 Task: In the  document Love.docx Add page color 'Gold'Gold . Insert watermark . Insert watermark  ITC Apply Font Style in watermark Georgia; font size  113 and place the watermark  Horizontally
Action: Mouse moved to (292, 416)
Screenshot: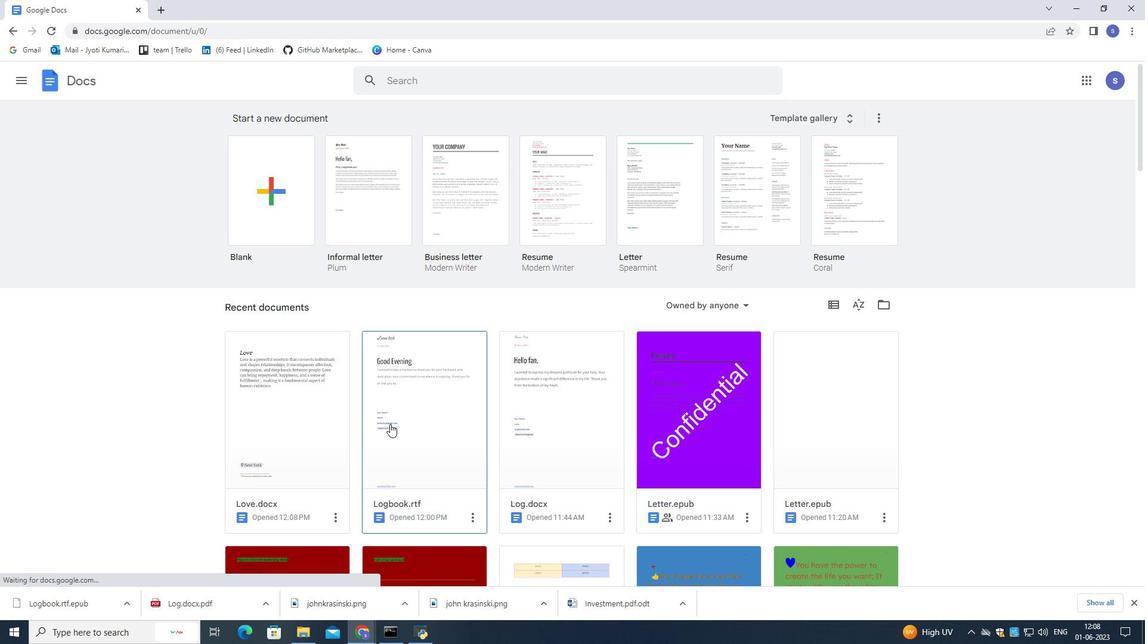 
Action: Mouse pressed left at (292, 416)
Screenshot: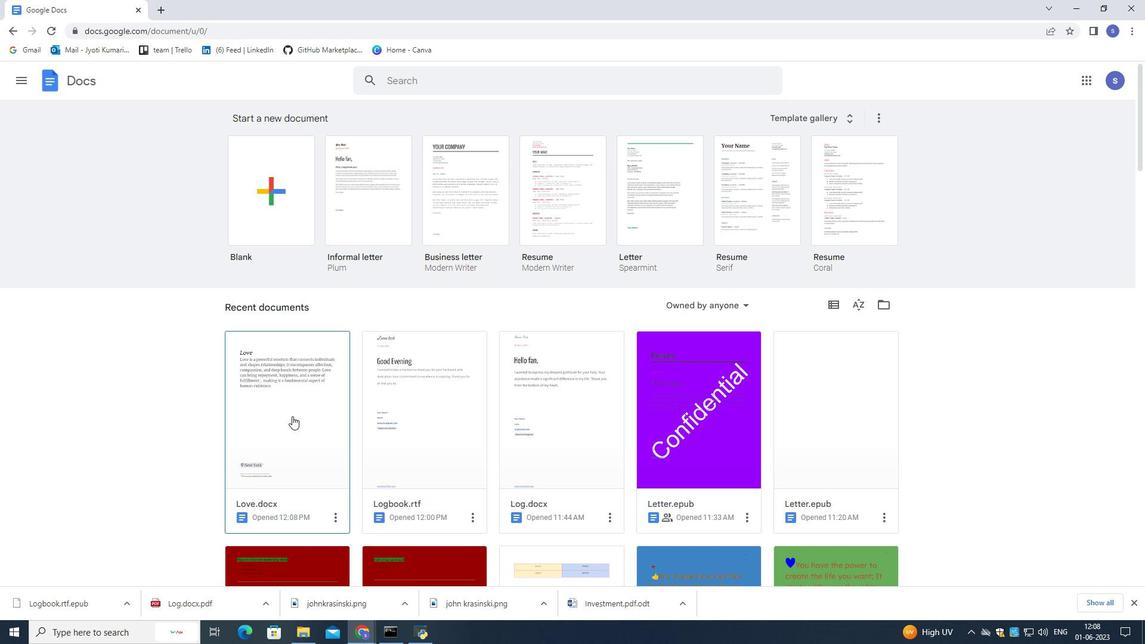 
Action: Mouse pressed left at (292, 416)
Screenshot: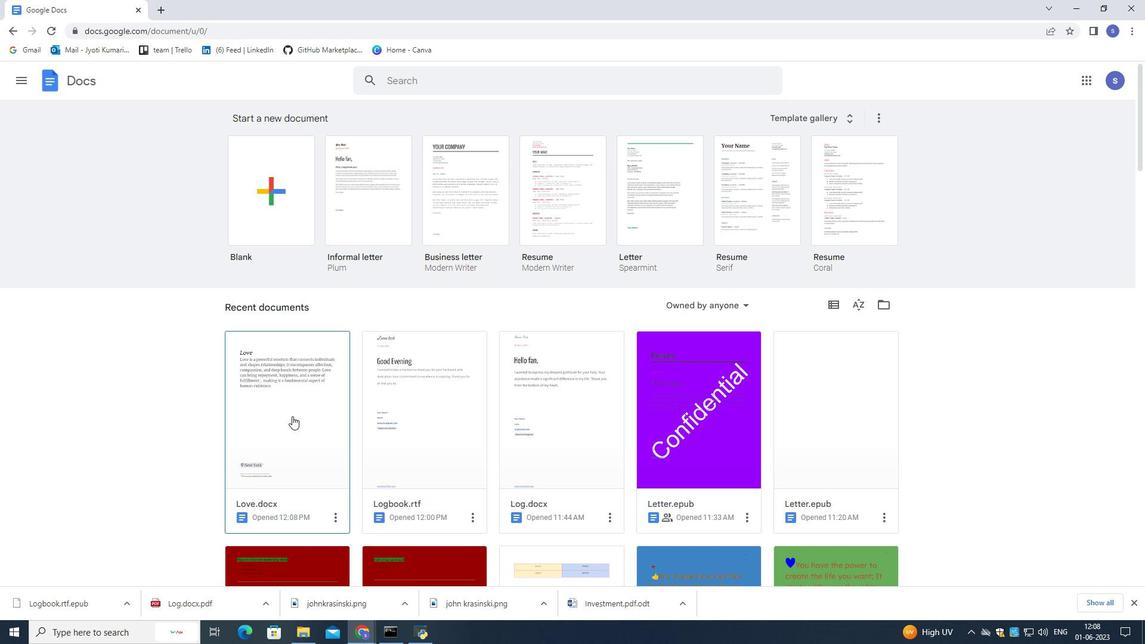 
Action: Mouse moved to (487, 394)
Screenshot: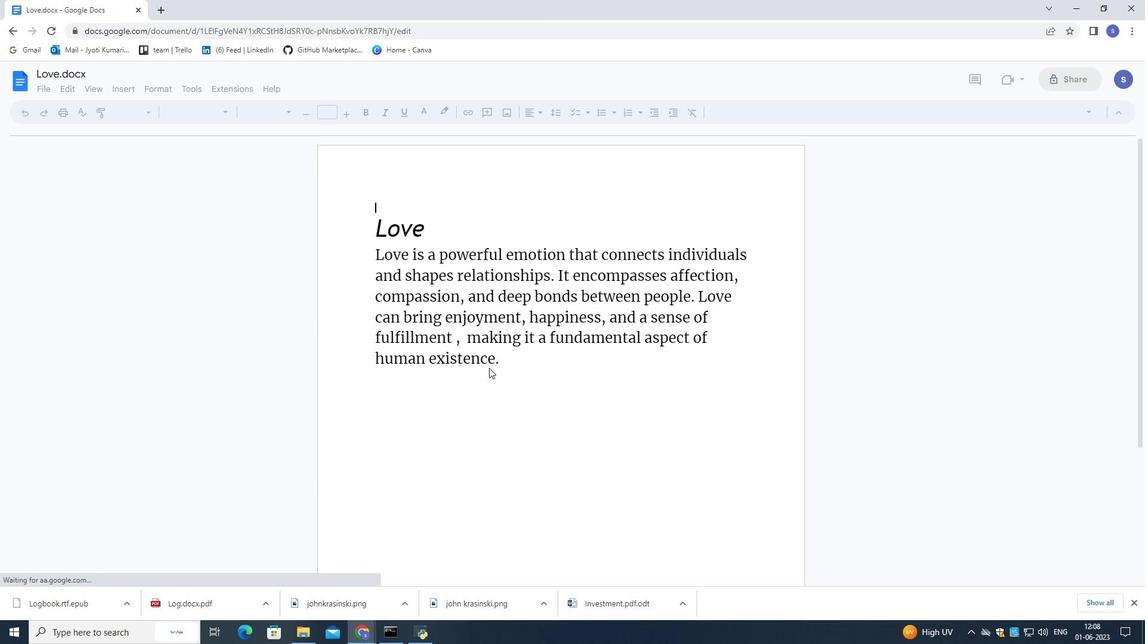 
Action: Mouse pressed left at (487, 394)
Screenshot: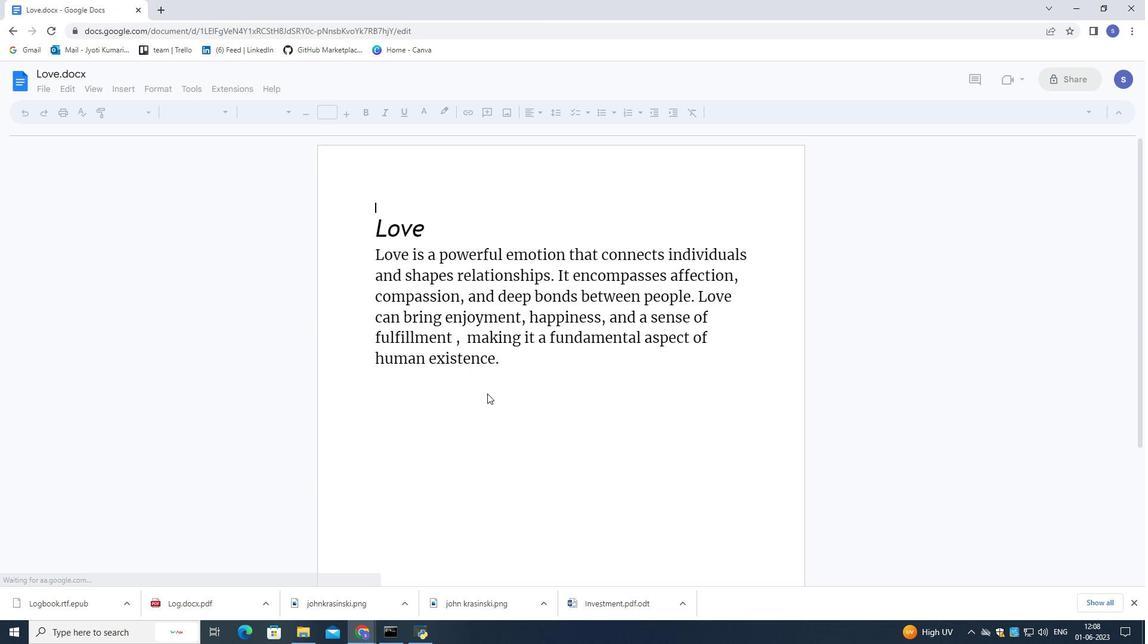 
Action: Mouse moved to (48, 91)
Screenshot: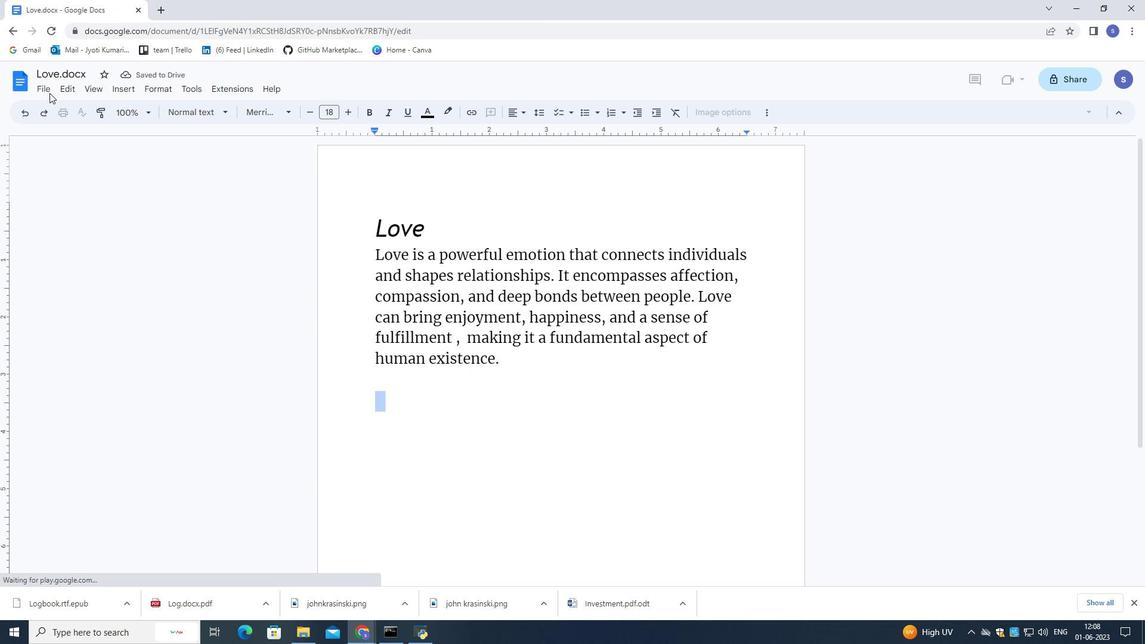 
Action: Mouse pressed left at (48, 91)
Screenshot: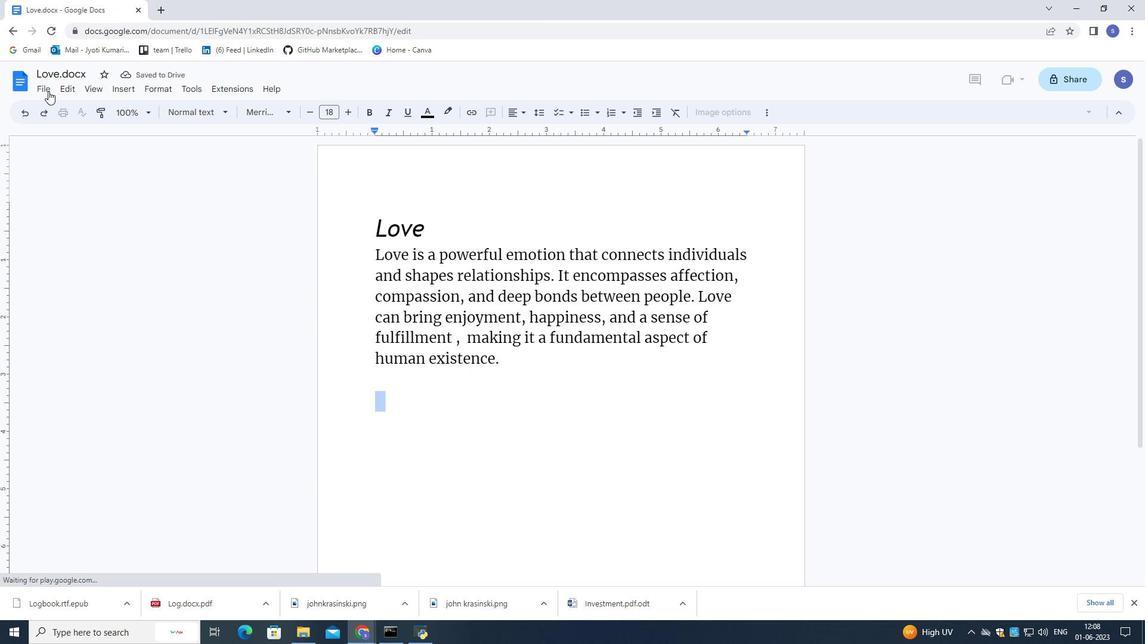 
Action: Mouse moved to (100, 356)
Screenshot: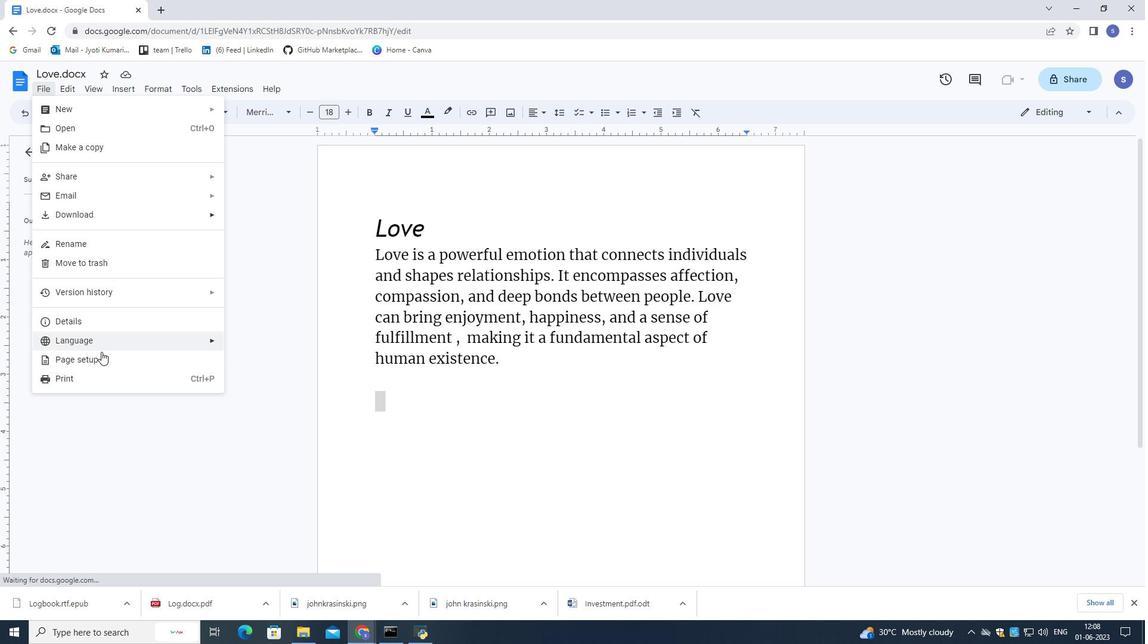 
Action: Mouse pressed left at (100, 356)
Screenshot: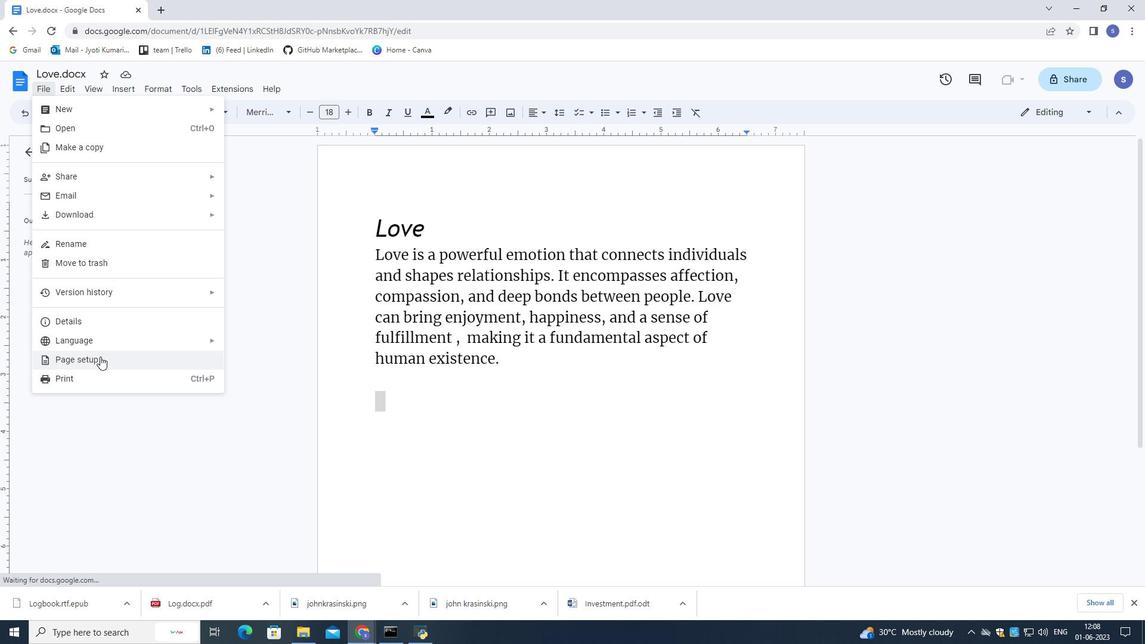 
Action: Mouse moved to (174, 420)
Screenshot: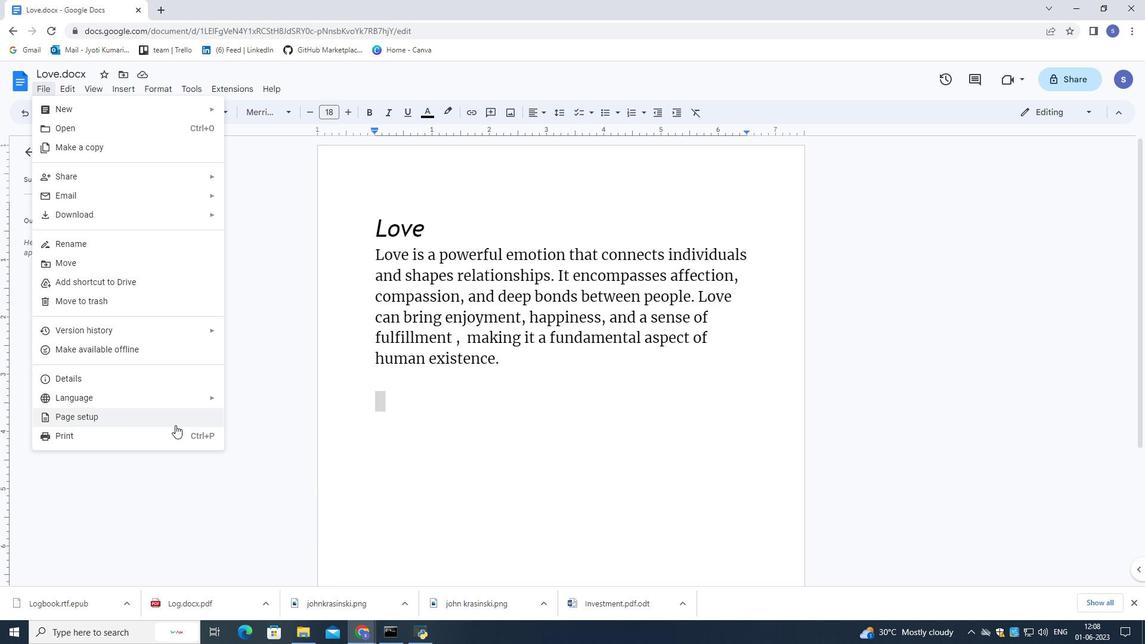 
Action: Mouse pressed left at (174, 420)
Screenshot: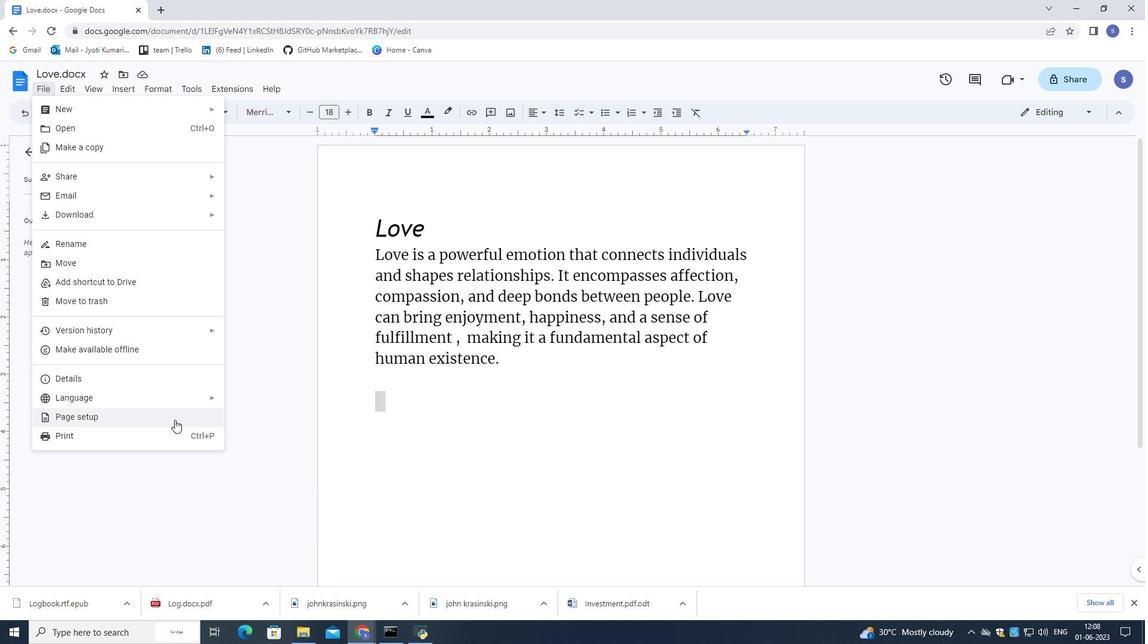 
Action: Mouse moved to (480, 260)
Screenshot: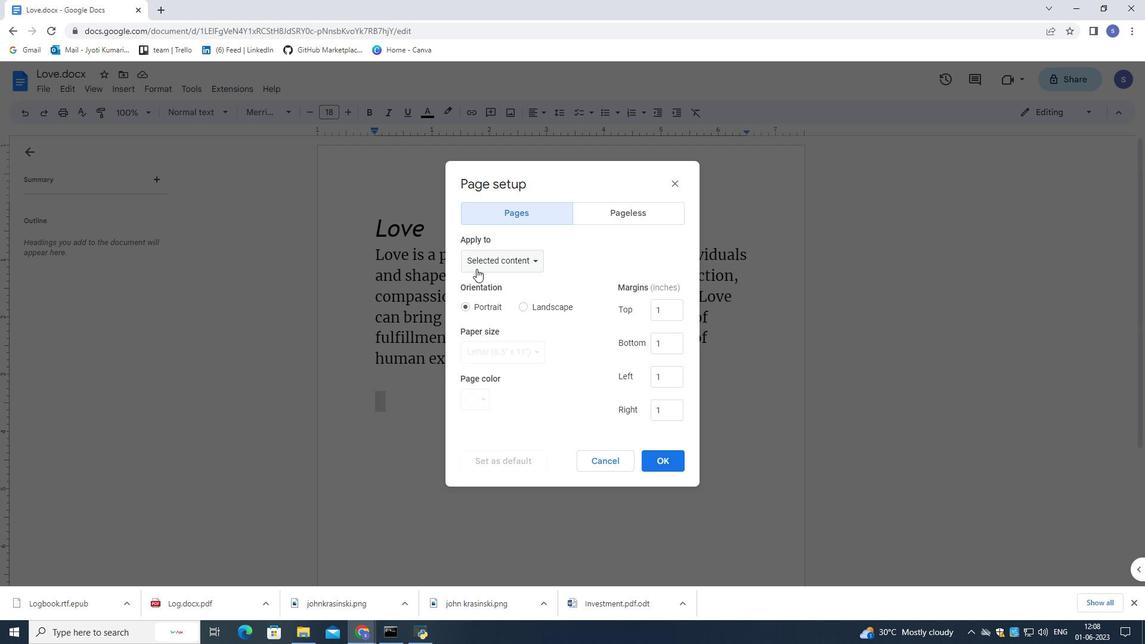 
Action: Mouse pressed left at (480, 260)
Screenshot: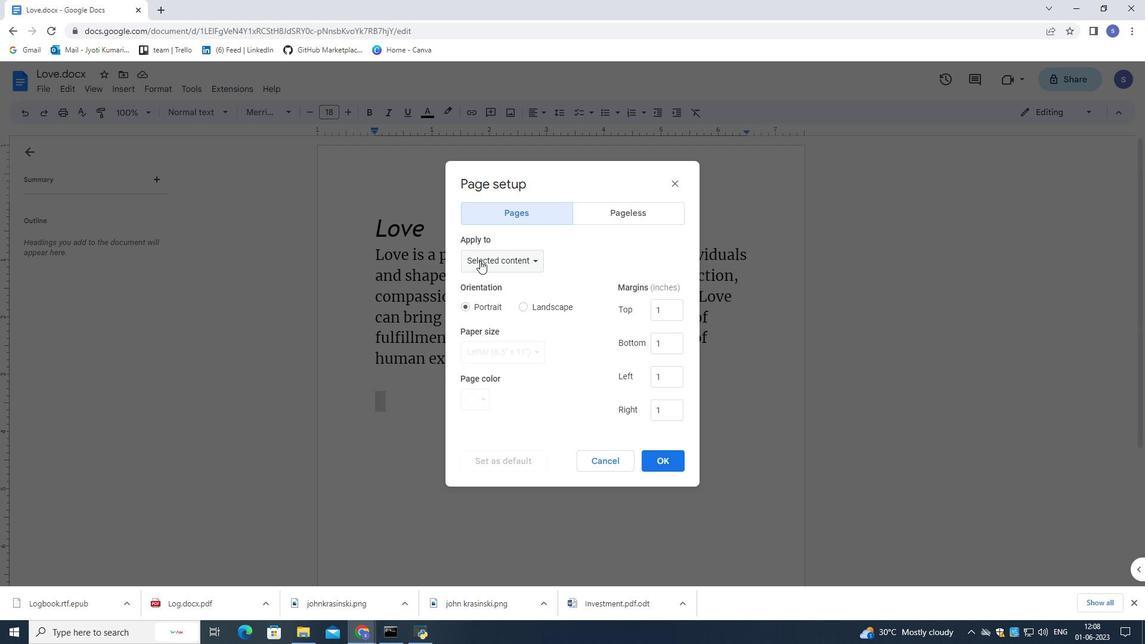 
Action: Mouse moved to (484, 241)
Screenshot: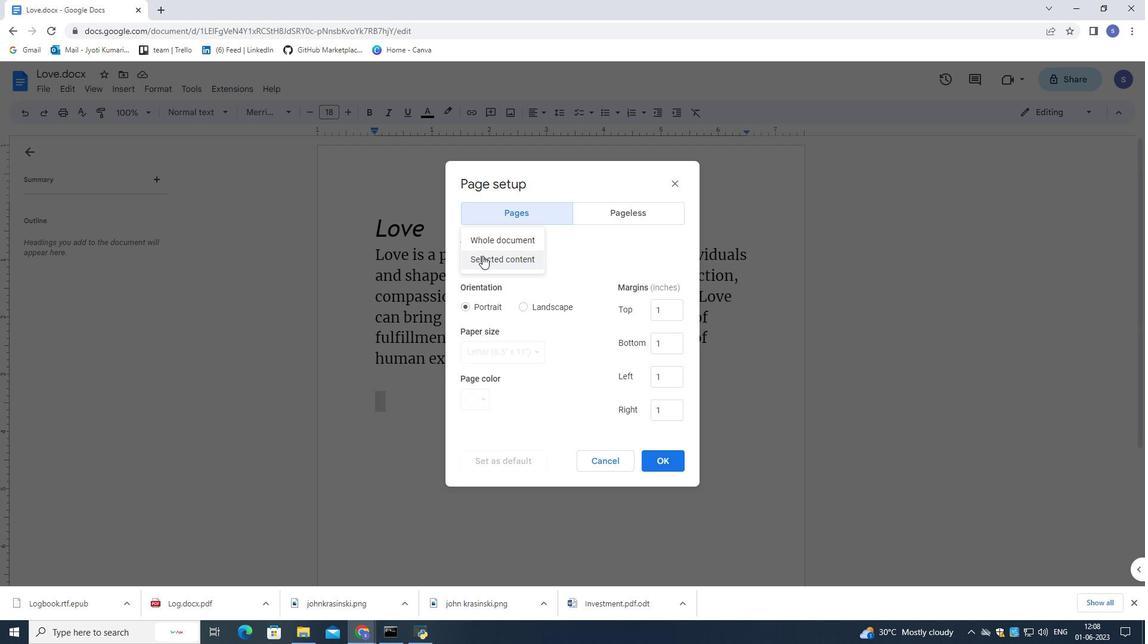 
Action: Mouse pressed left at (484, 241)
Screenshot: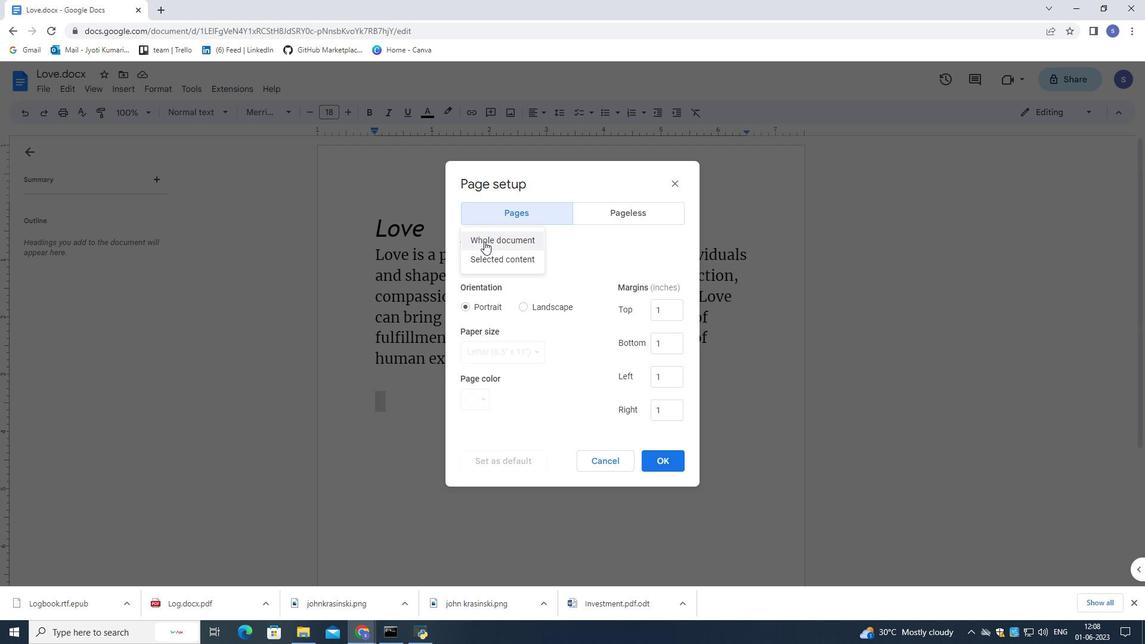 
Action: Mouse moved to (485, 394)
Screenshot: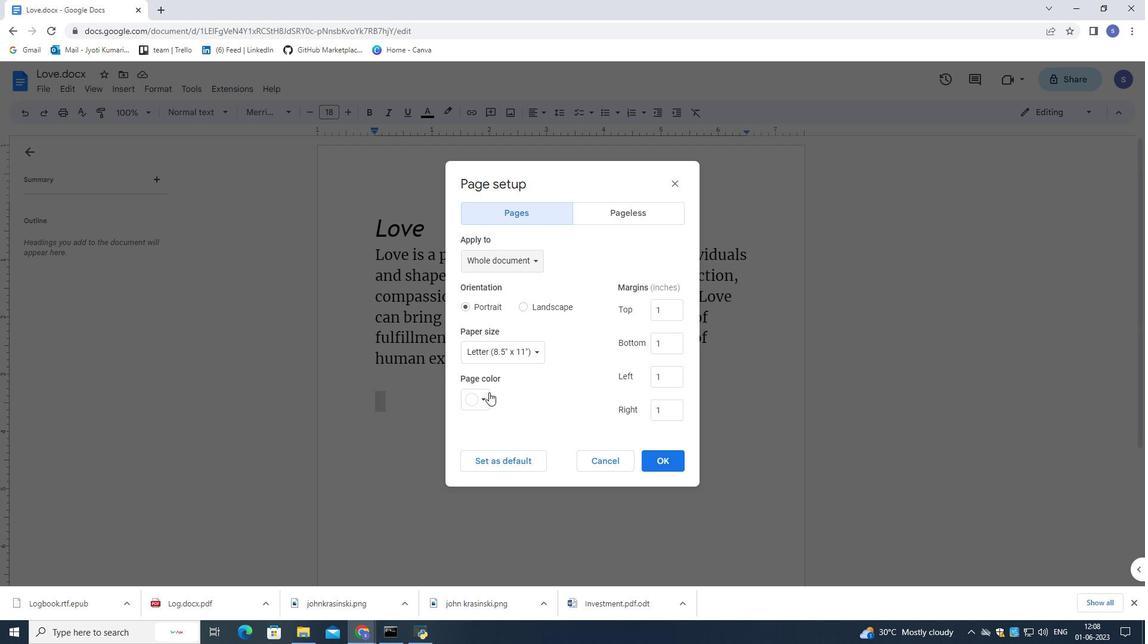 
Action: Mouse pressed left at (485, 394)
Screenshot: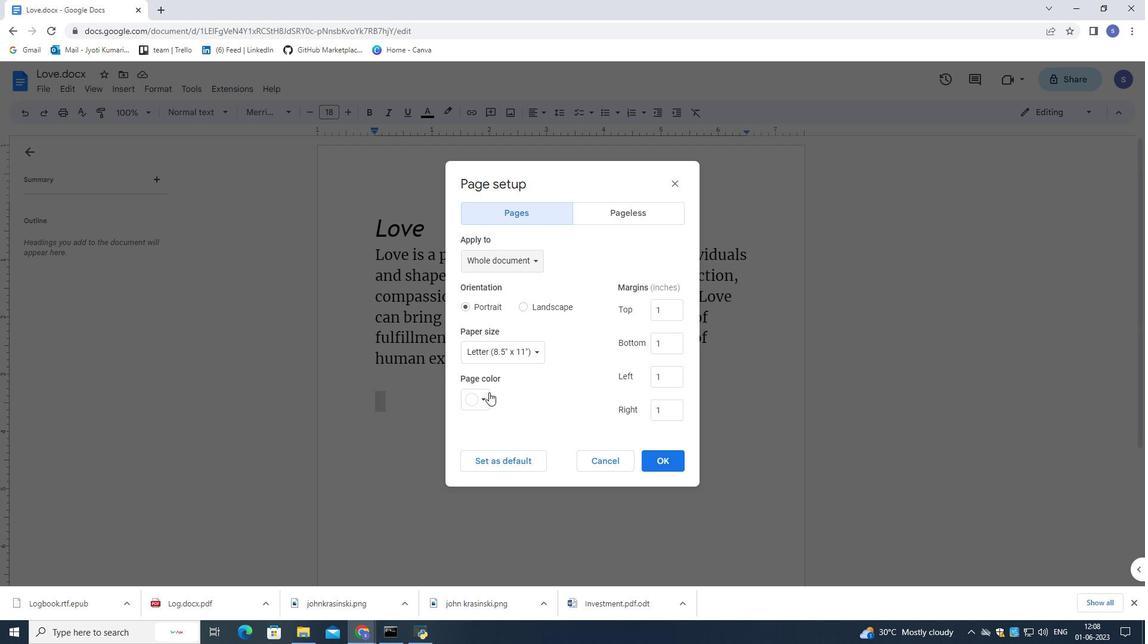 
Action: Mouse moved to (515, 457)
Screenshot: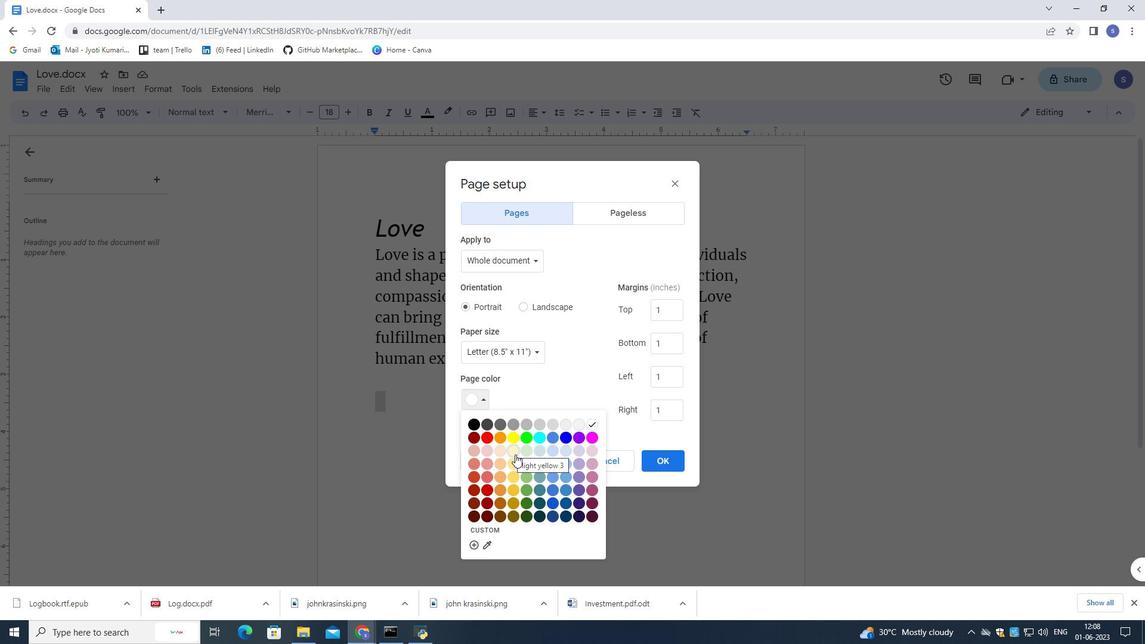 
Action: Mouse pressed left at (515, 457)
Screenshot: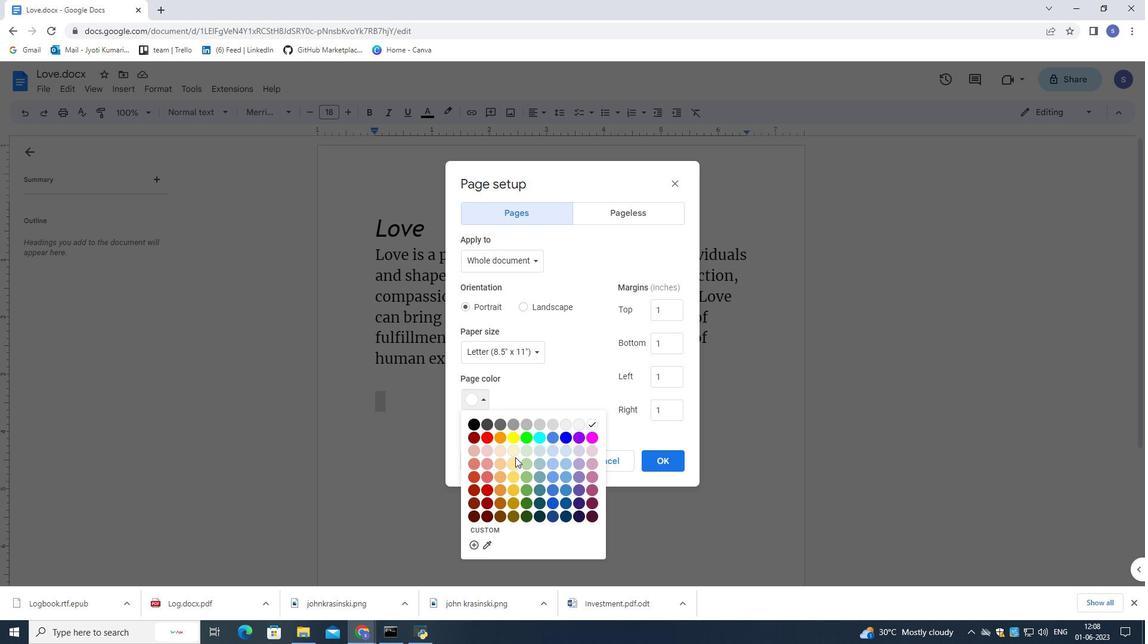 
Action: Mouse moved to (652, 457)
Screenshot: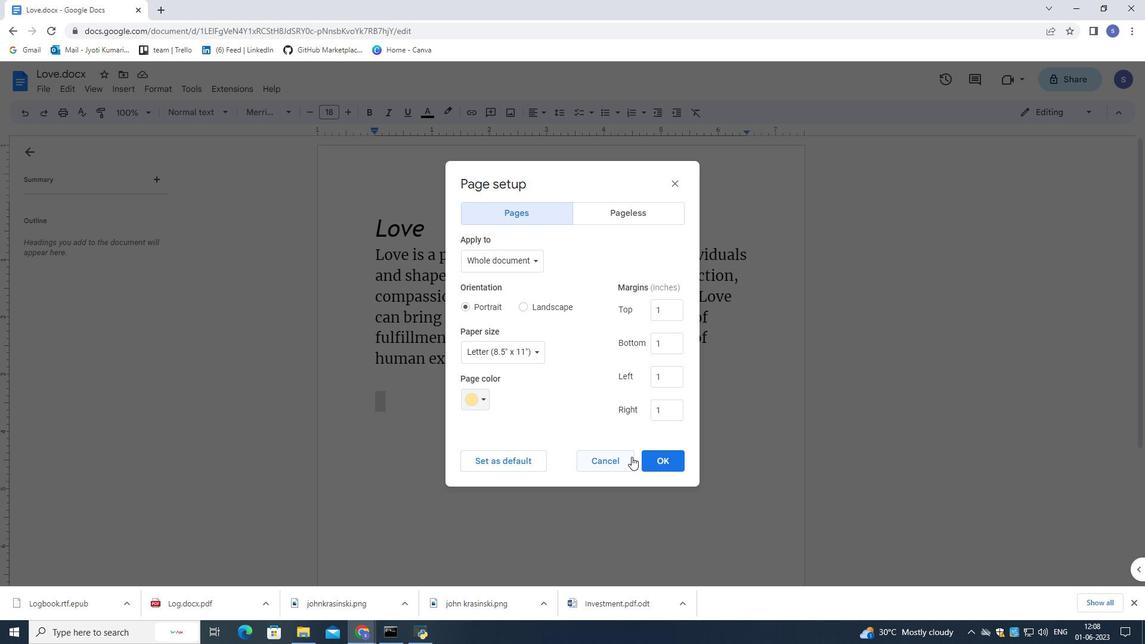 
Action: Mouse pressed left at (652, 457)
Screenshot: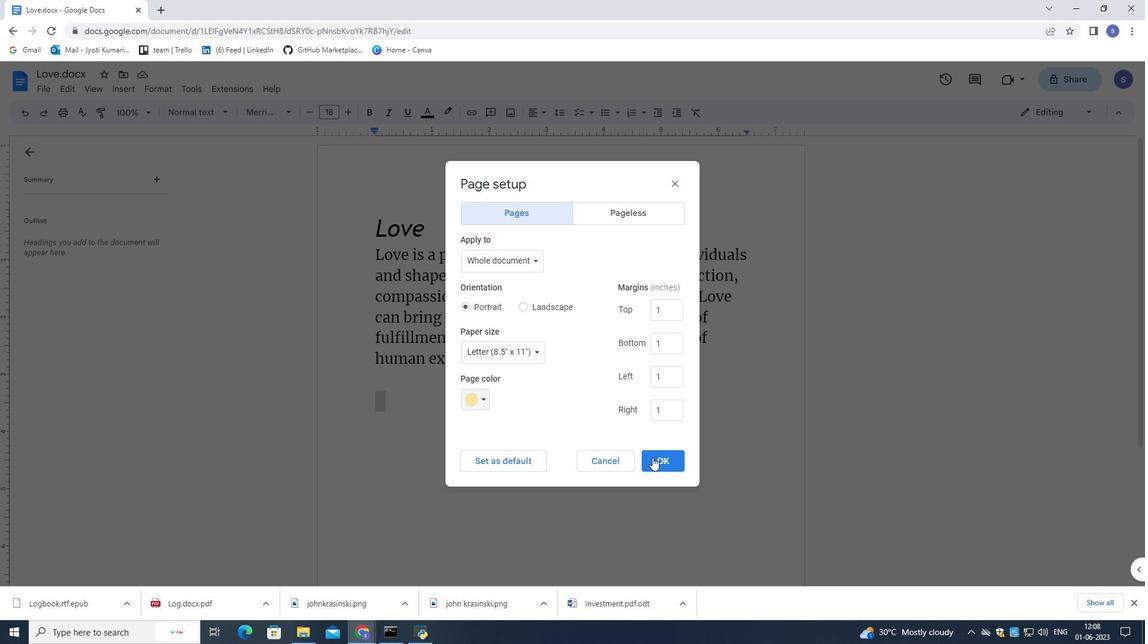 
Action: Mouse moved to (121, 90)
Screenshot: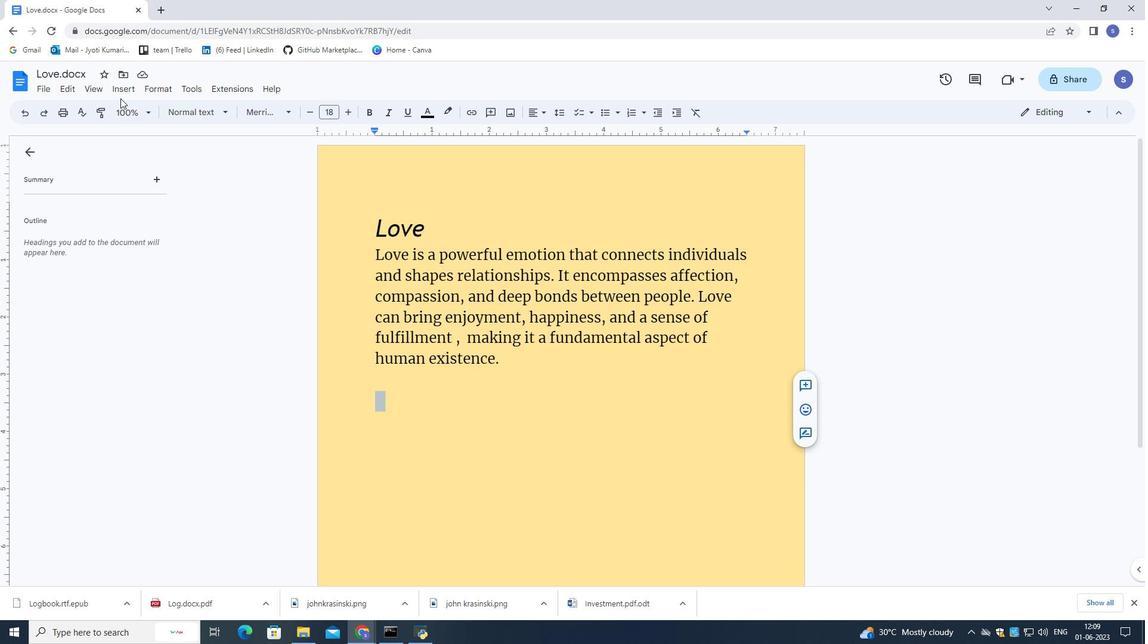 
Action: Mouse pressed left at (121, 90)
Screenshot: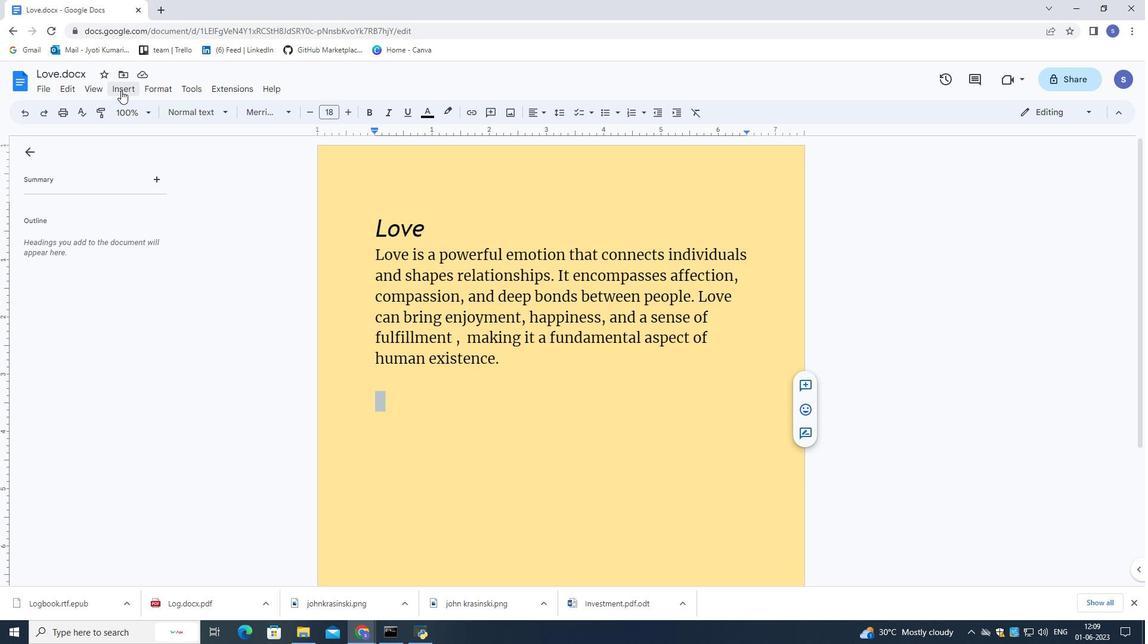 
Action: Mouse moved to (172, 364)
Screenshot: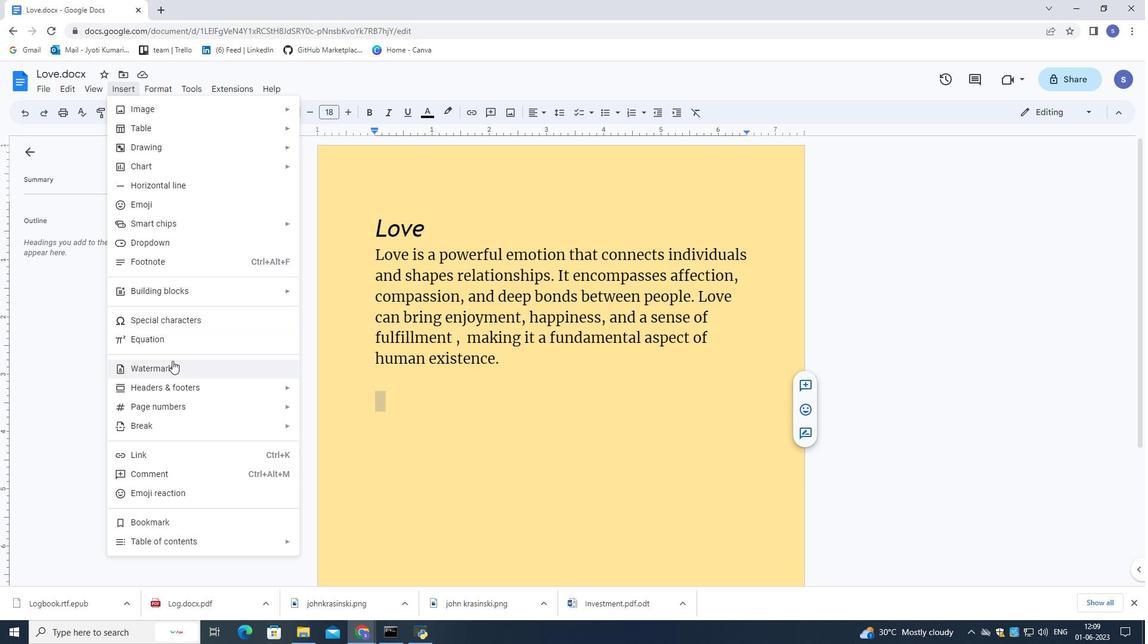 
Action: Mouse pressed left at (172, 364)
Screenshot: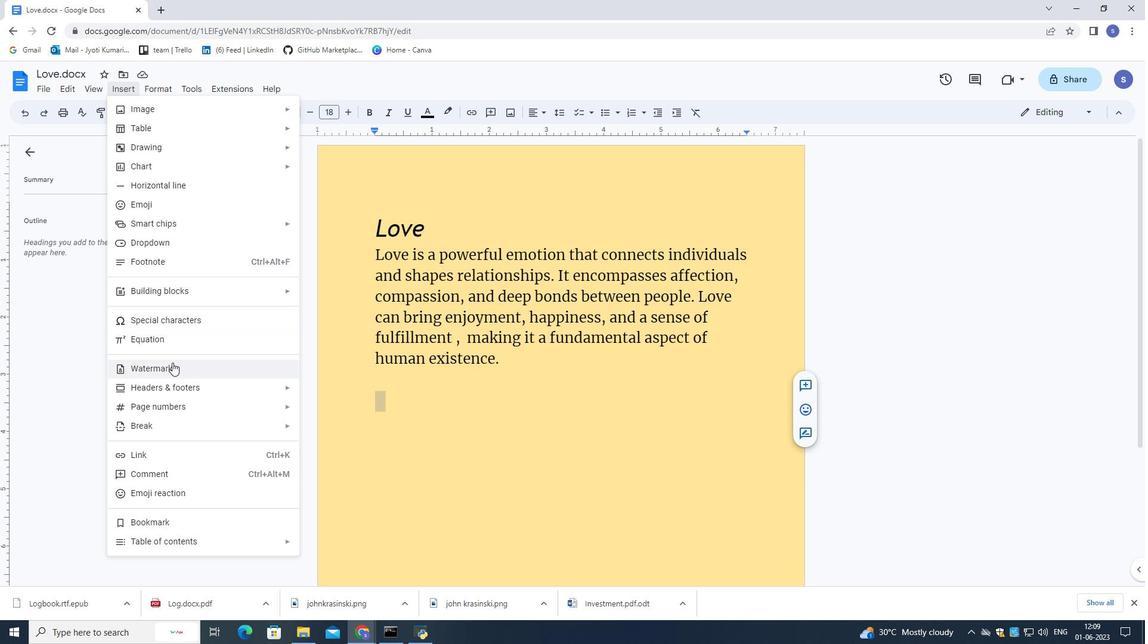 
Action: Mouse moved to (1082, 151)
Screenshot: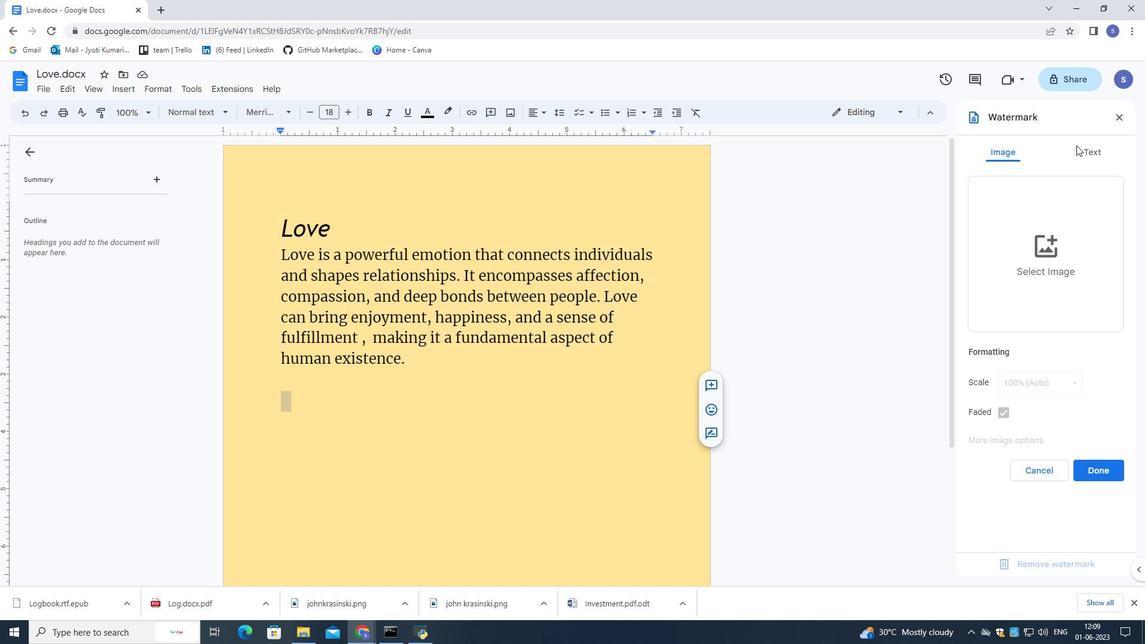 
Action: Mouse pressed left at (1082, 151)
Screenshot: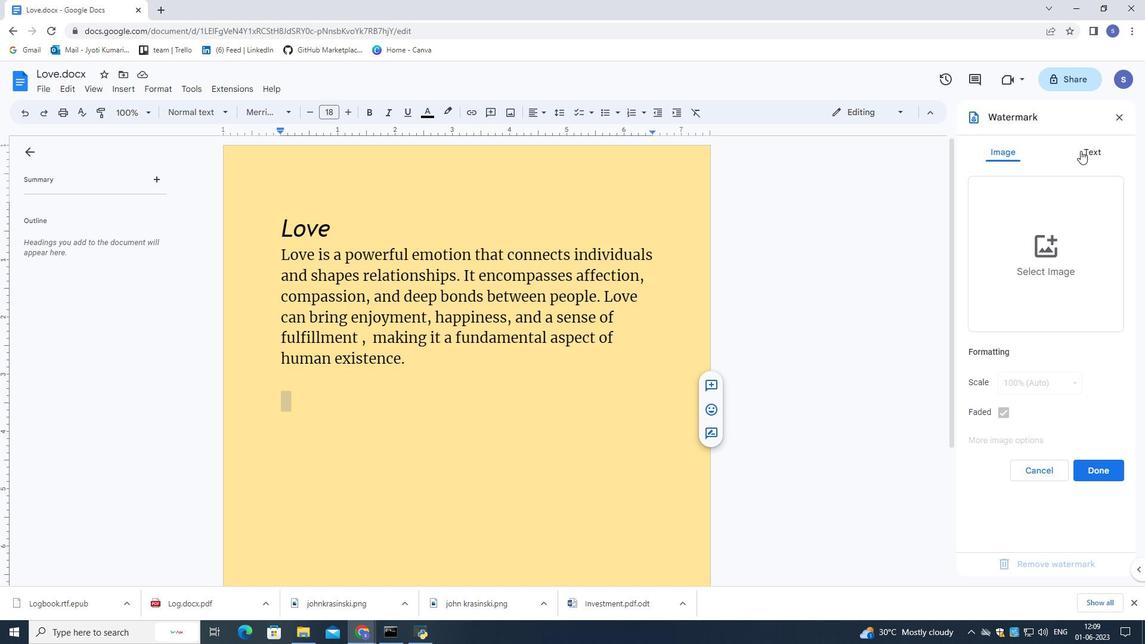 
Action: Mouse moved to (1046, 189)
Screenshot: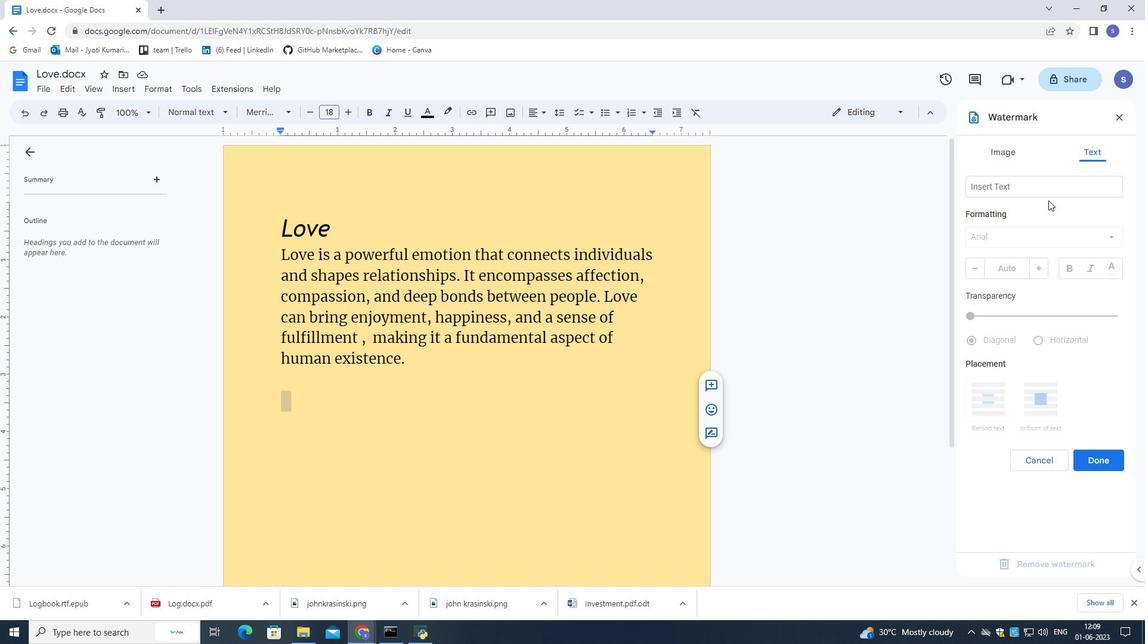 
Action: Mouse pressed left at (1046, 189)
Screenshot: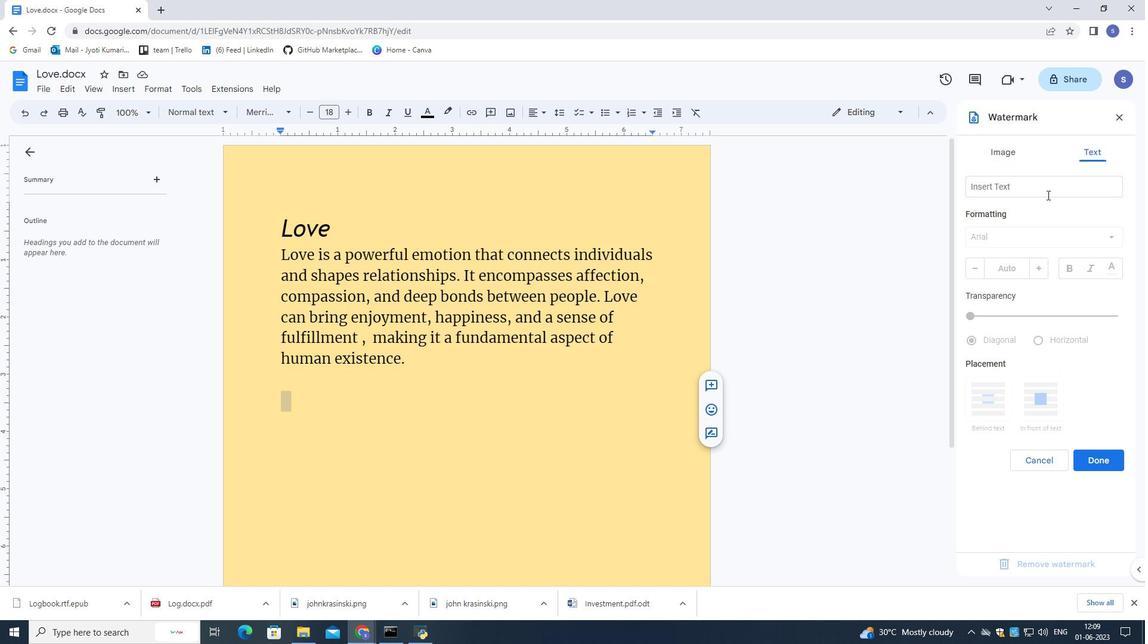 
Action: Key pressed <Key.shift>ITC<Key.space>
Screenshot: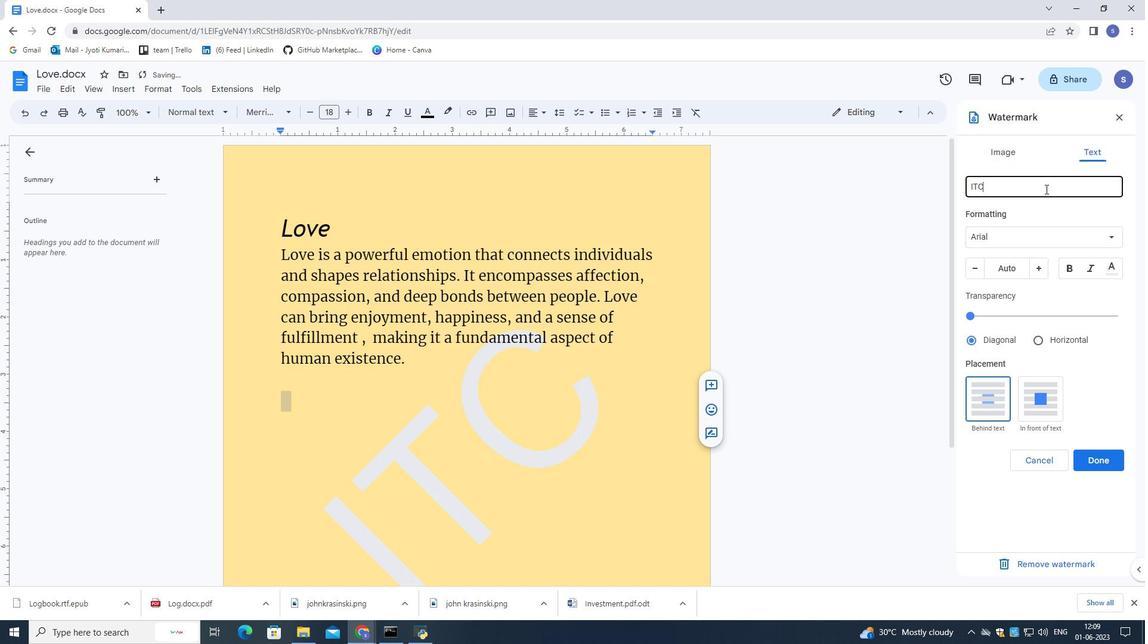 
Action: Mouse moved to (1034, 272)
Screenshot: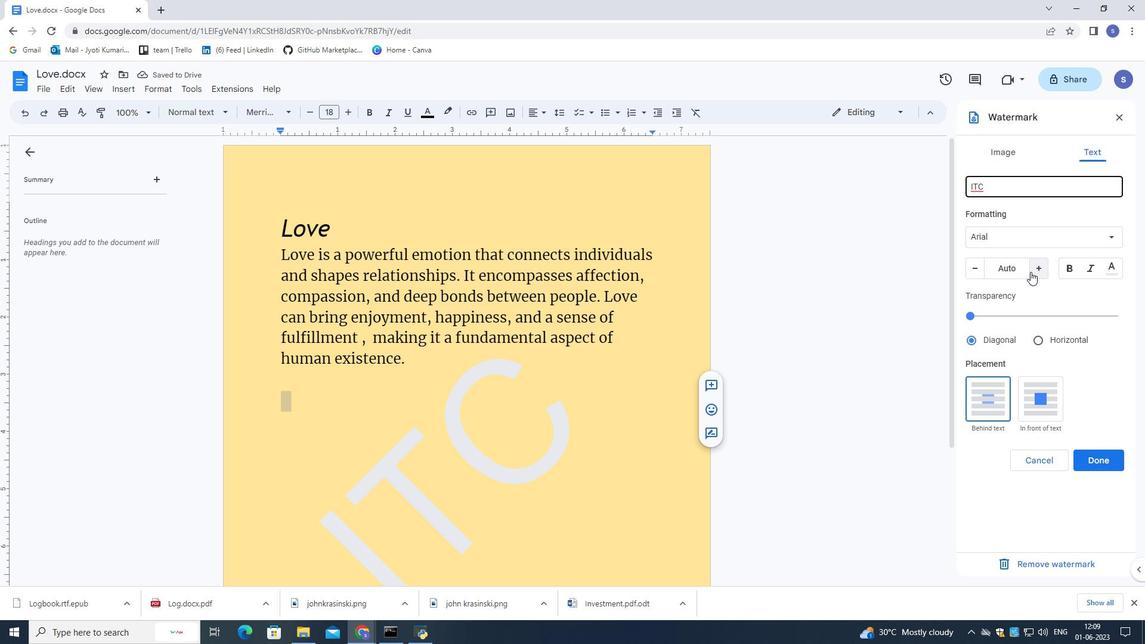 
Action: Mouse pressed left at (1034, 272)
Screenshot: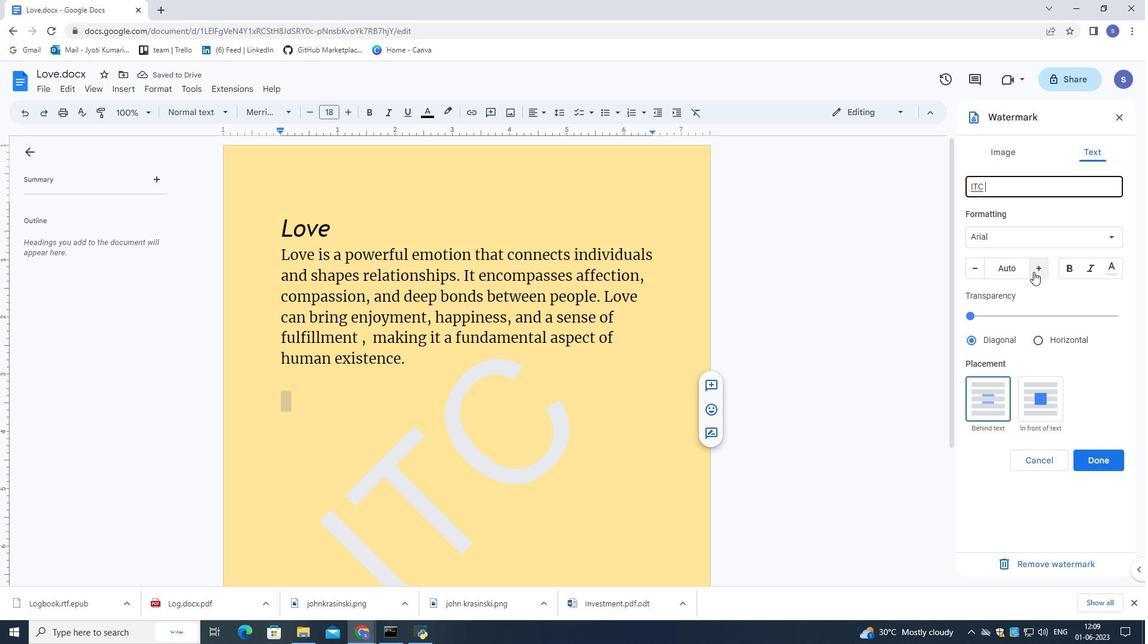 
Action: Mouse moved to (975, 275)
Screenshot: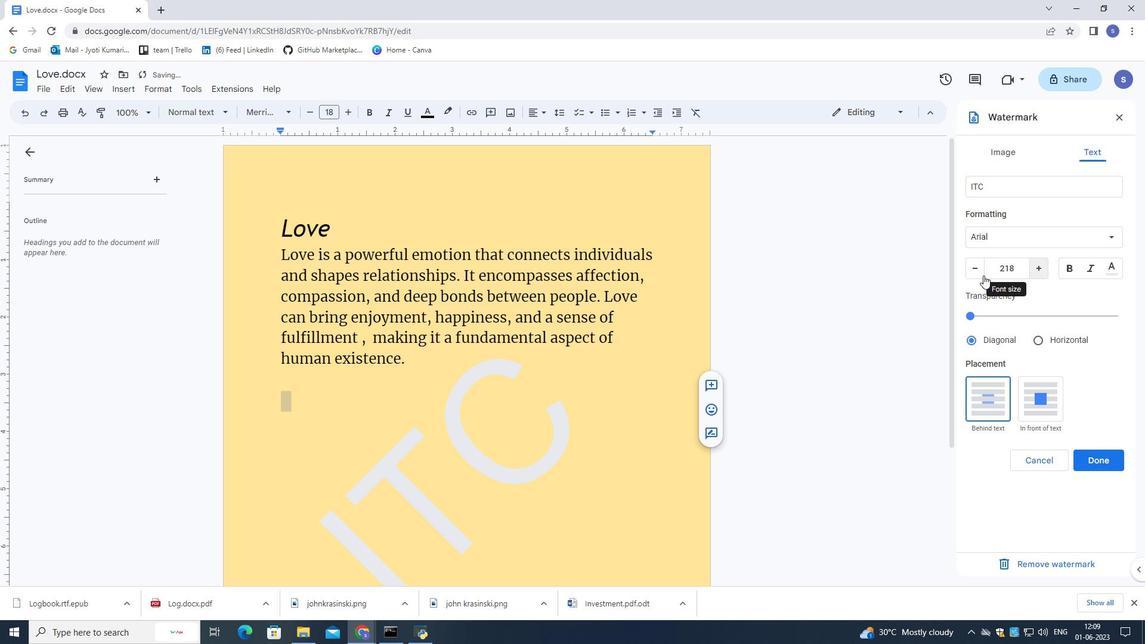 
Action: Mouse pressed left at (975, 275)
Screenshot: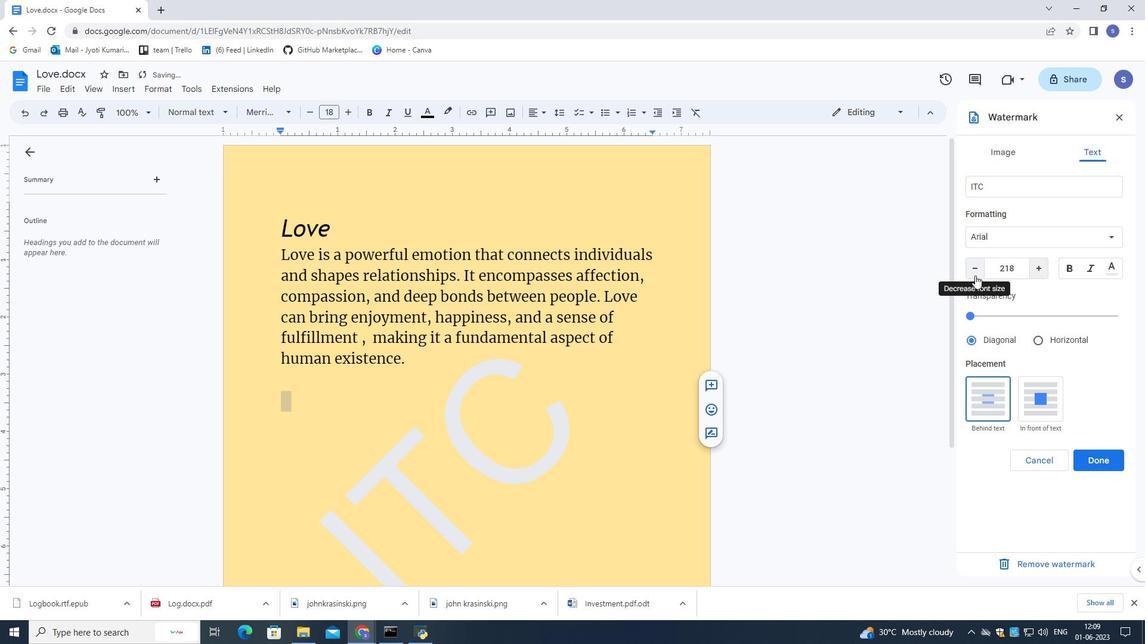 
Action: Mouse moved to (975, 275)
Screenshot: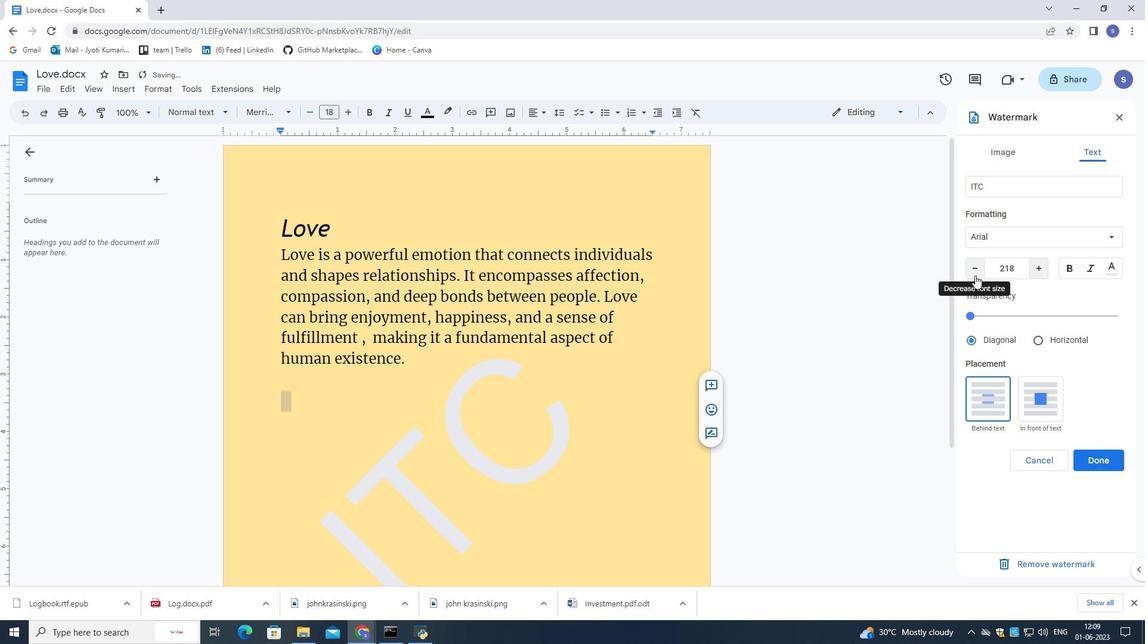
Action: Mouse pressed left at (975, 275)
Screenshot: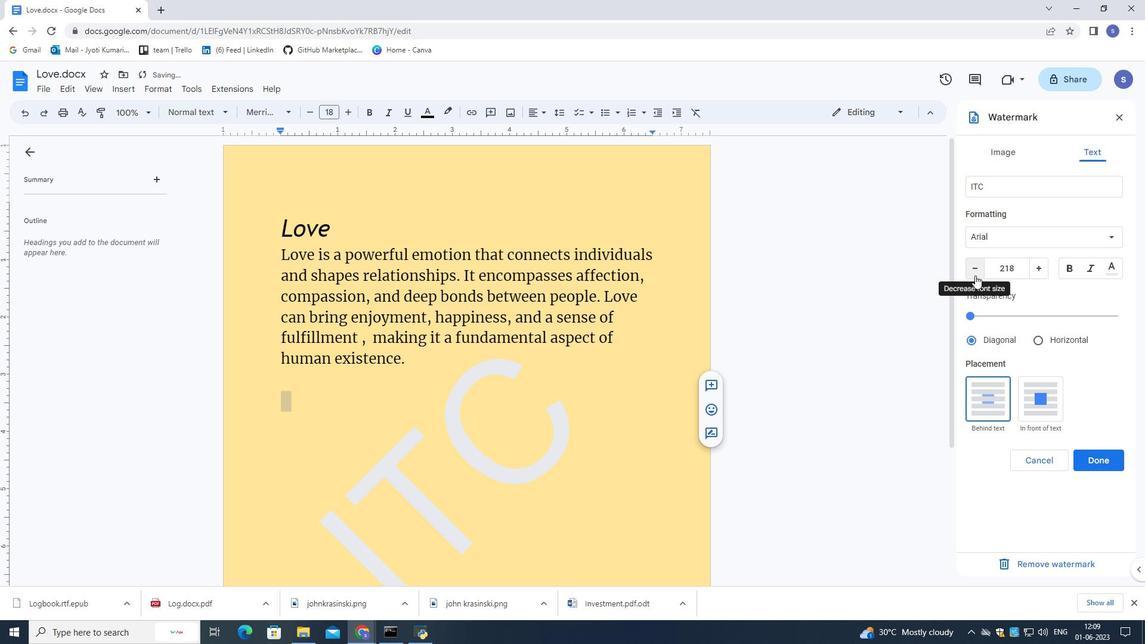 
Action: Mouse pressed left at (975, 275)
Screenshot: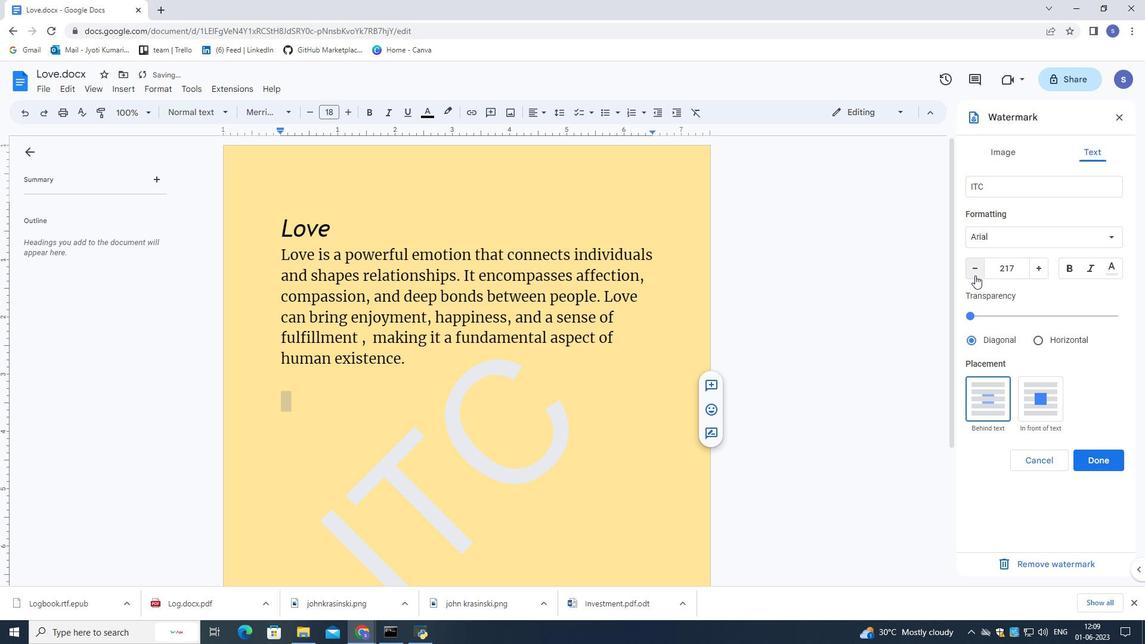 
Action: Mouse pressed left at (975, 275)
Screenshot: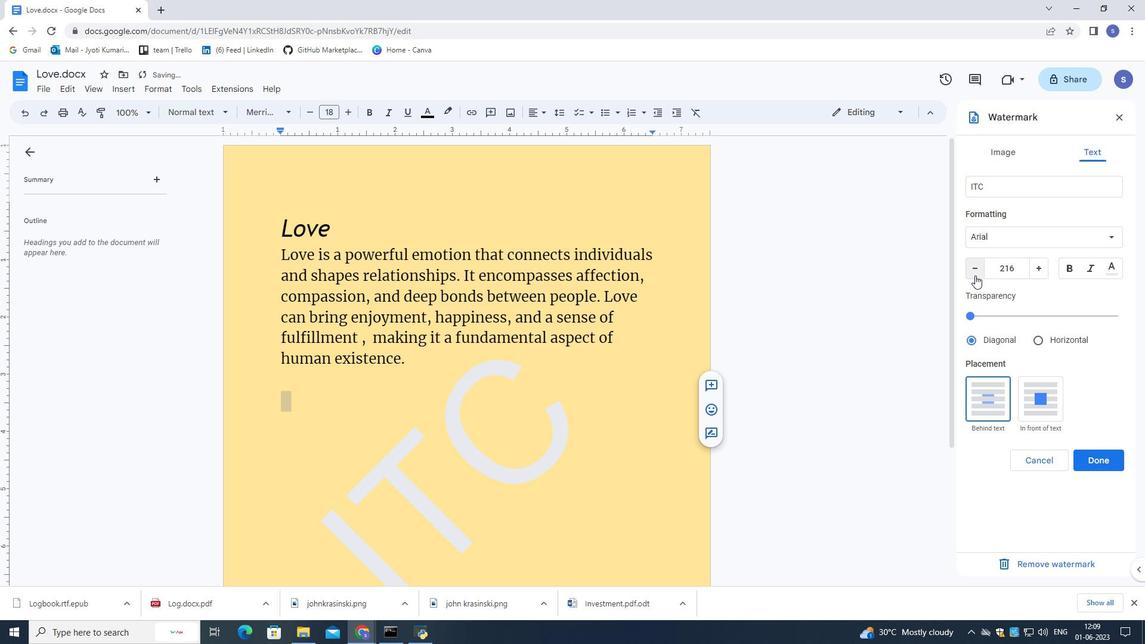 
Action: Mouse pressed left at (975, 275)
Screenshot: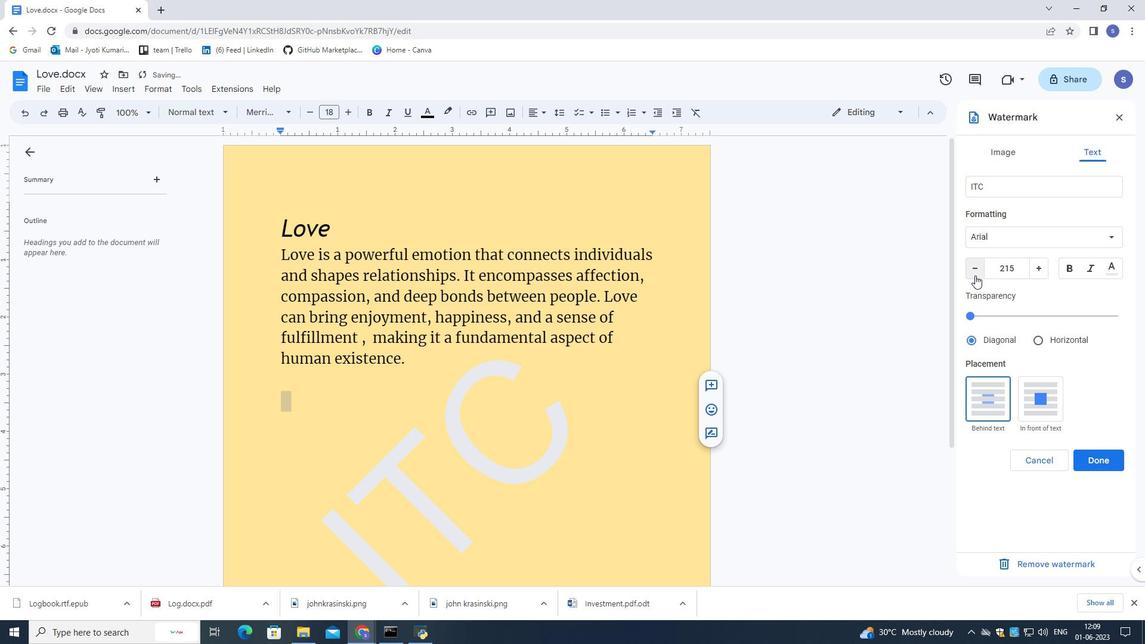 
Action: Mouse pressed left at (975, 275)
Screenshot: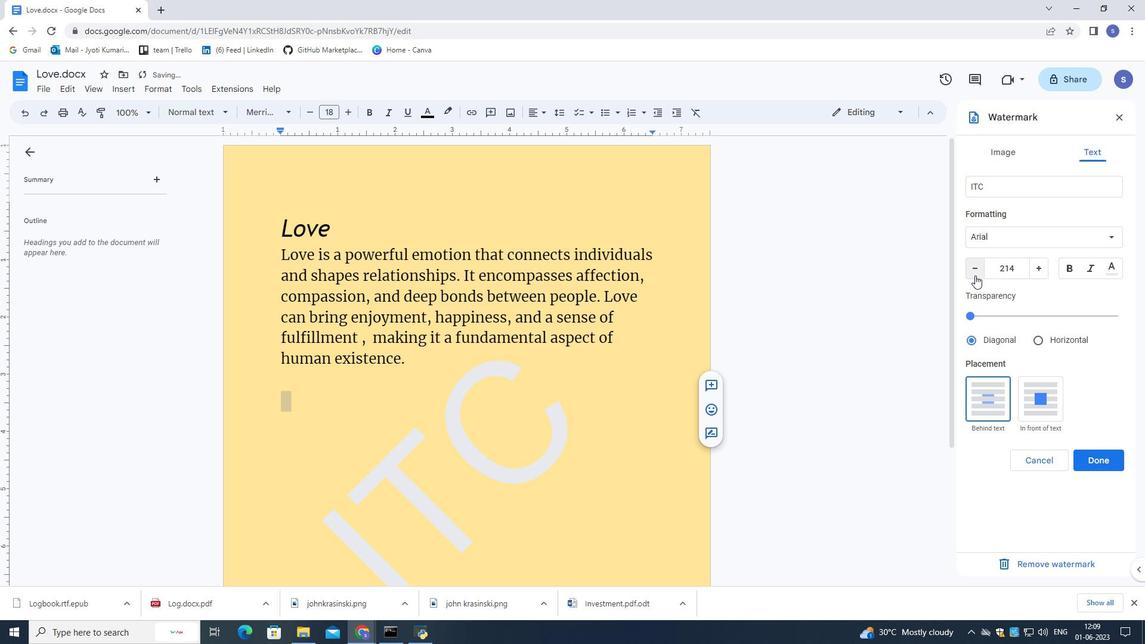 
Action: Mouse pressed left at (975, 275)
Screenshot: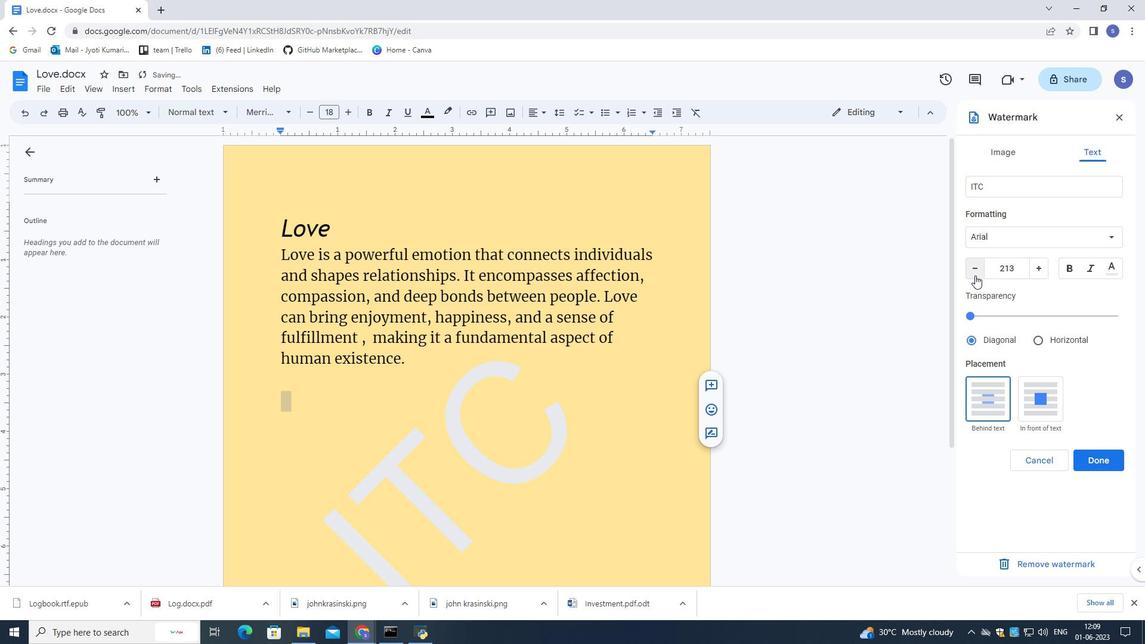 
Action: Mouse pressed left at (975, 275)
Screenshot: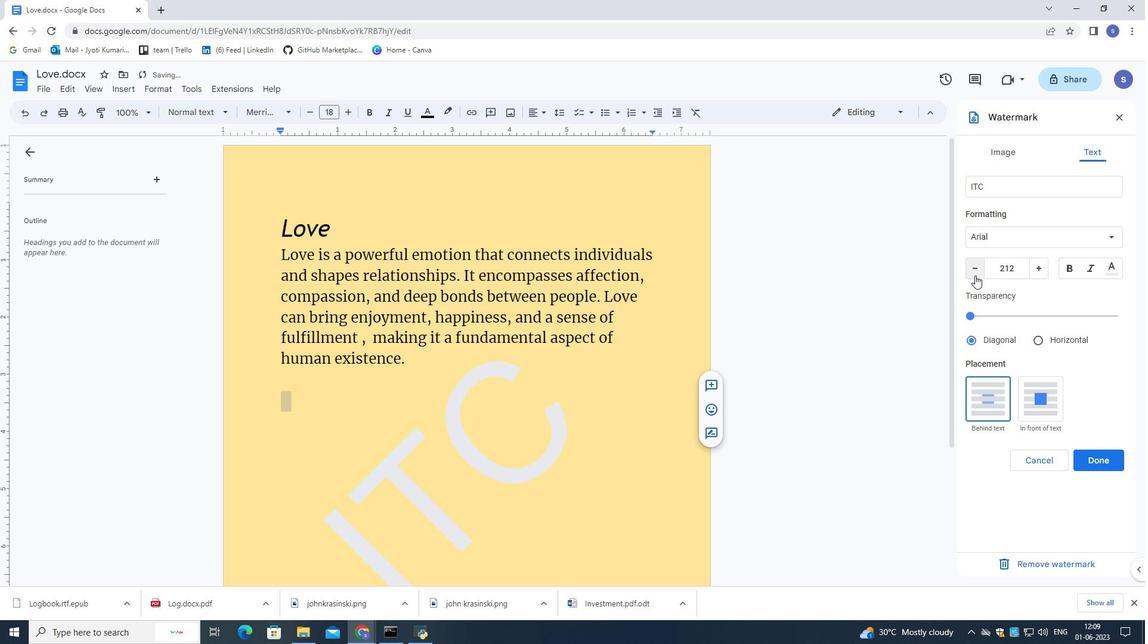 
Action: Mouse pressed left at (975, 275)
Screenshot: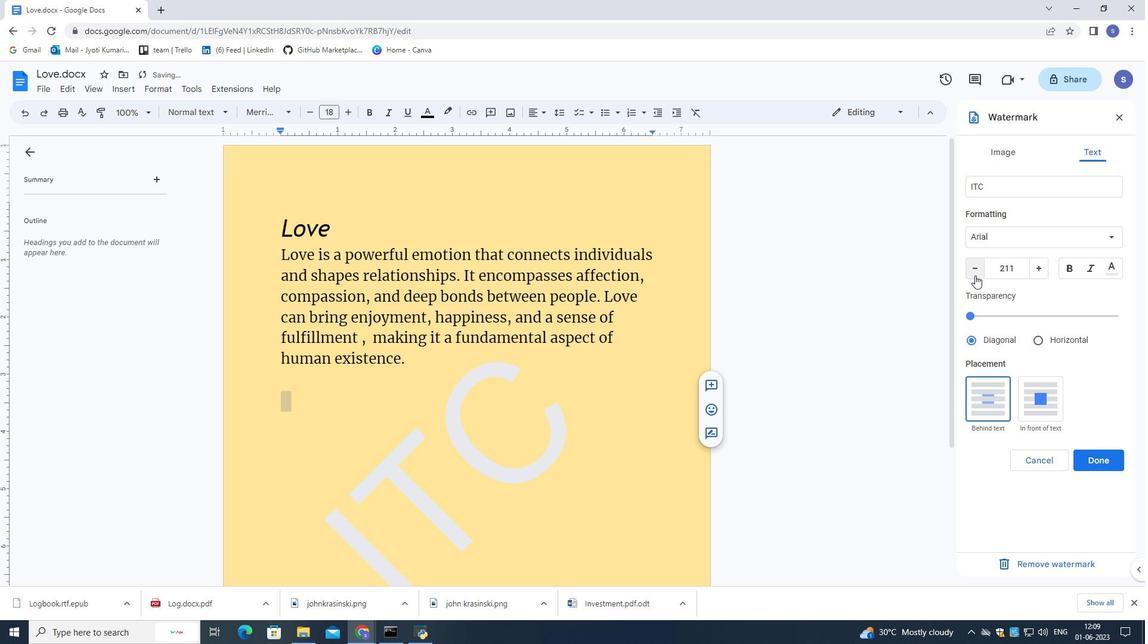 
Action: Mouse pressed left at (975, 275)
Screenshot: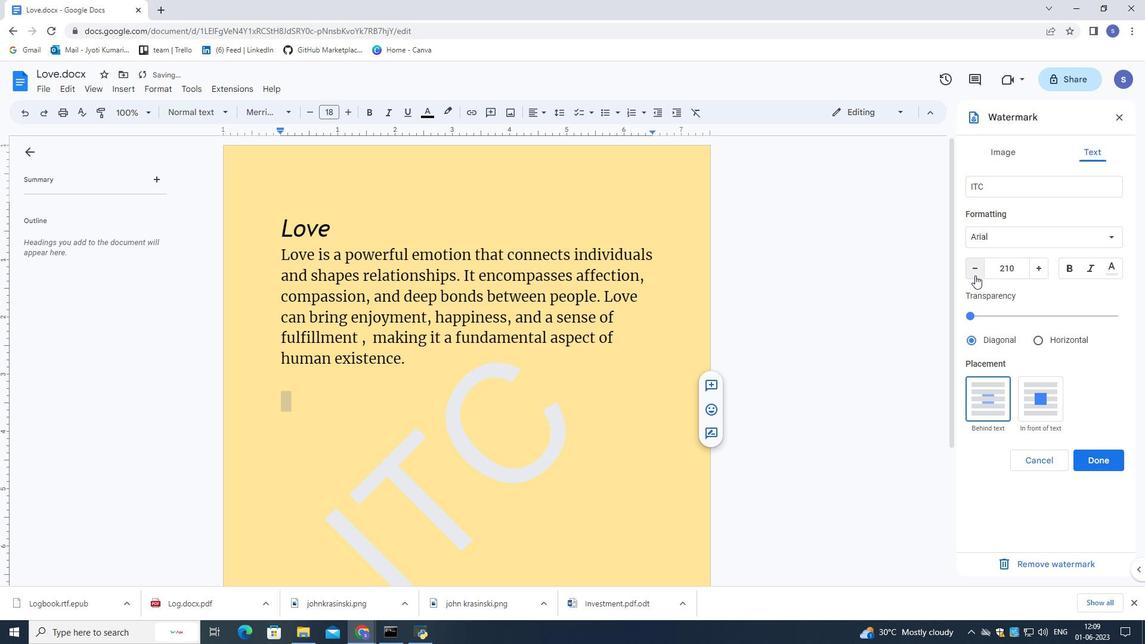 
Action: Mouse pressed left at (975, 275)
Screenshot: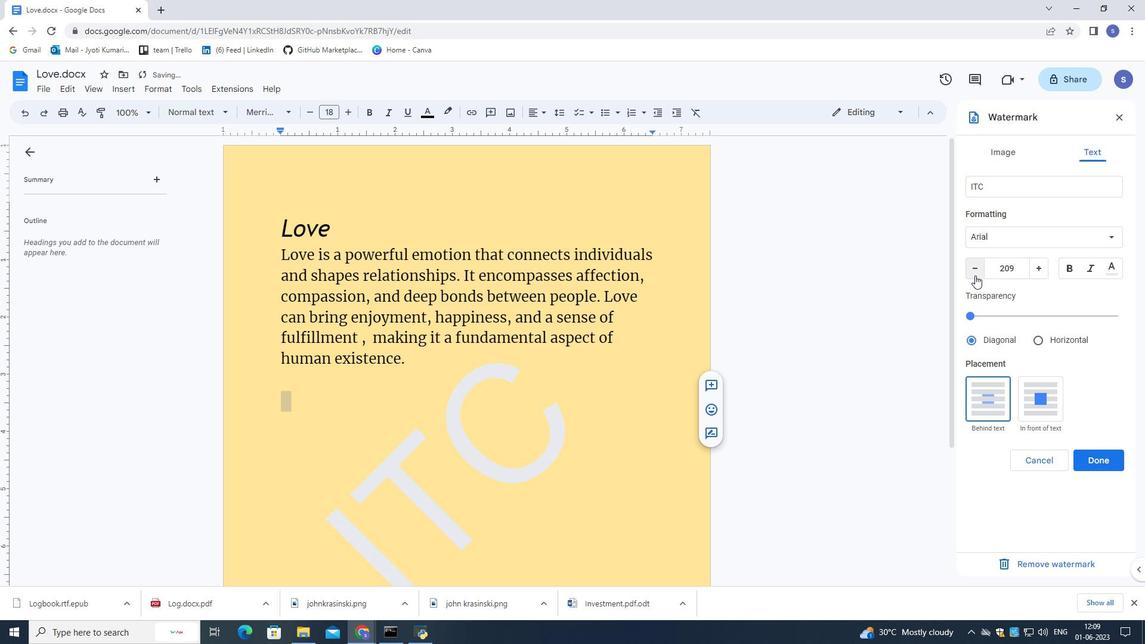 
Action: Mouse pressed left at (975, 275)
Screenshot: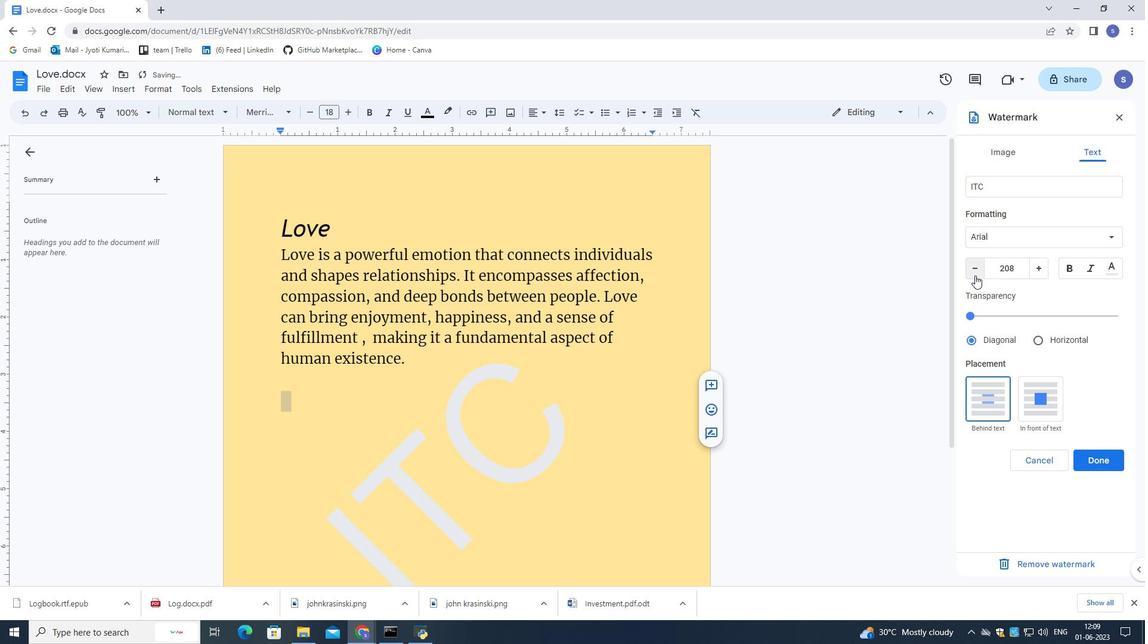 
Action: Mouse pressed left at (975, 275)
Screenshot: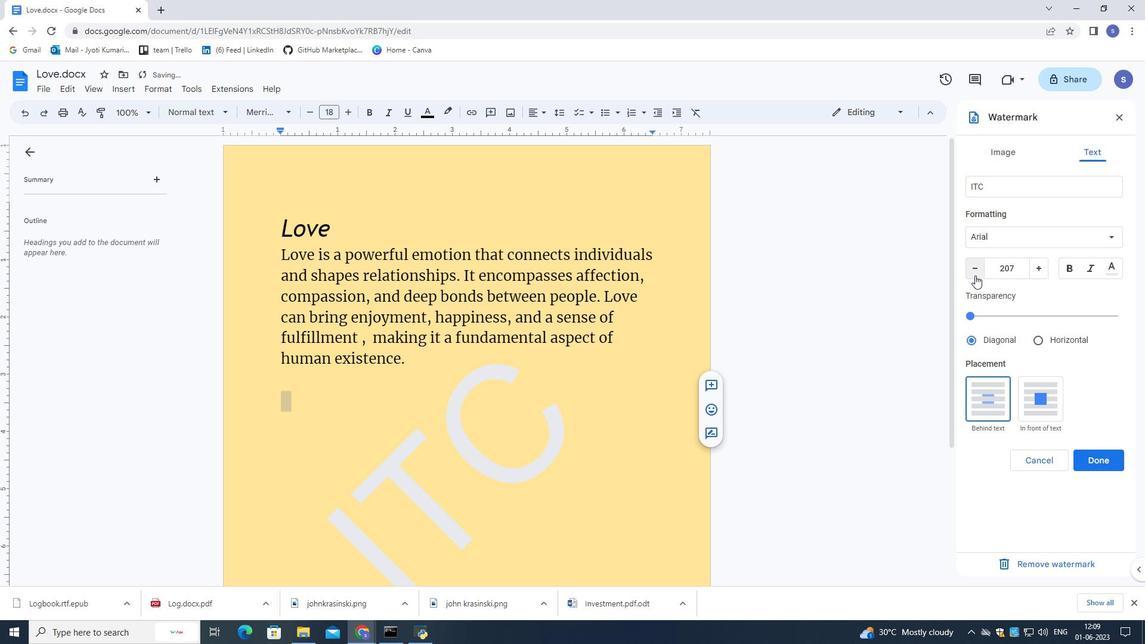
Action: Mouse pressed left at (975, 275)
Screenshot: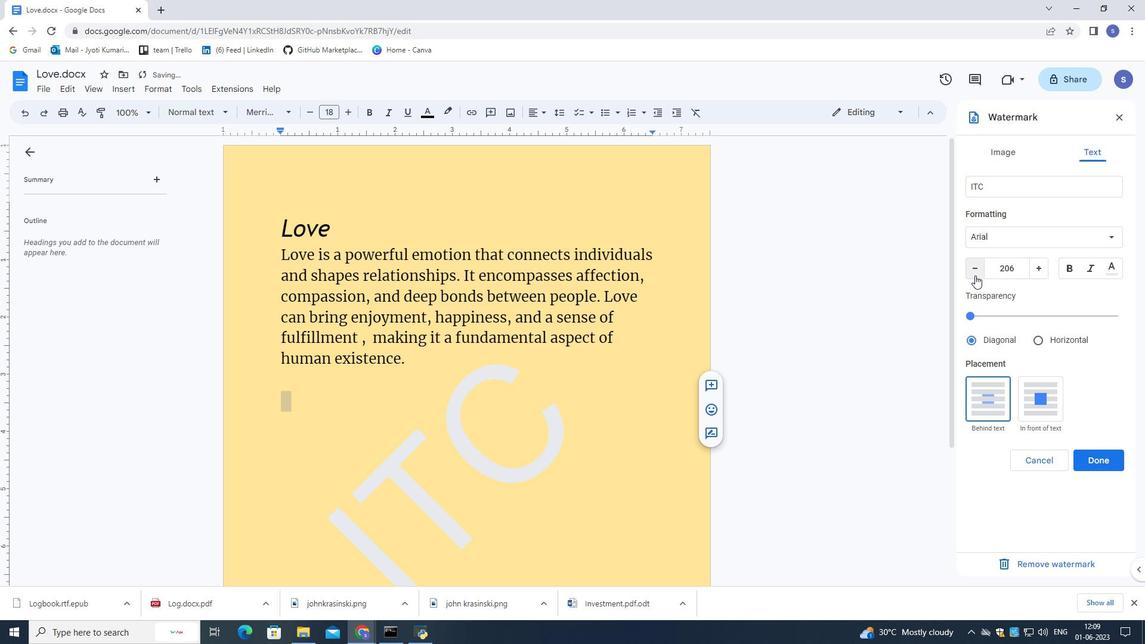 
Action: Mouse pressed left at (975, 275)
Screenshot: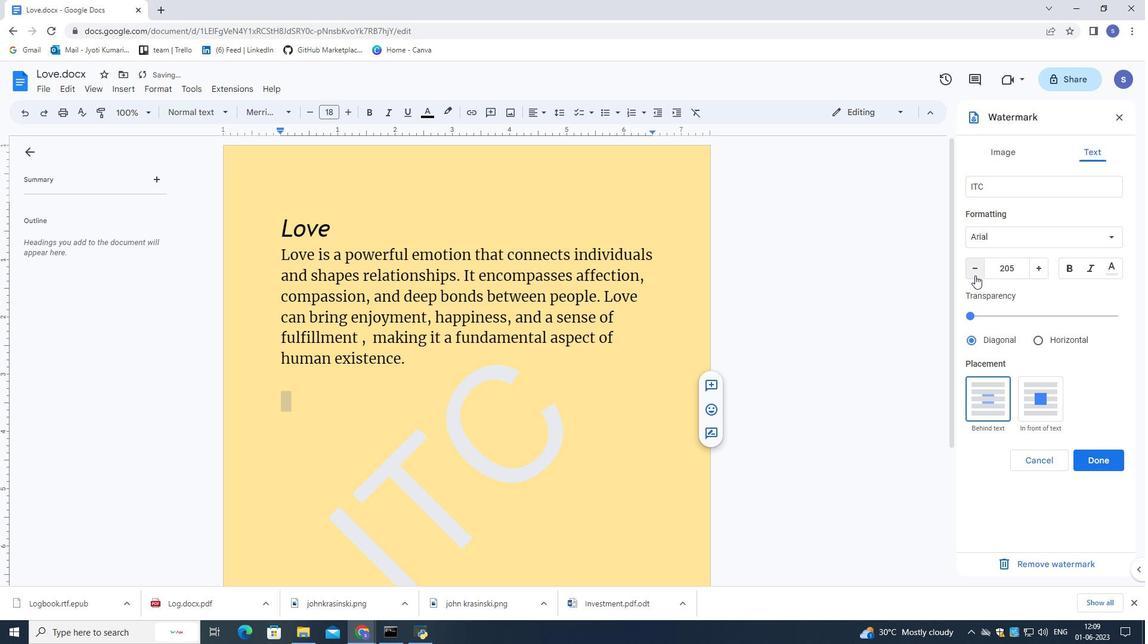 
Action: Mouse pressed left at (975, 275)
Screenshot: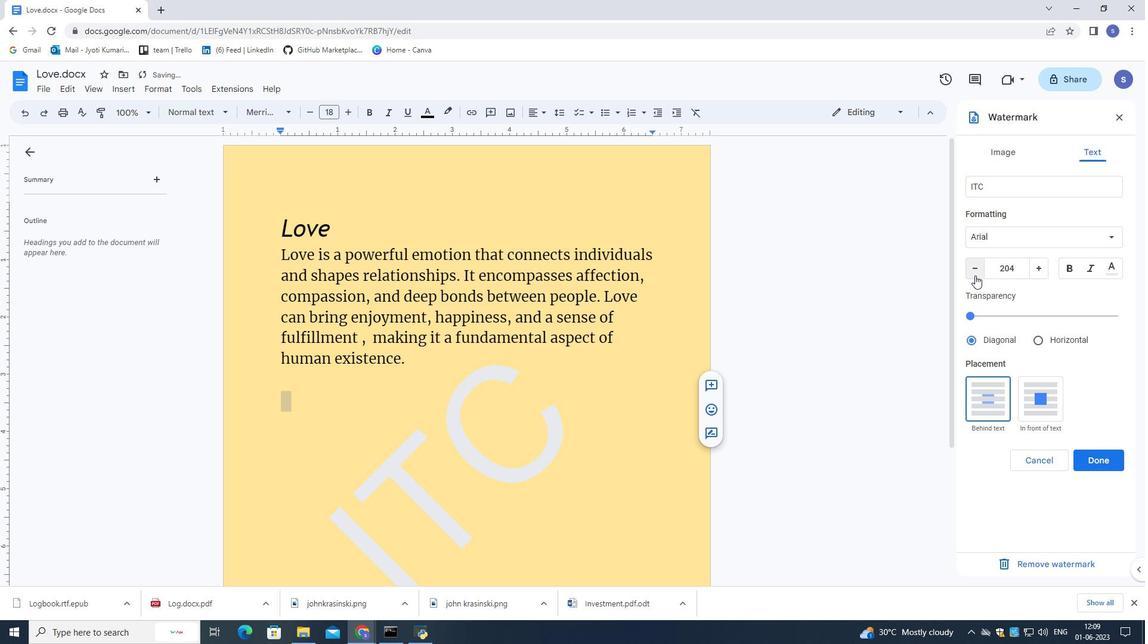 
Action: Mouse pressed left at (975, 275)
Screenshot: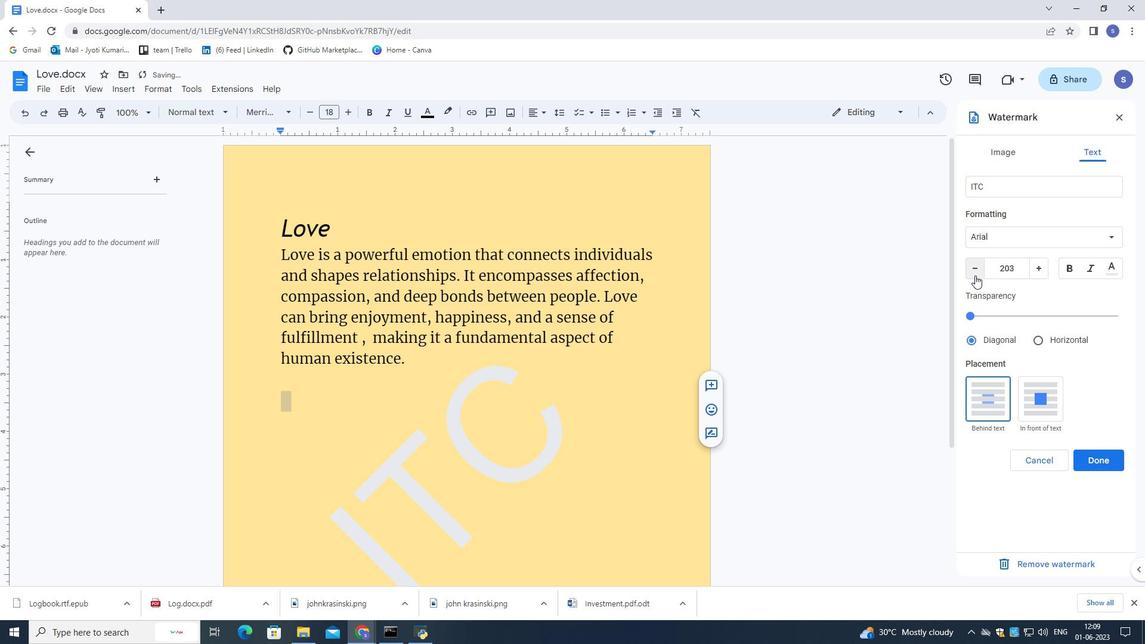 
Action: Mouse pressed left at (975, 275)
Screenshot: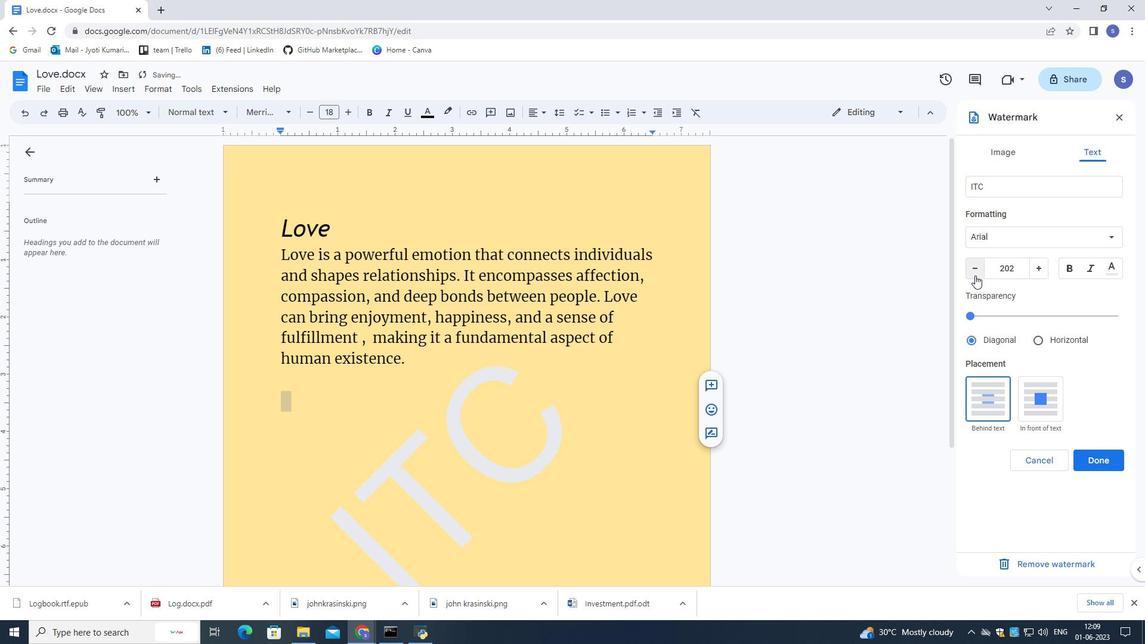 
Action: Mouse pressed left at (975, 275)
Screenshot: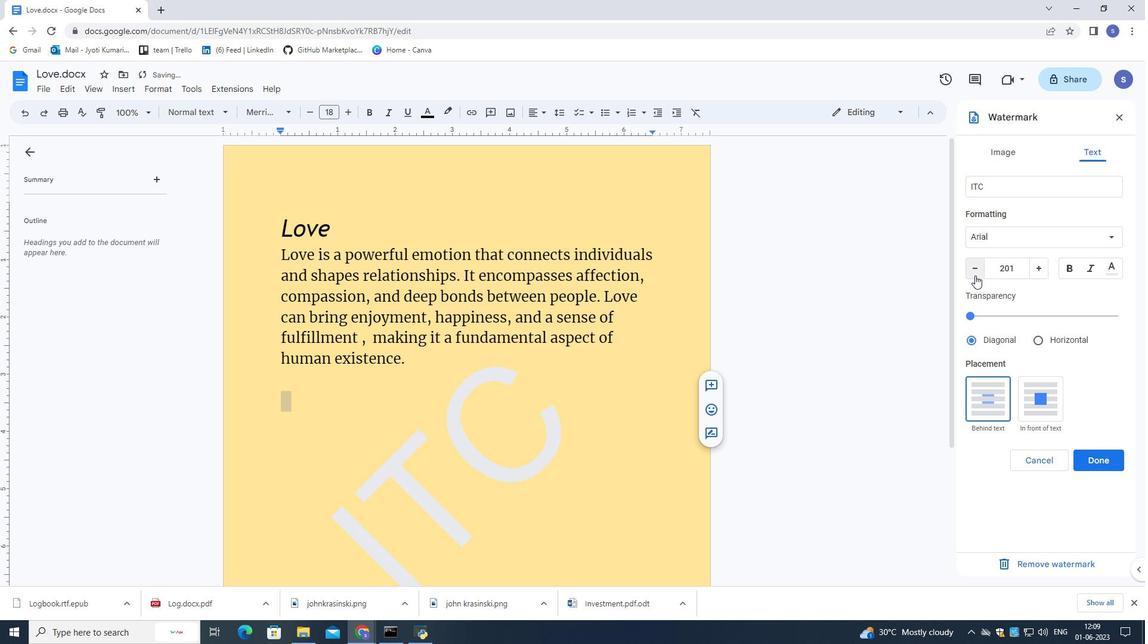 
Action: Mouse pressed left at (975, 275)
Screenshot: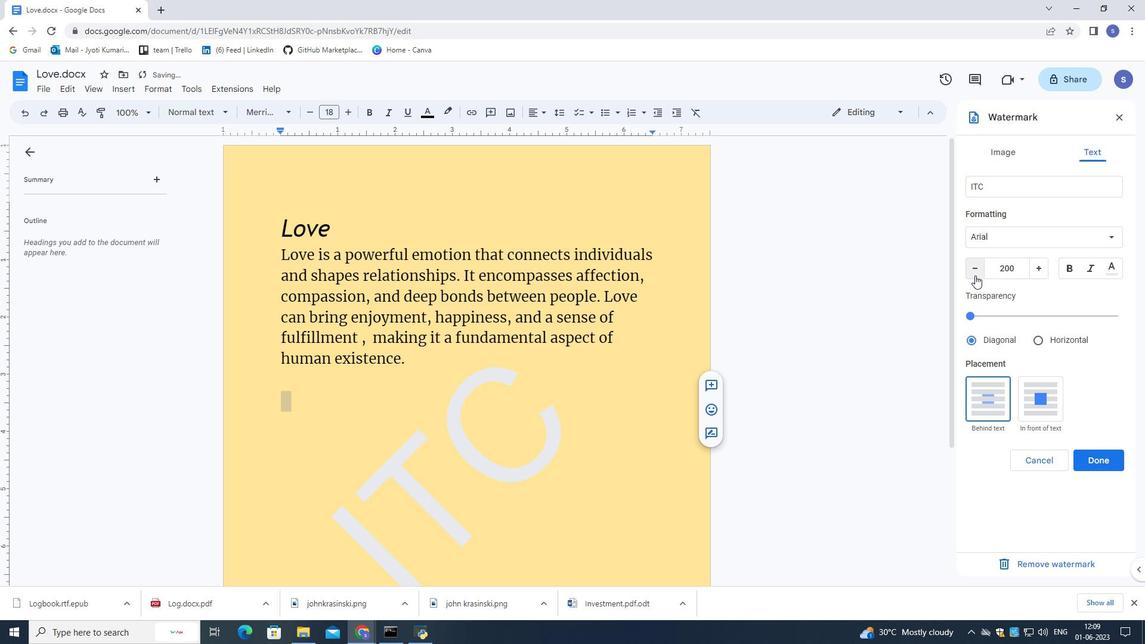 
Action: Mouse pressed left at (975, 275)
Screenshot: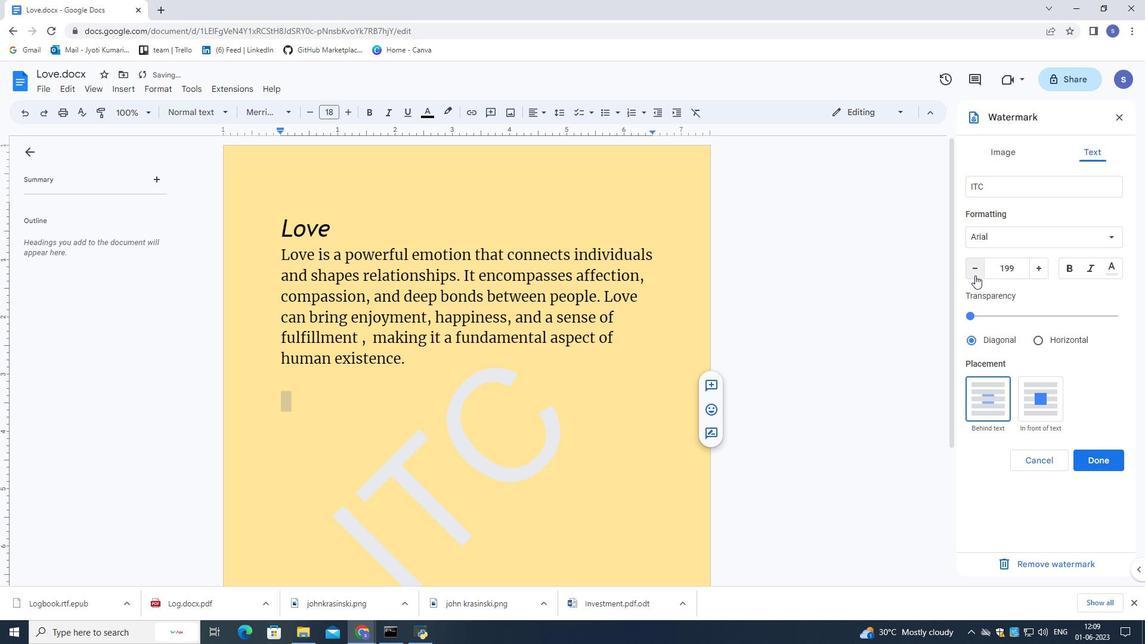 
Action: Mouse pressed left at (975, 275)
Screenshot: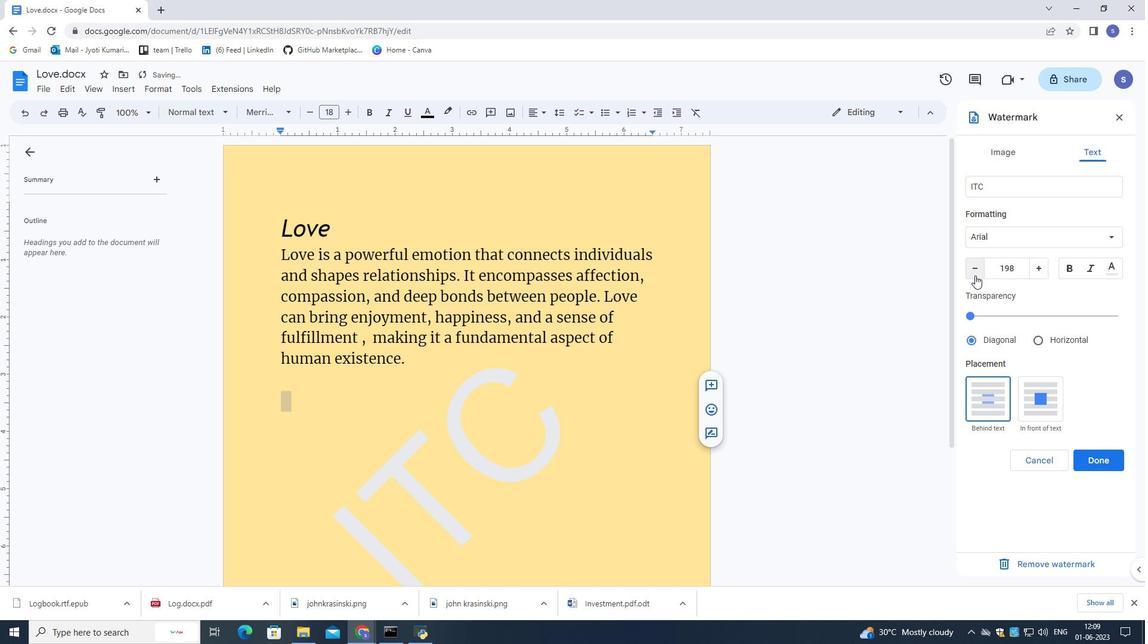 
Action: Mouse pressed left at (975, 275)
Screenshot: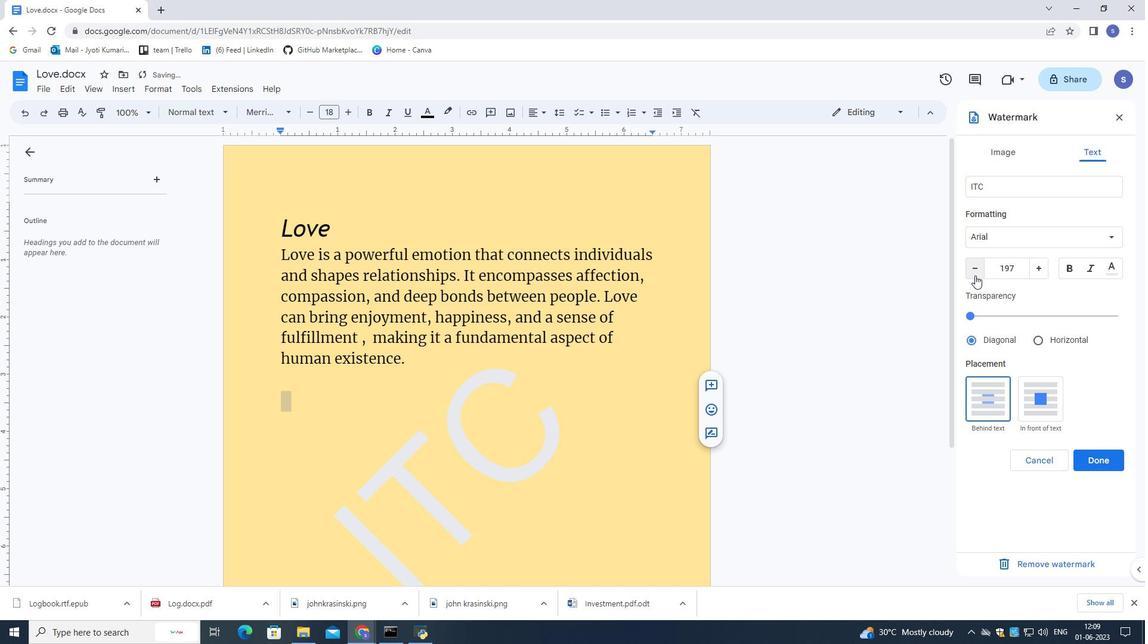 
Action: Mouse pressed left at (975, 275)
Screenshot: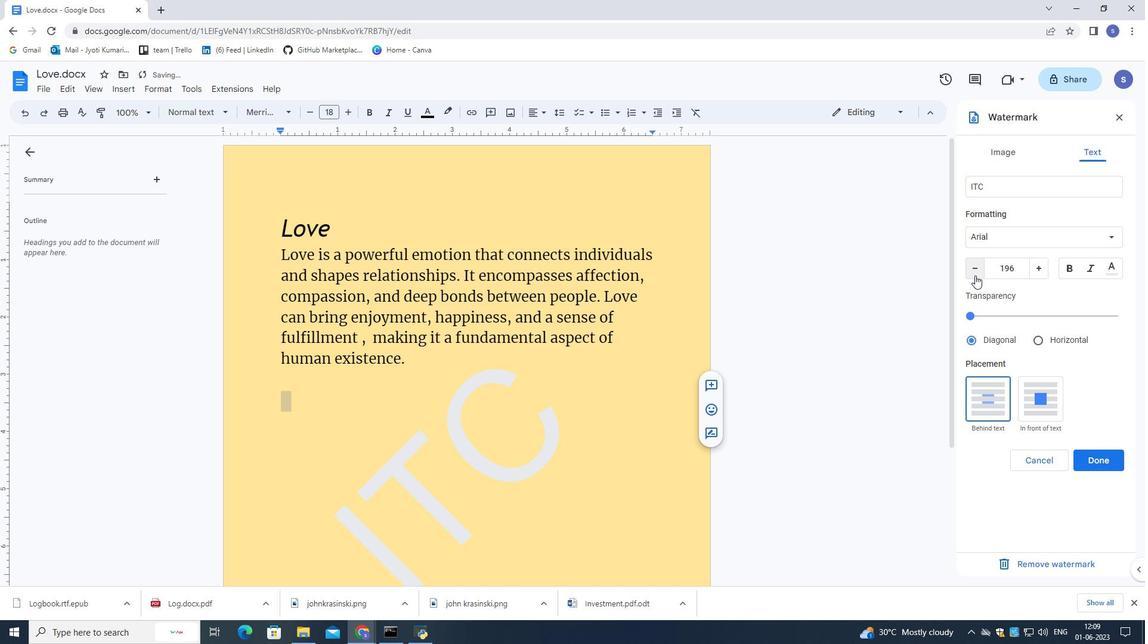 
Action: Mouse pressed left at (975, 275)
Screenshot: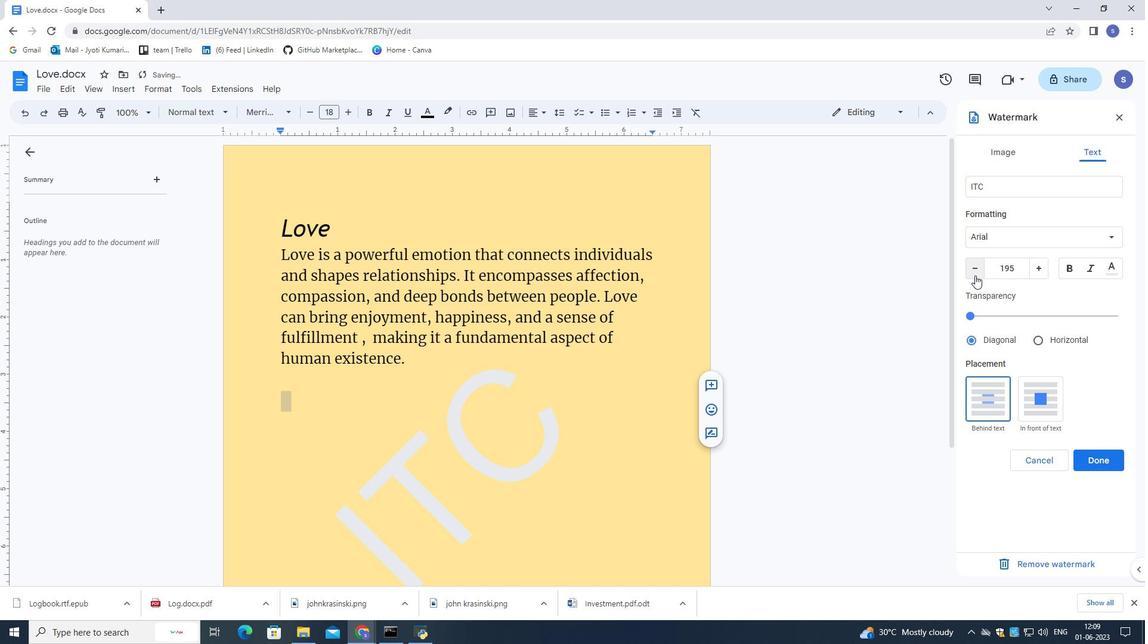 
Action: Mouse pressed left at (975, 275)
Screenshot: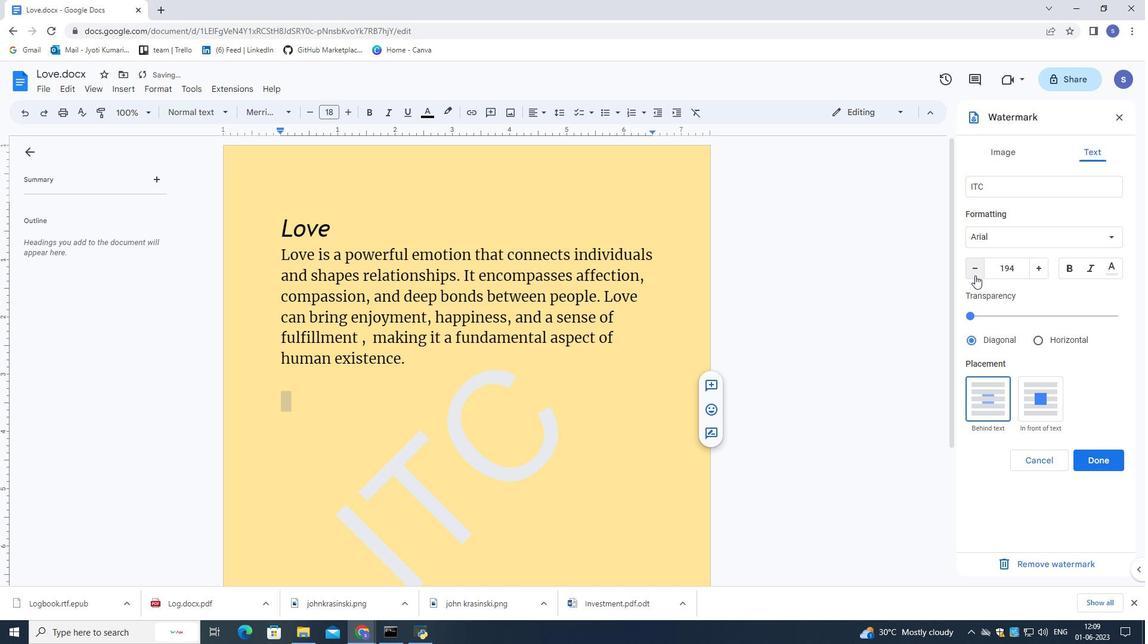 
Action: Mouse pressed left at (975, 275)
Screenshot: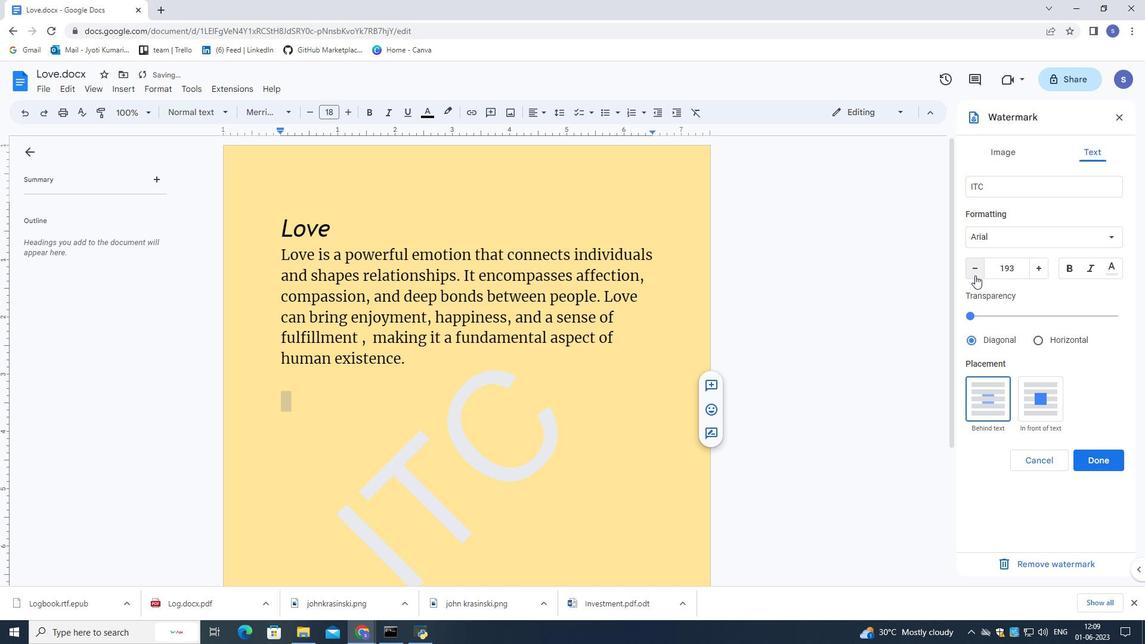 
Action: Mouse pressed left at (975, 275)
Screenshot: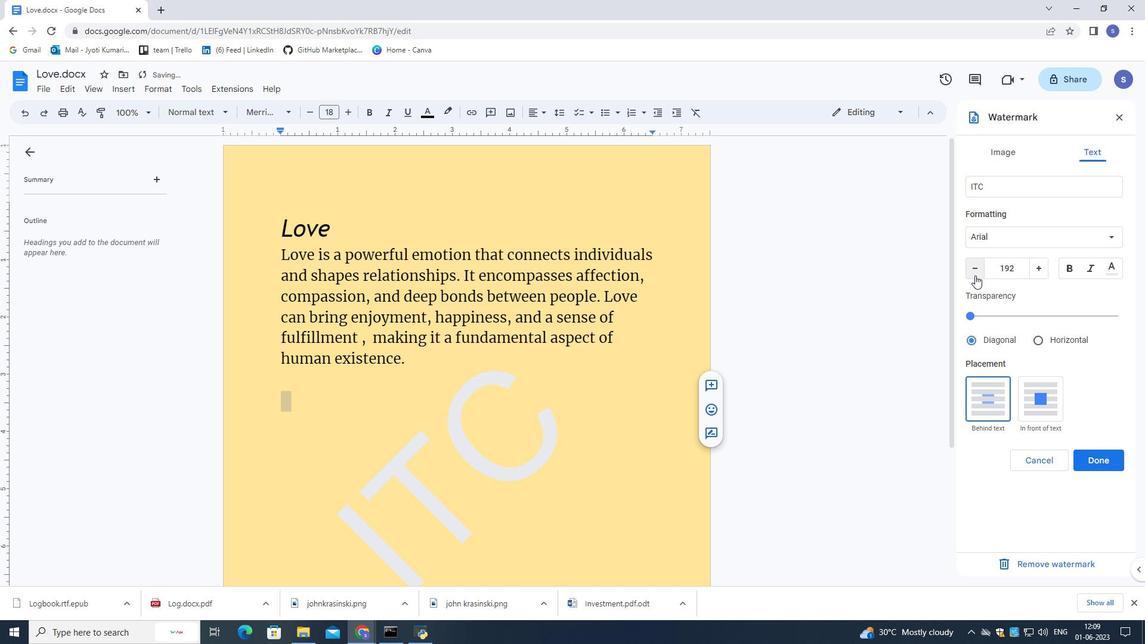 
Action: Mouse pressed left at (975, 275)
Screenshot: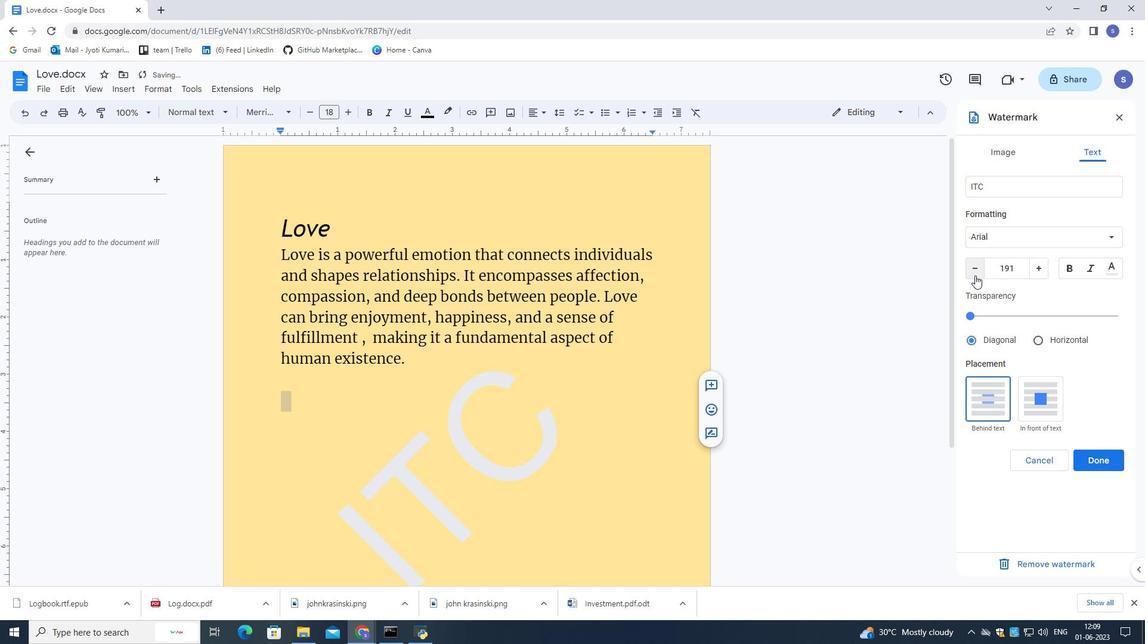 
Action: Mouse pressed left at (975, 275)
Screenshot: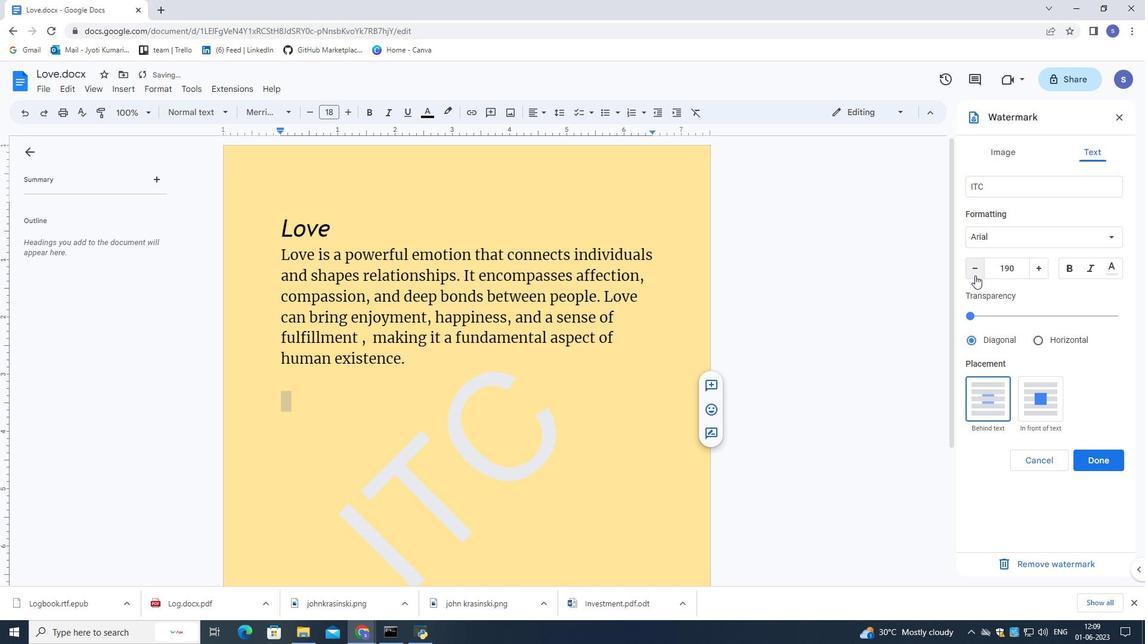 
Action: Mouse pressed left at (975, 275)
Screenshot: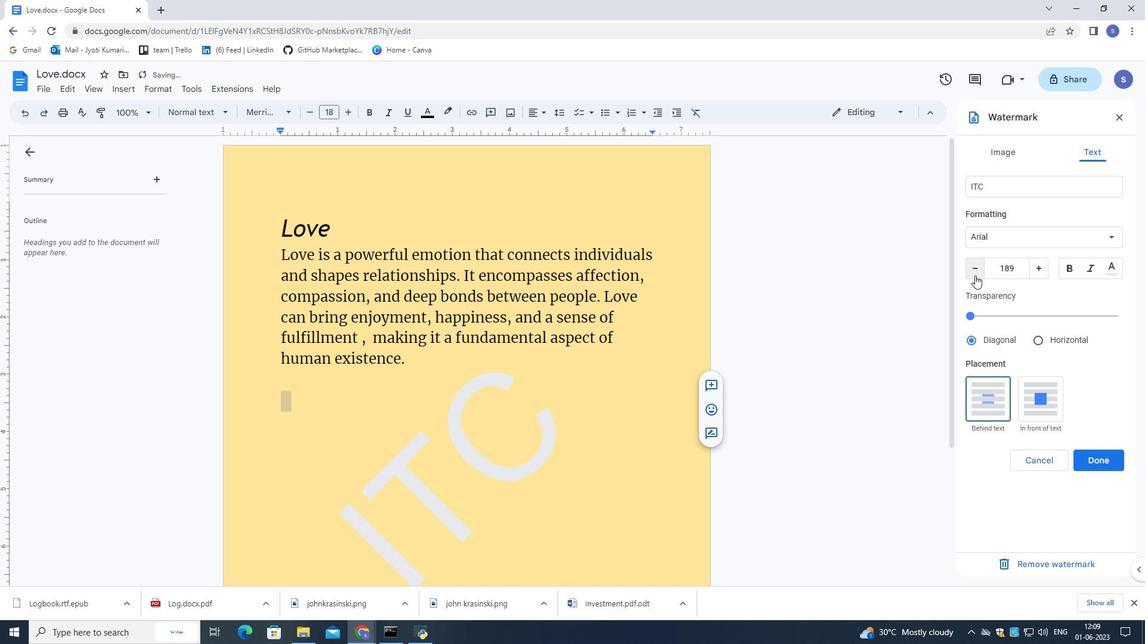 
Action: Mouse pressed left at (975, 275)
Screenshot: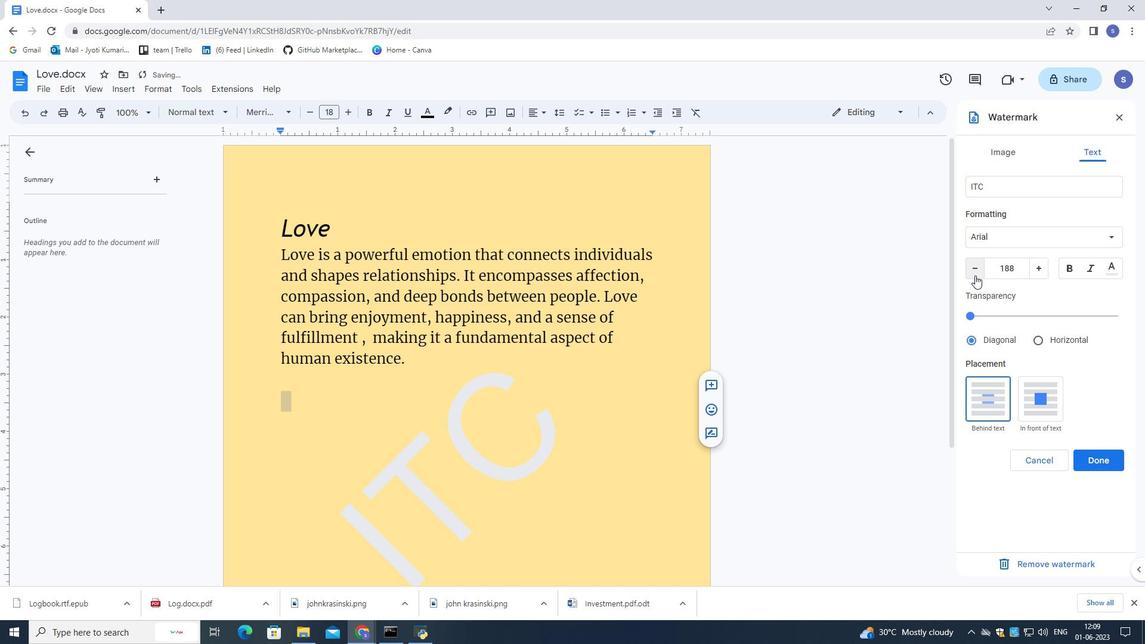 
Action: Mouse pressed left at (975, 275)
Screenshot: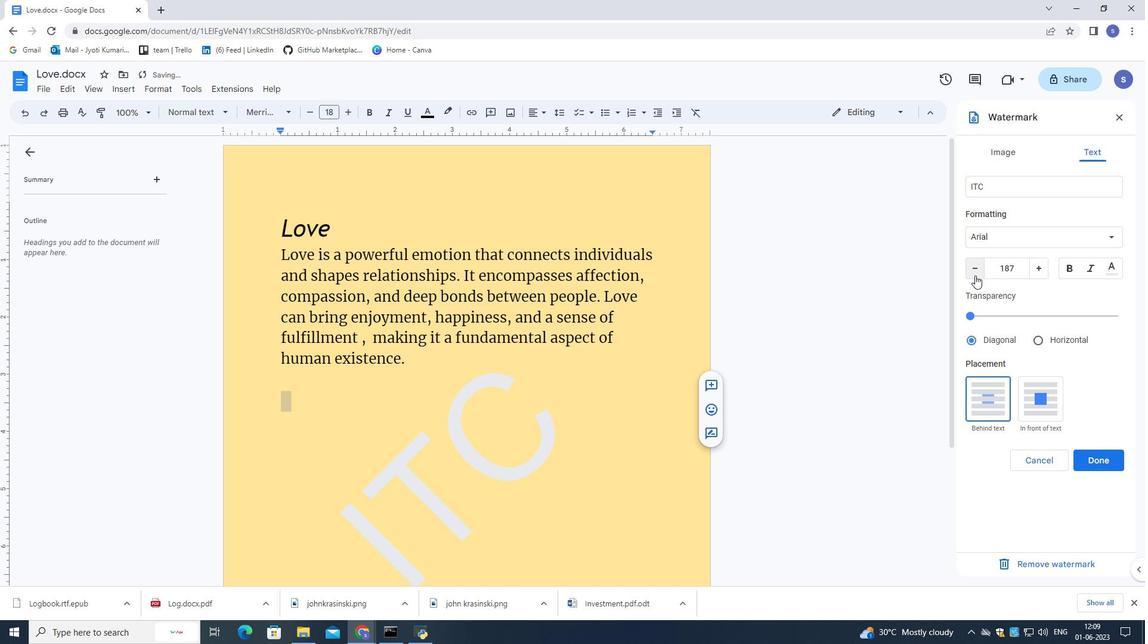 
Action: Mouse pressed left at (975, 275)
Screenshot: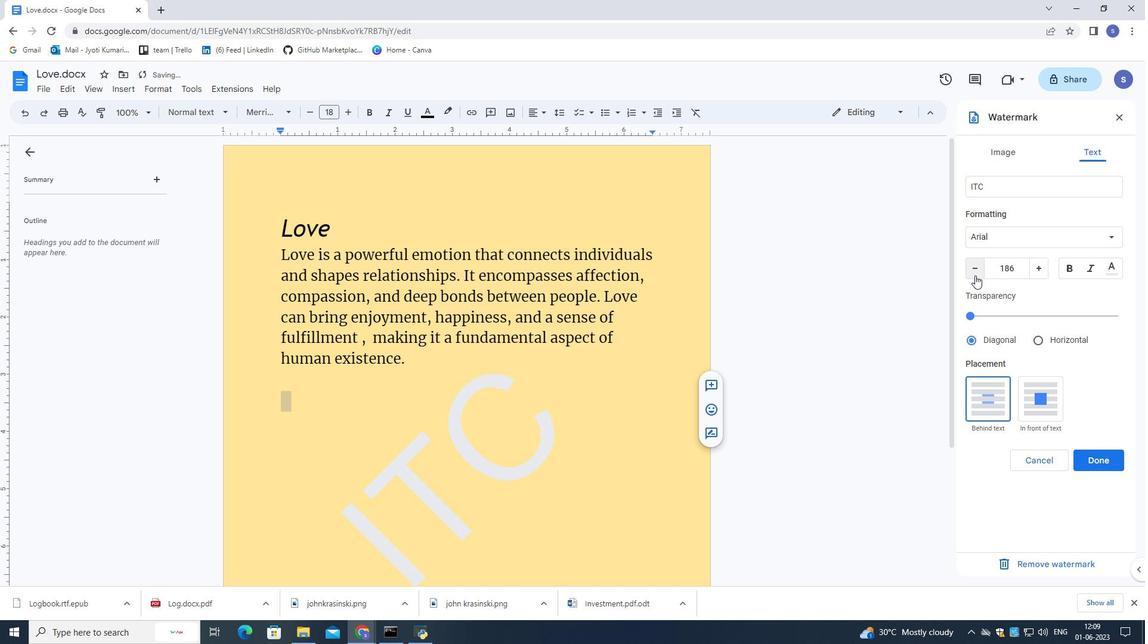 
Action: Mouse pressed left at (975, 275)
Screenshot: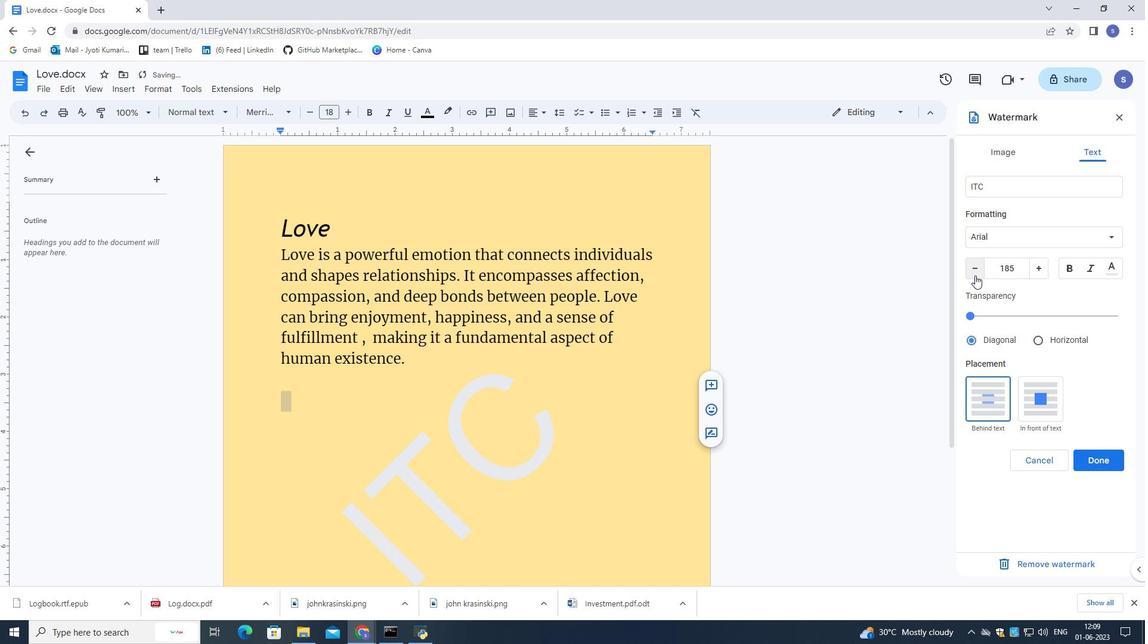
Action: Mouse pressed left at (975, 275)
Screenshot: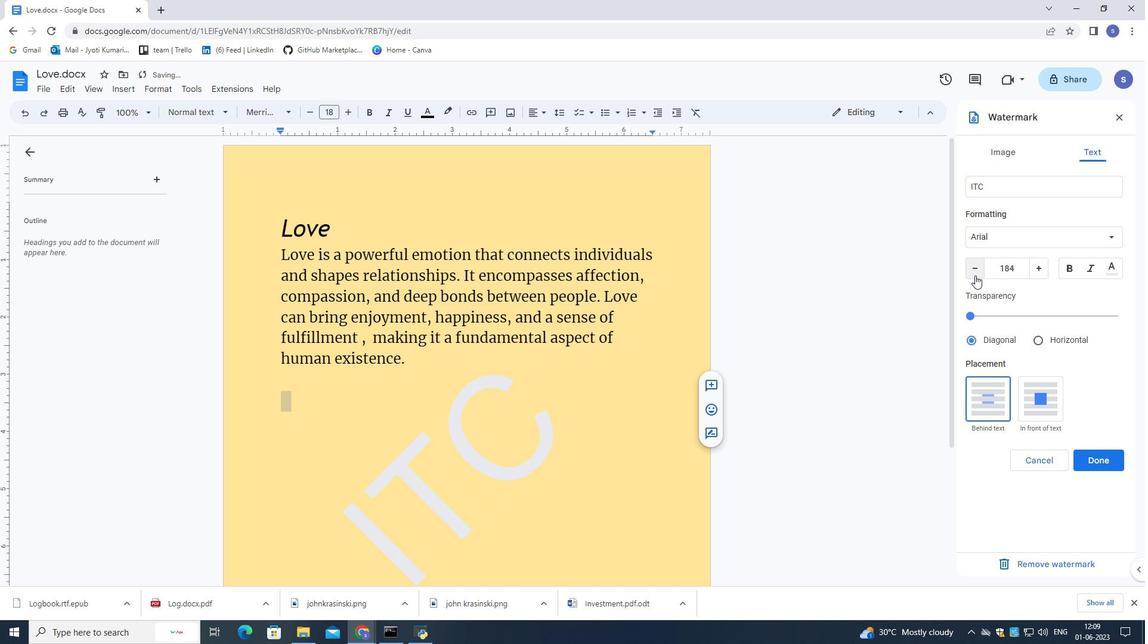 
Action: Mouse pressed left at (975, 275)
Screenshot: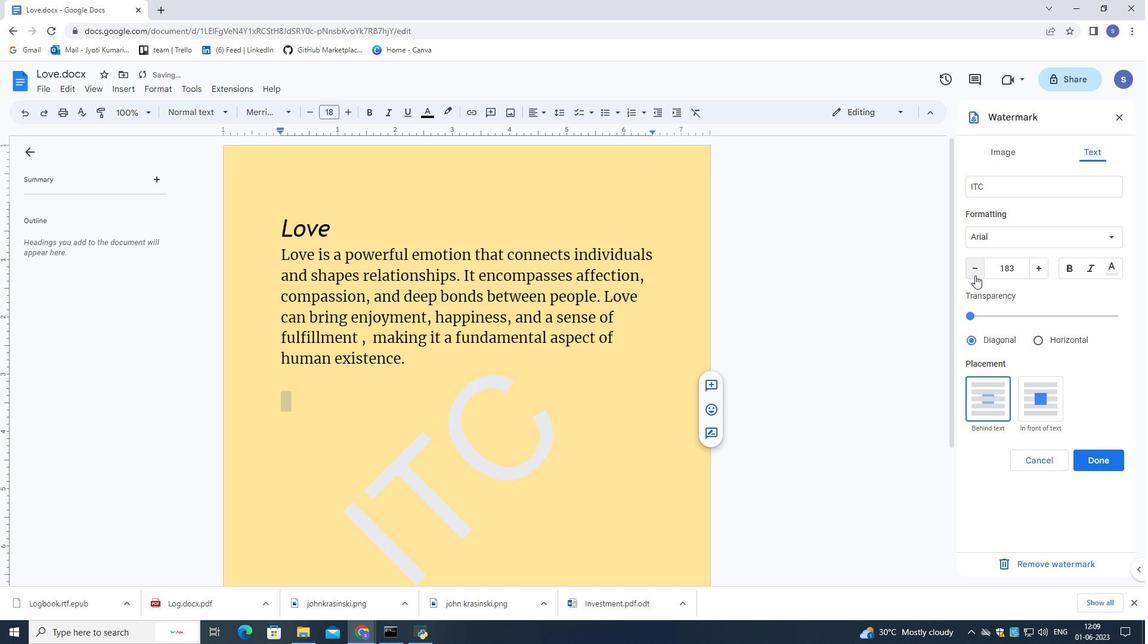 
Action: Mouse pressed left at (975, 275)
Screenshot: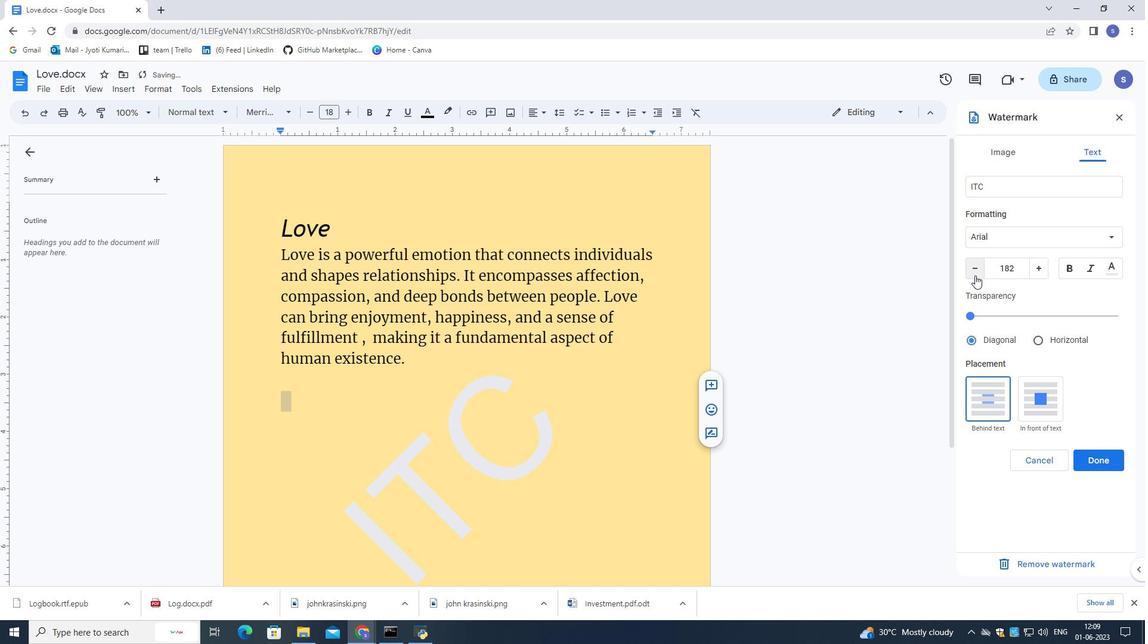 
Action: Mouse pressed left at (975, 275)
Screenshot: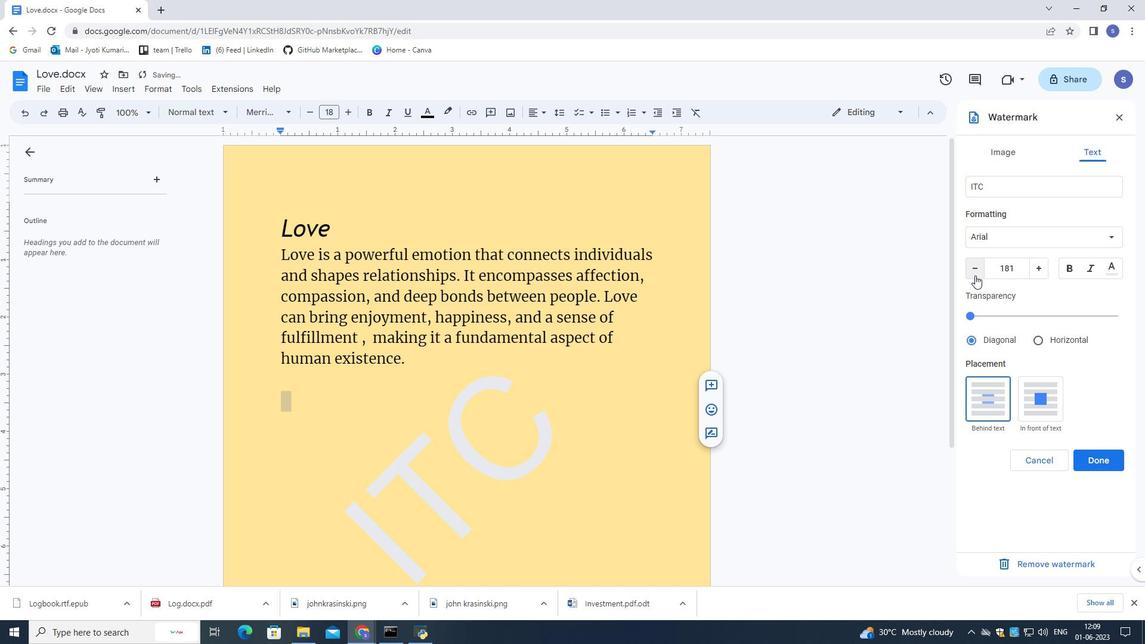
Action: Mouse pressed left at (975, 275)
Screenshot: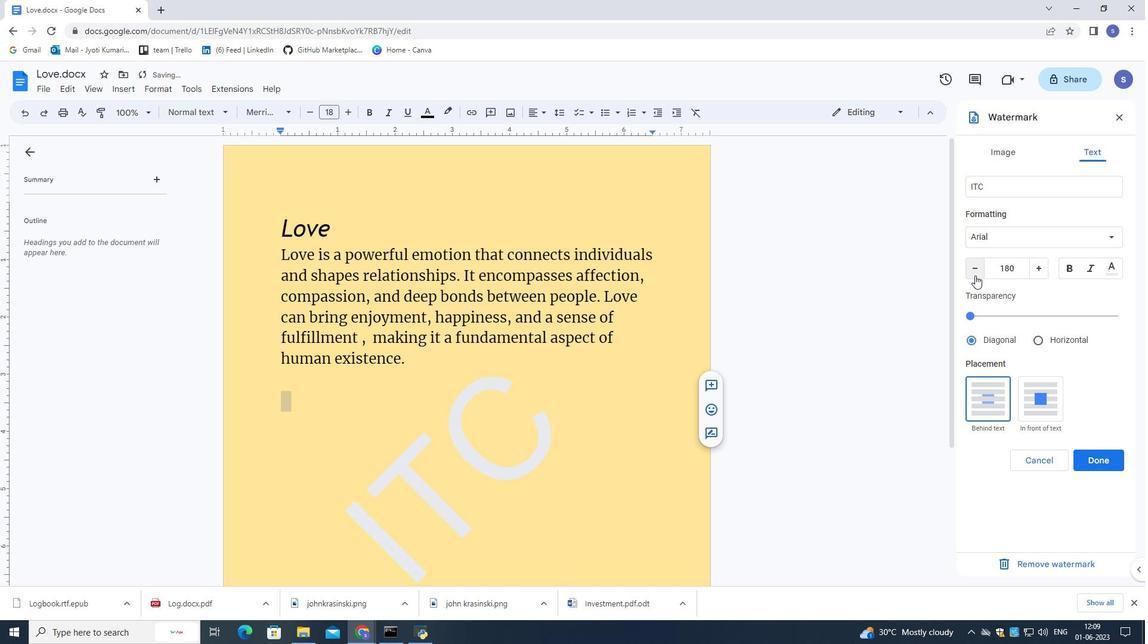 
Action: Mouse pressed left at (975, 275)
Screenshot: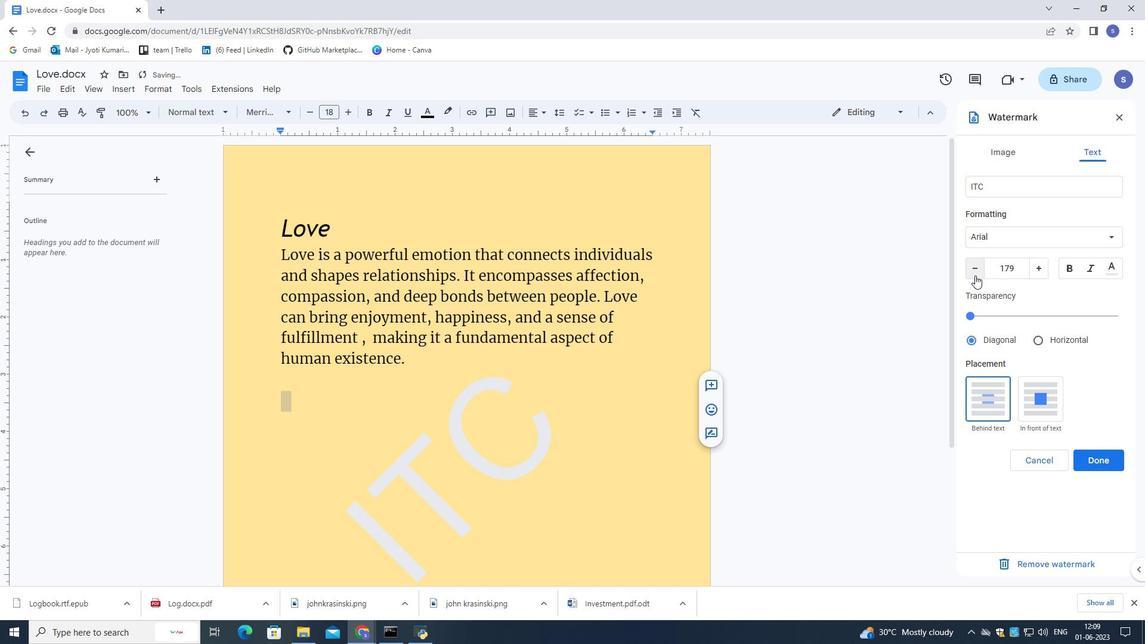 
Action: Mouse pressed left at (975, 275)
Screenshot: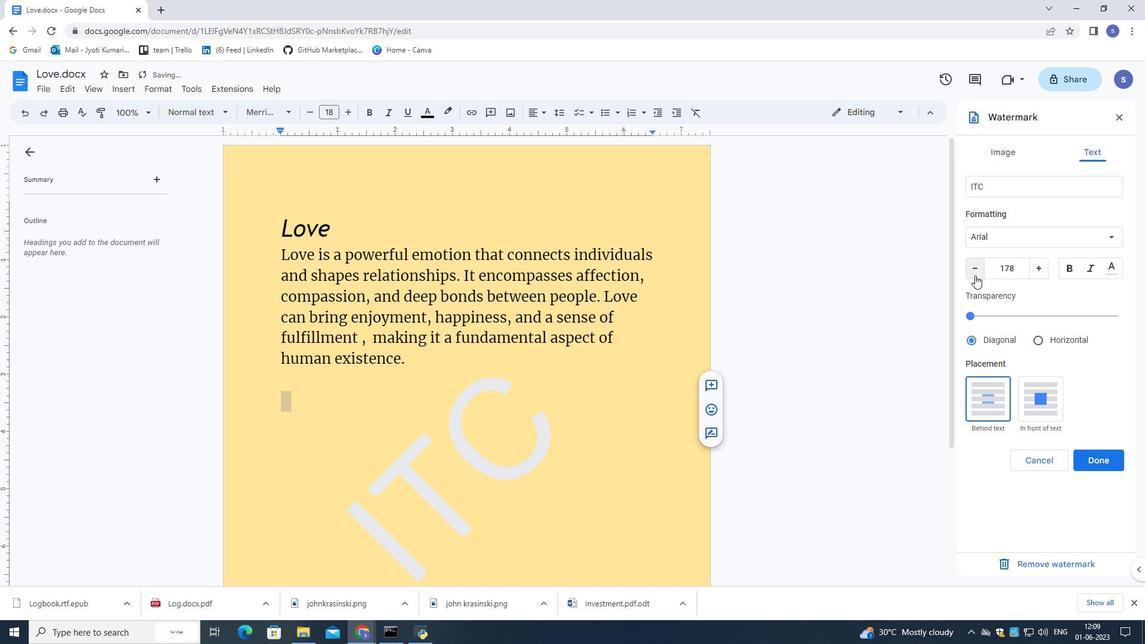
Action: Mouse pressed left at (975, 275)
Screenshot: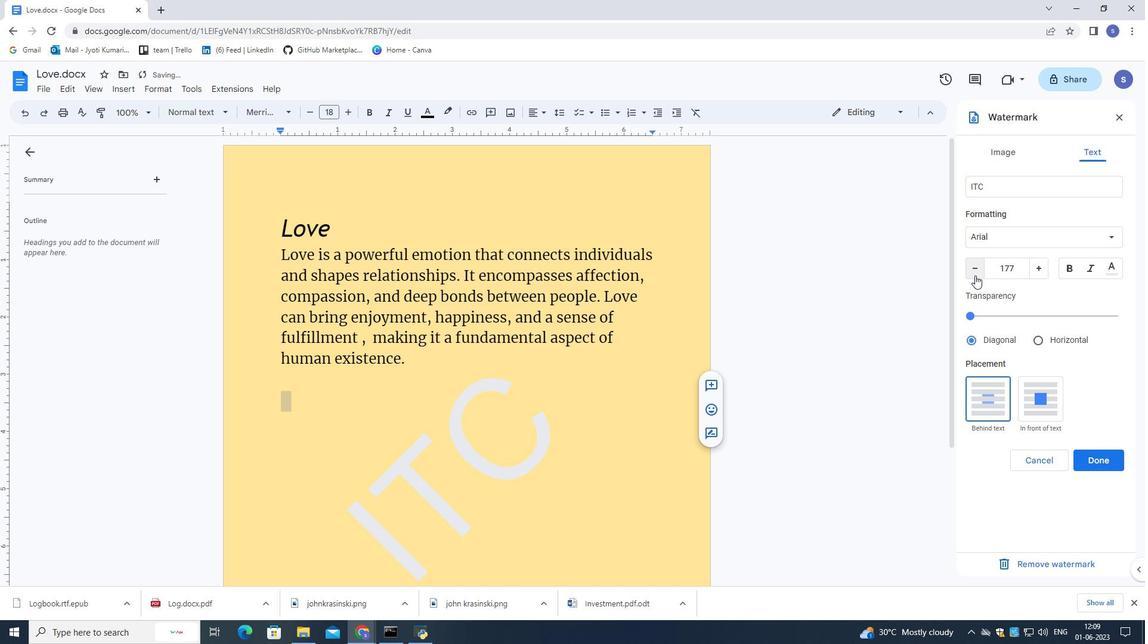 
Action: Mouse pressed left at (975, 275)
Screenshot: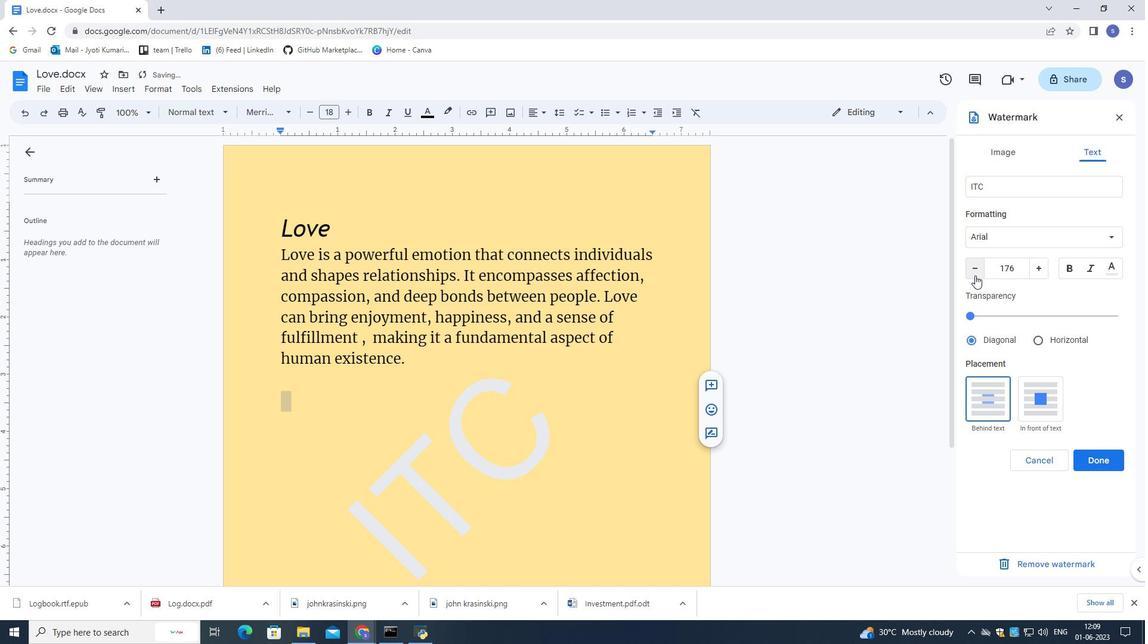 
Action: Mouse pressed left at (975, 275)
Screenshot: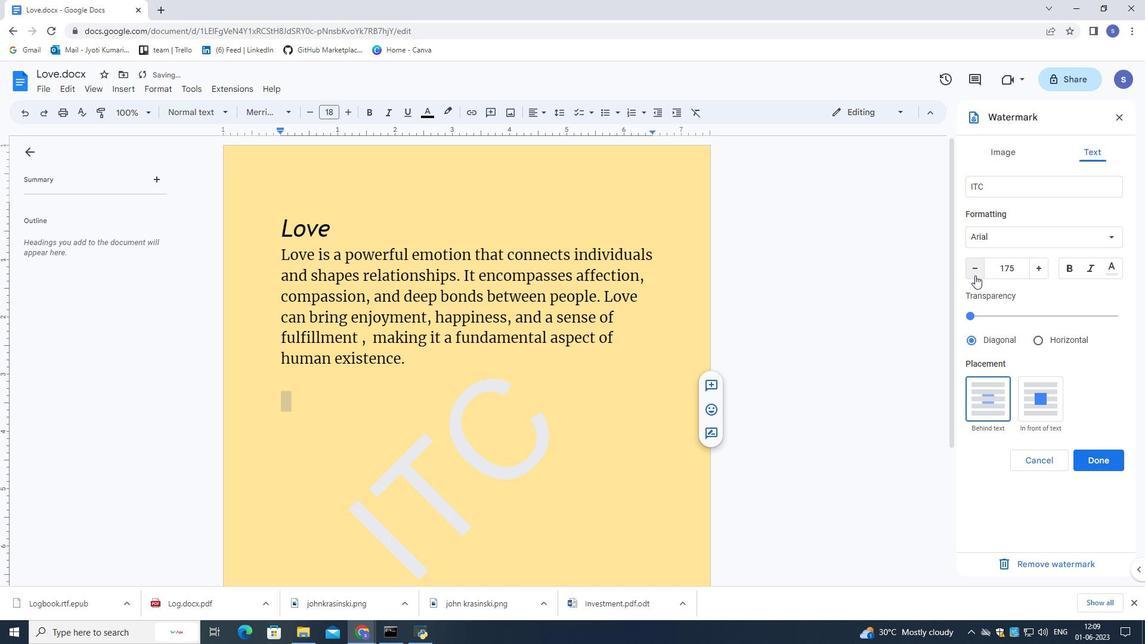 
Action: Mouse pressed left at (975, 275)
Screenshot: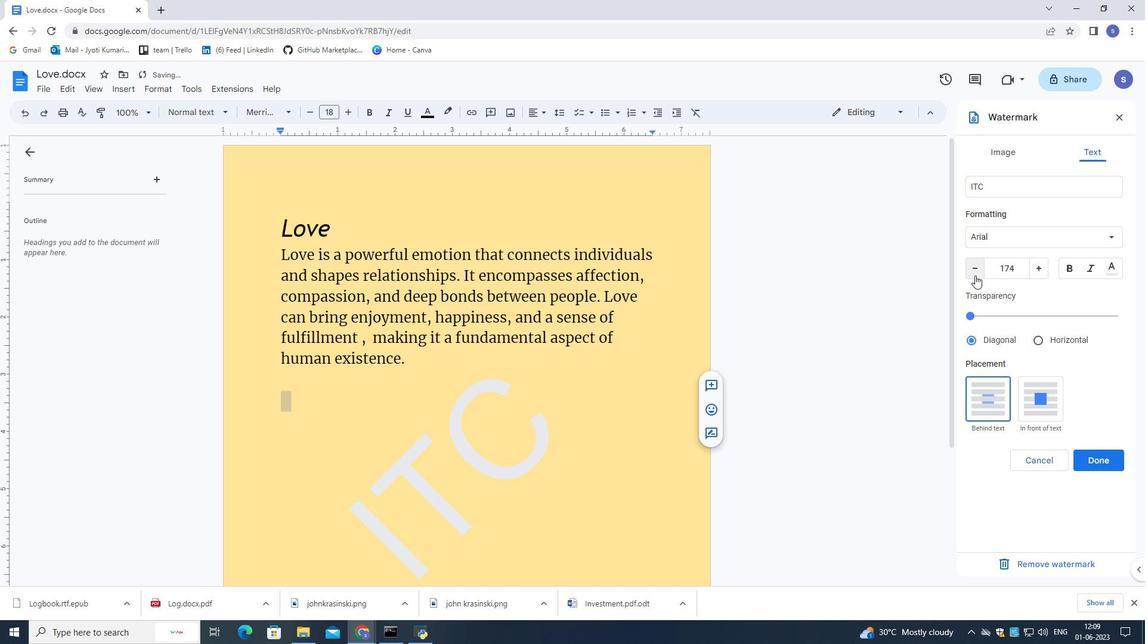 
Action: Mouse pressed left at (975, 275)
Screenshot: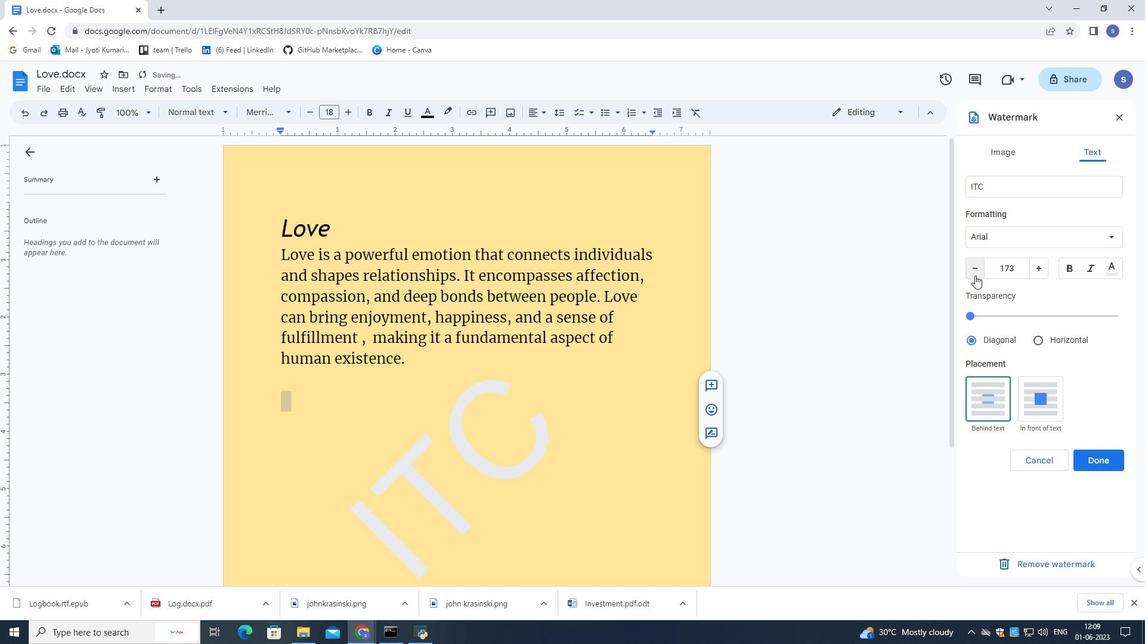 
Action: Mouse pressed left at (975, 275)
Screenshot: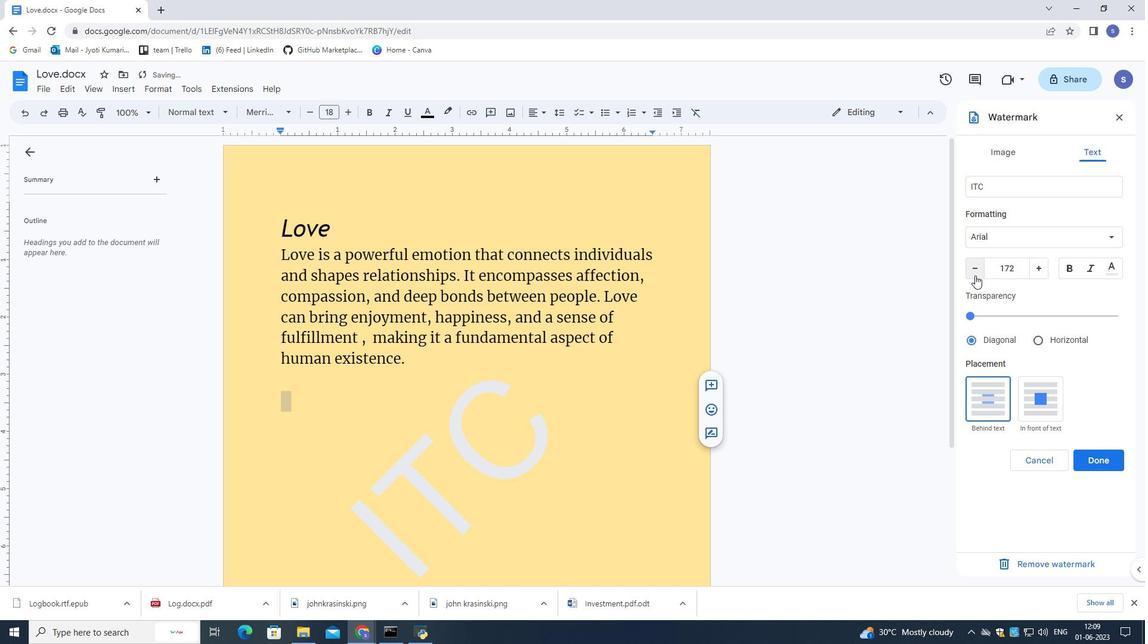 
Action: Mouse pressed left at (975, 275)
Screenshot: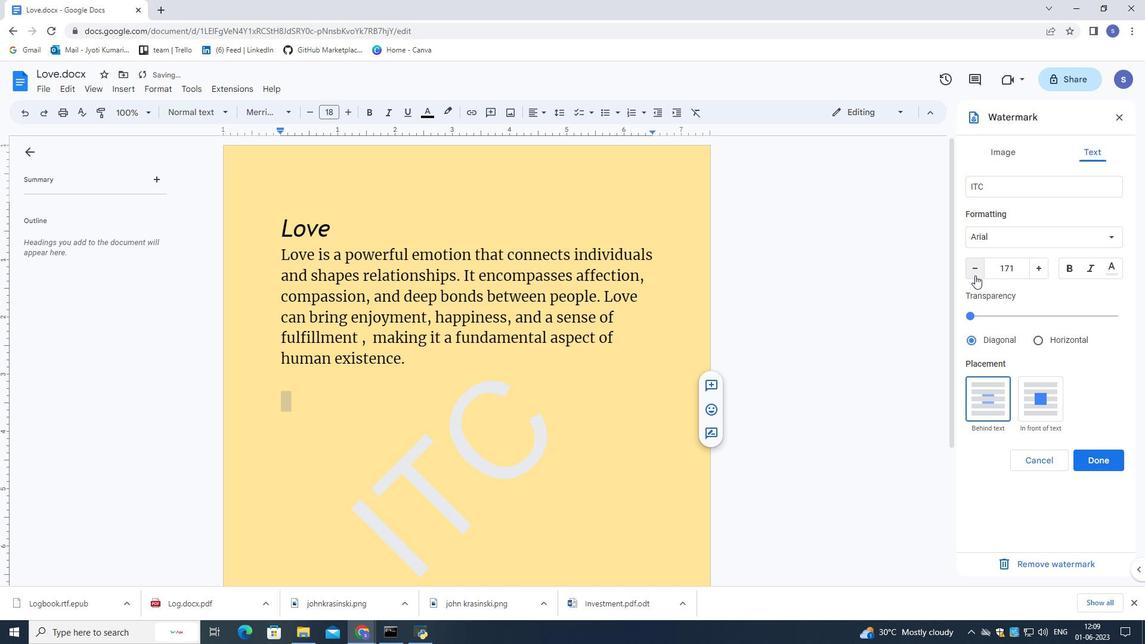
Action: Mouse pressed left at (975, 275)
Screenshot: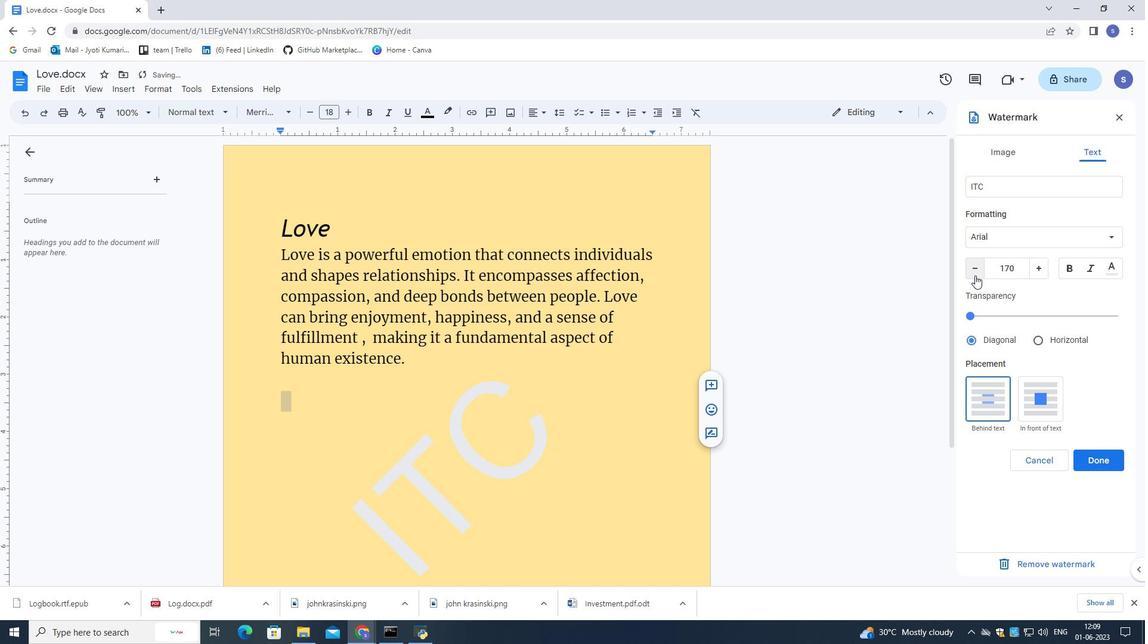 
Action: Mouse pressed left at (975, 275)
Screenshot: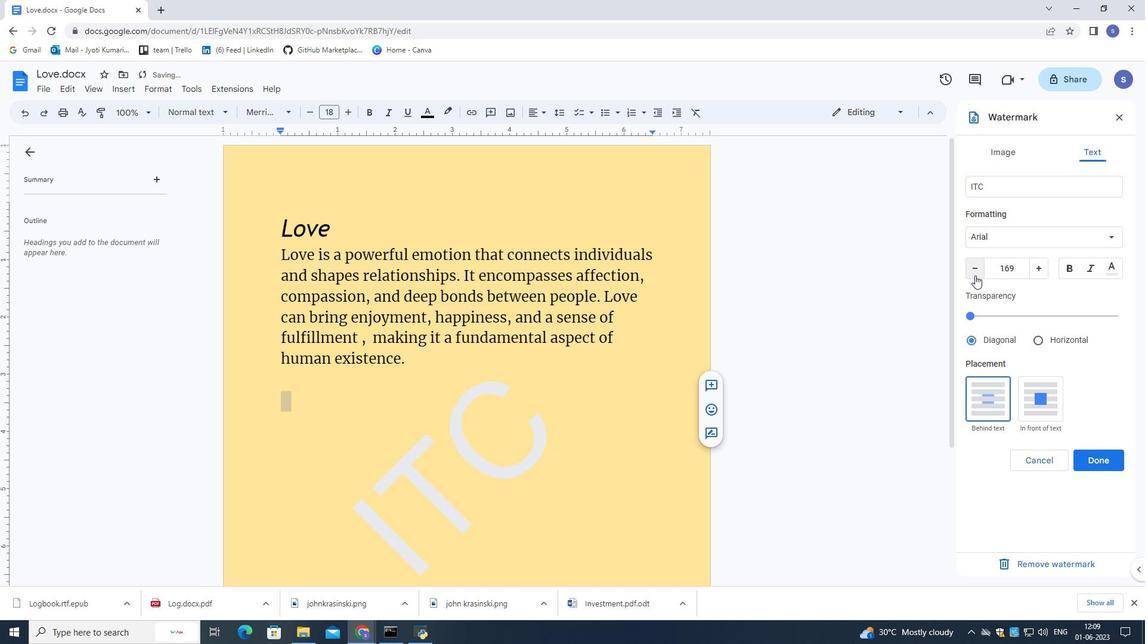 
Action: Mouse pressed left at (975, 275)
Screenshot: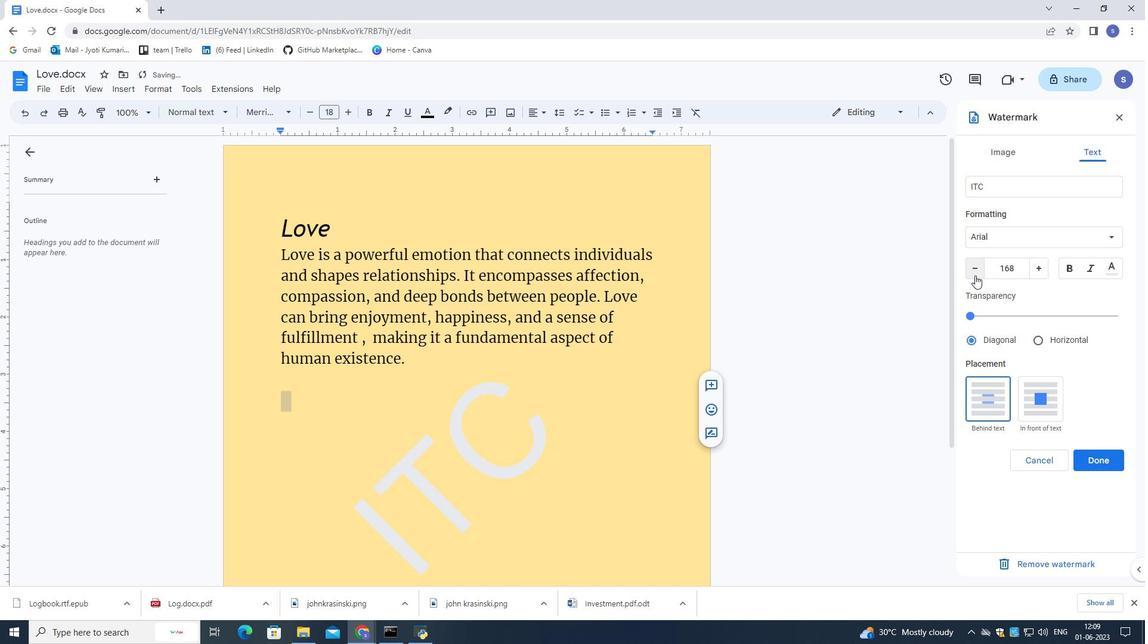 
Action: Mouse pressed left at (975, 275)
Screenshot: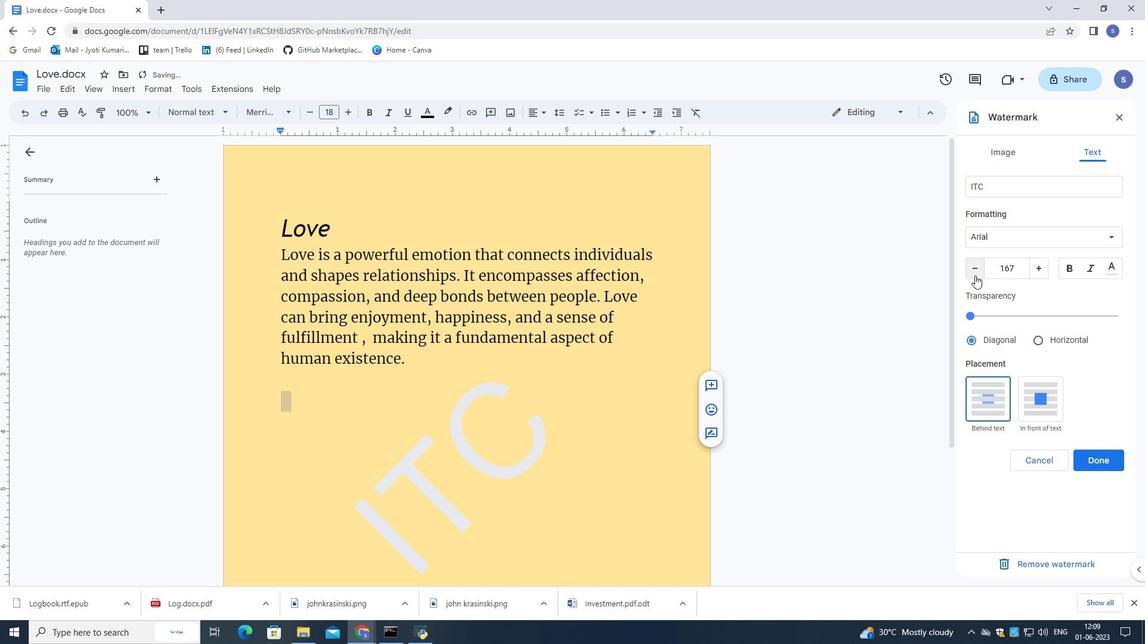 
Action: Mouse pressed left at (975, 275)
Screenshot: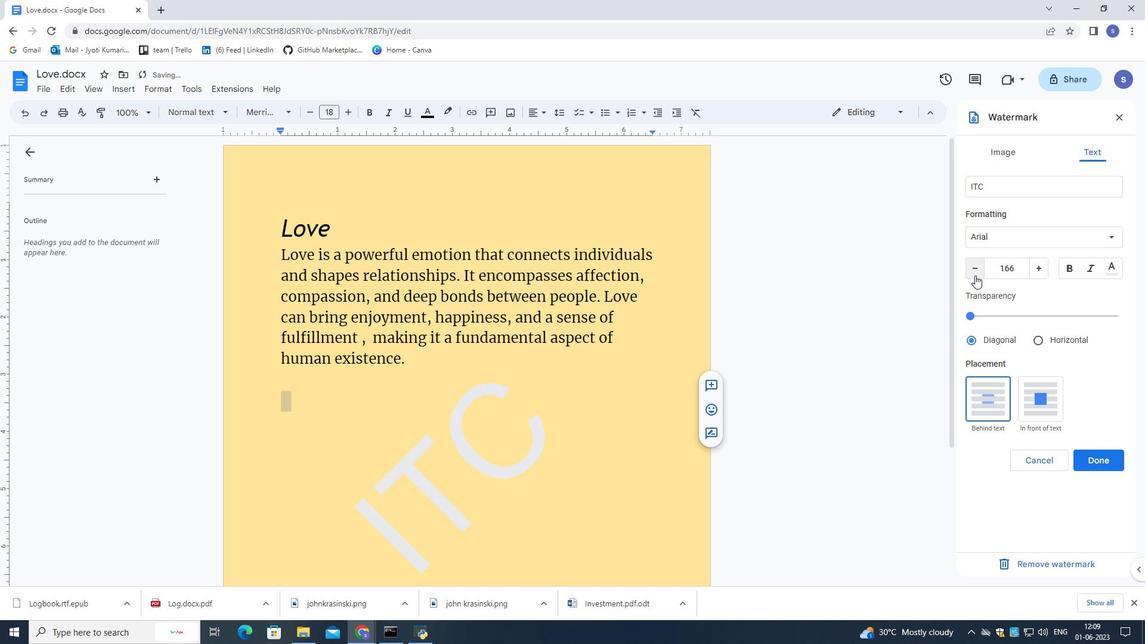 
Action: Mouse pressed left at (975, 275)
Screenshot: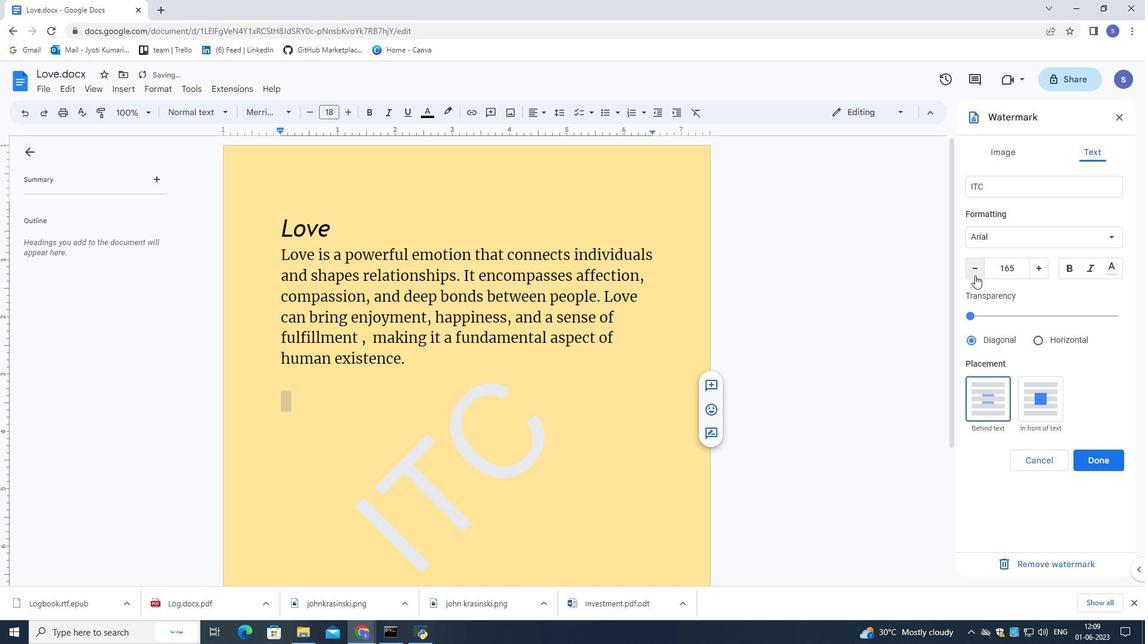 
Action: Mouse pressed left at (975, 275)
Screenshot: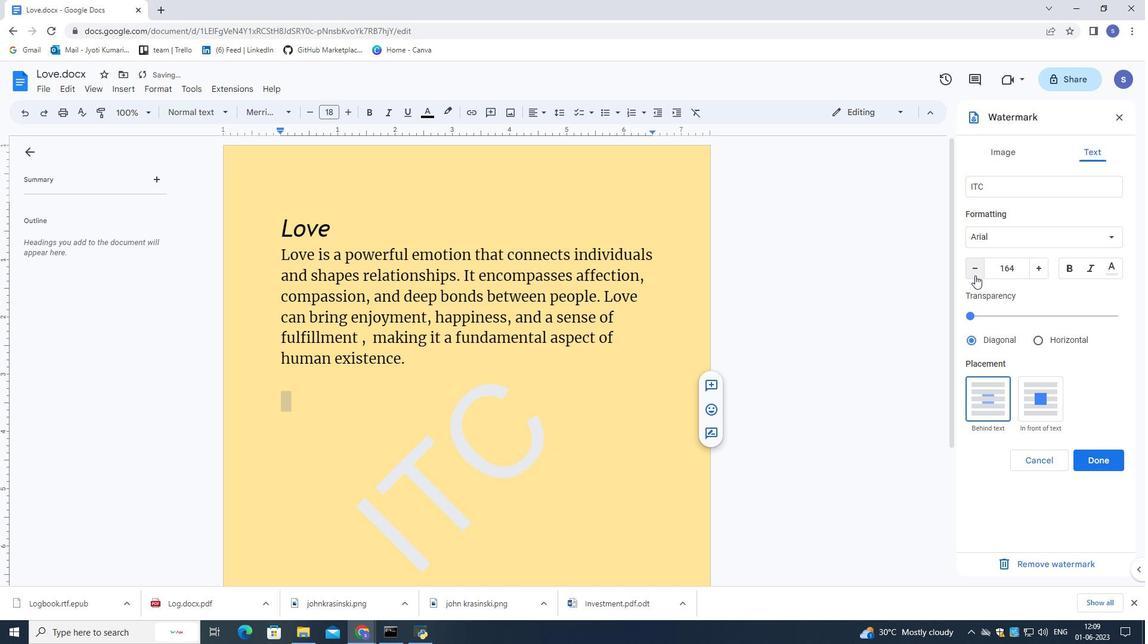 
Action: Mouse pressed left at (975, 275)
Screenshot: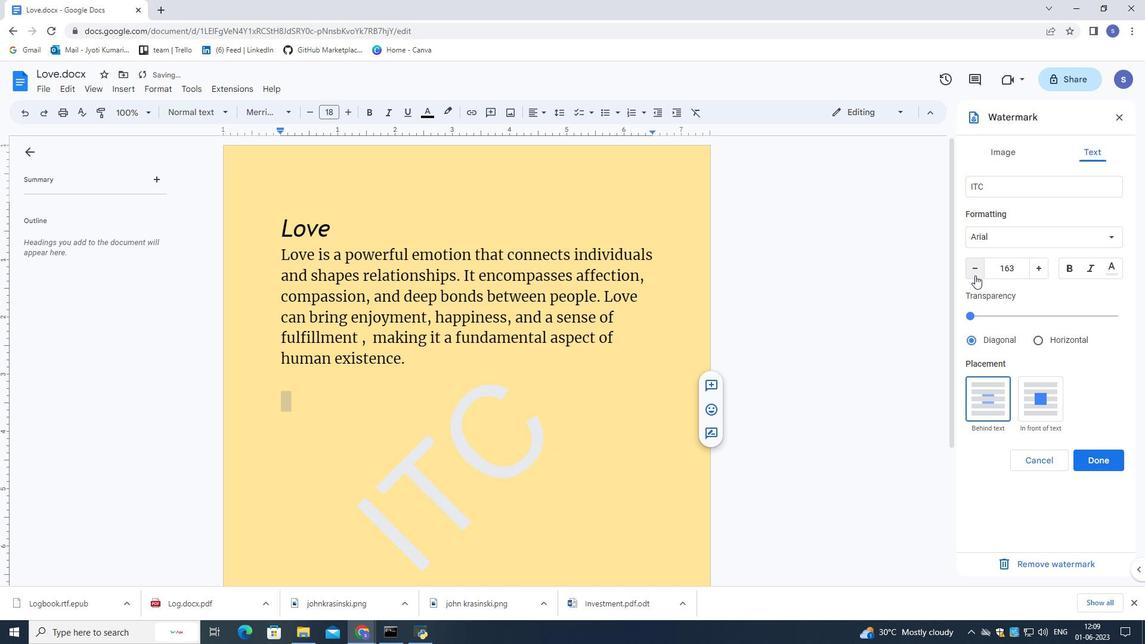 
Action: Mouse pressed left at (975, 275)
Screenshot: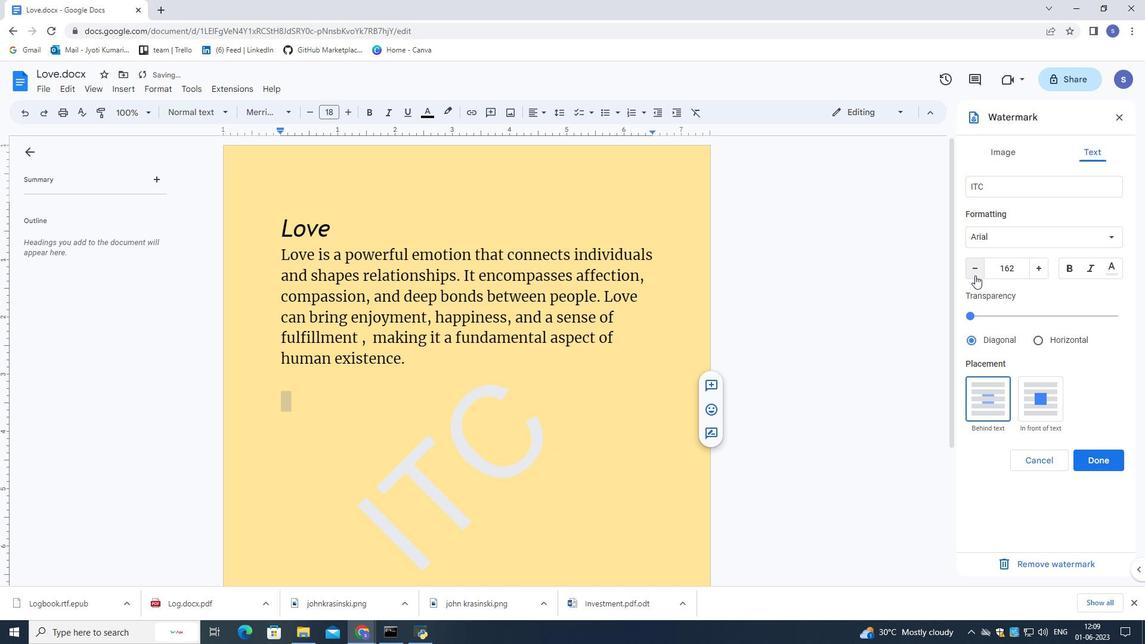 
Action: Mouse pressed left at (975, 275)
Screenshot: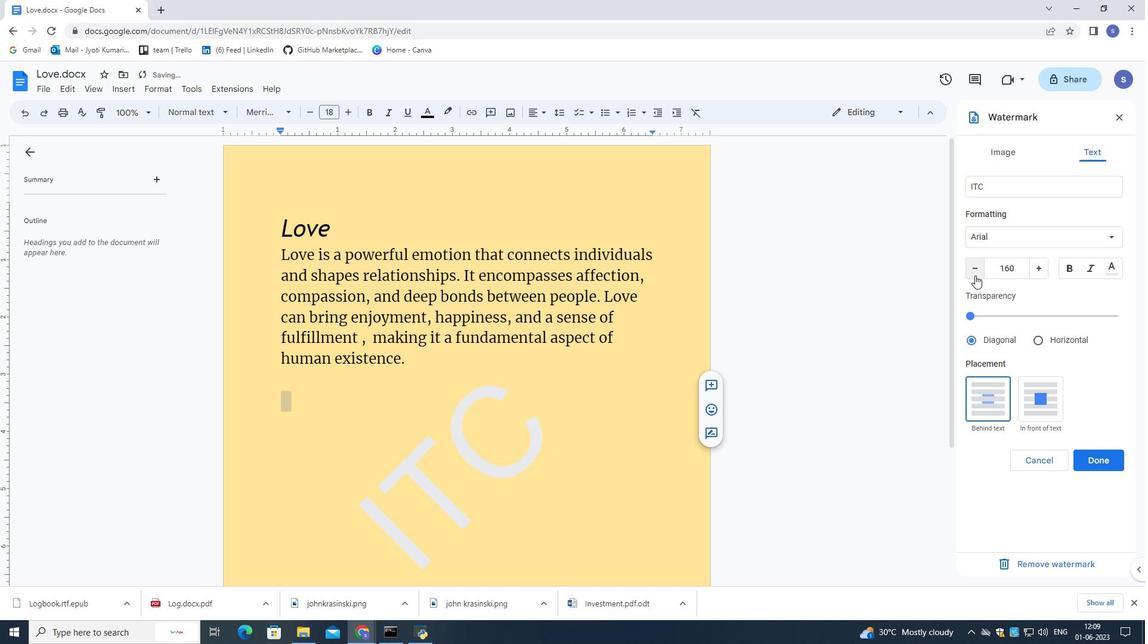 
Action: Mouse pressed left at (975, 275)
Screenshot: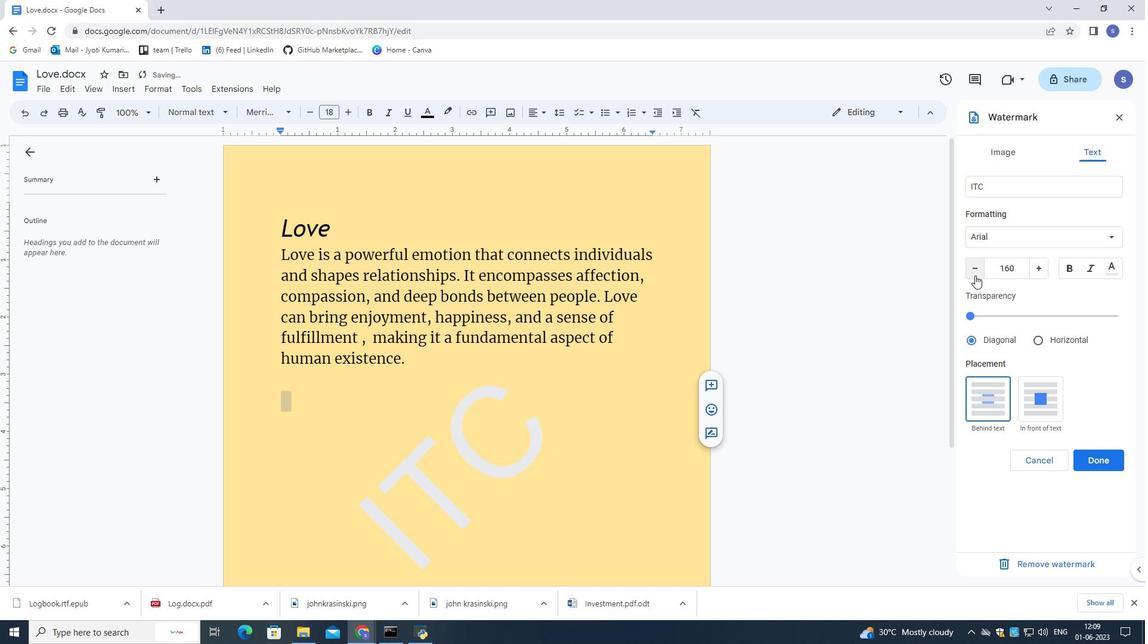 
Action: Mouse pressed left at (975, 275)
Screenshot: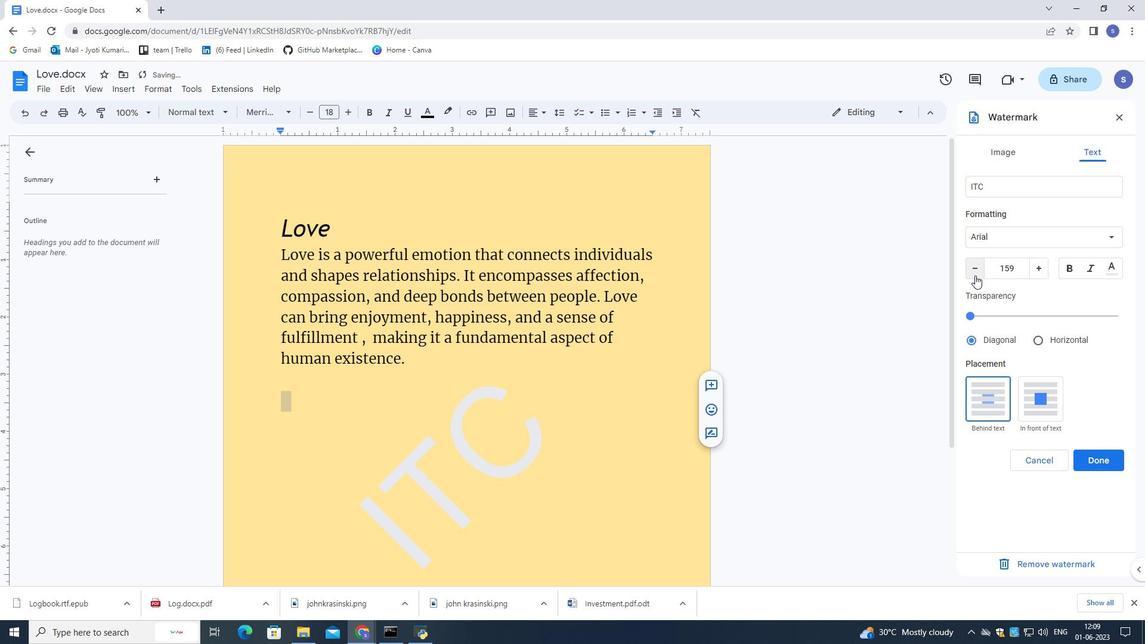 
Action: Mouse pressed left at (975, 275)
Screenshot: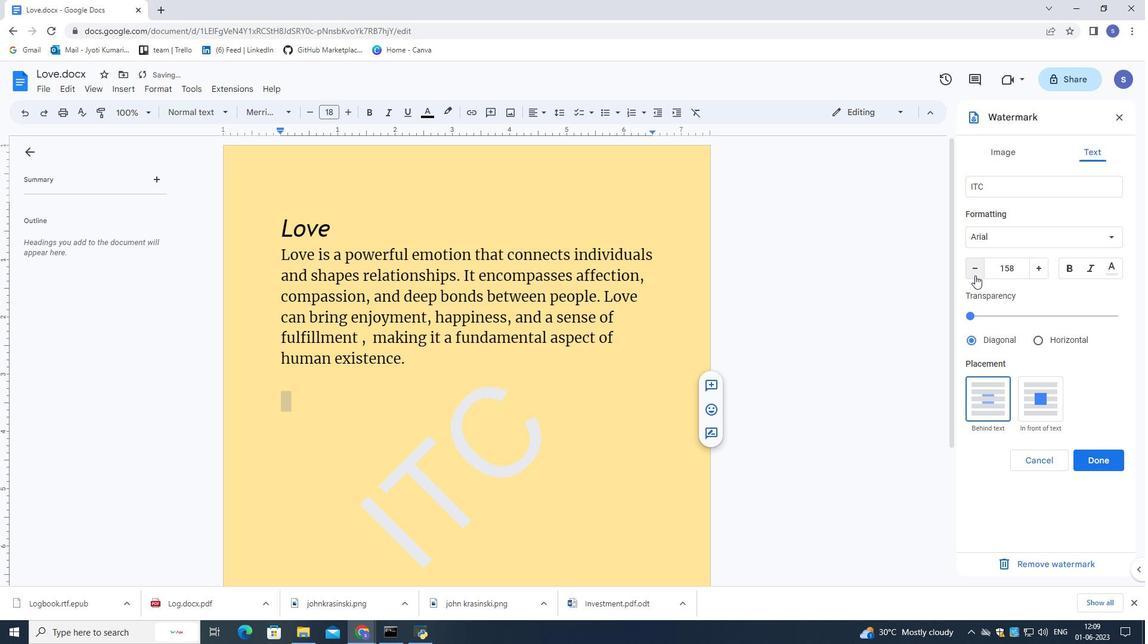 
Action: Mouse pressed left at (975, 275)
Screenshot: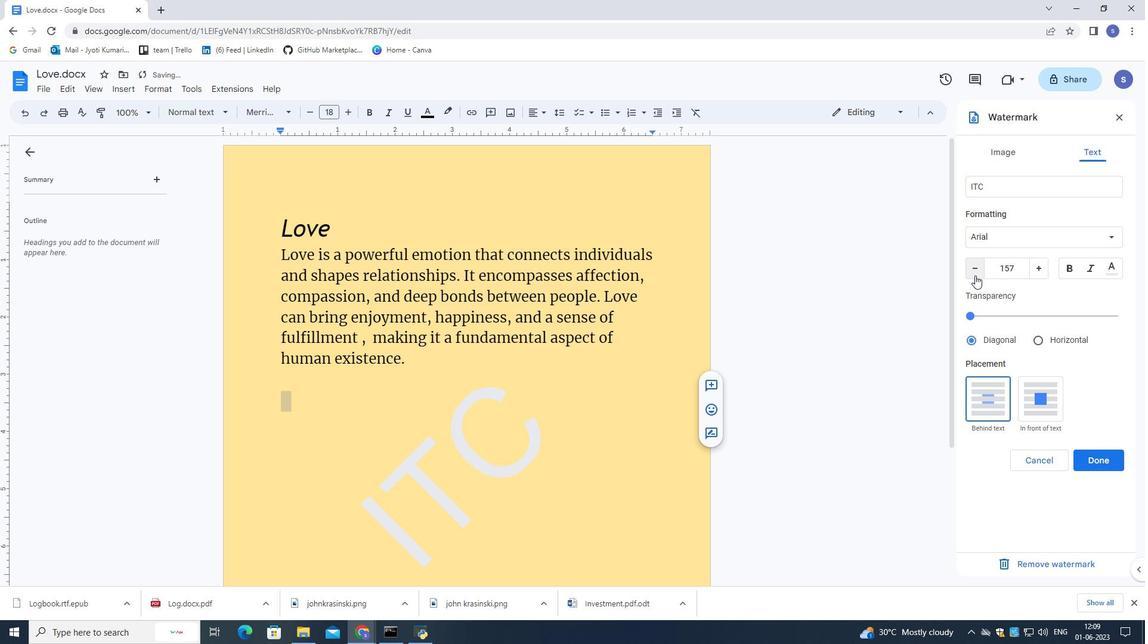 
Action: Mouse pressed left at (975, 275)
Screenshot: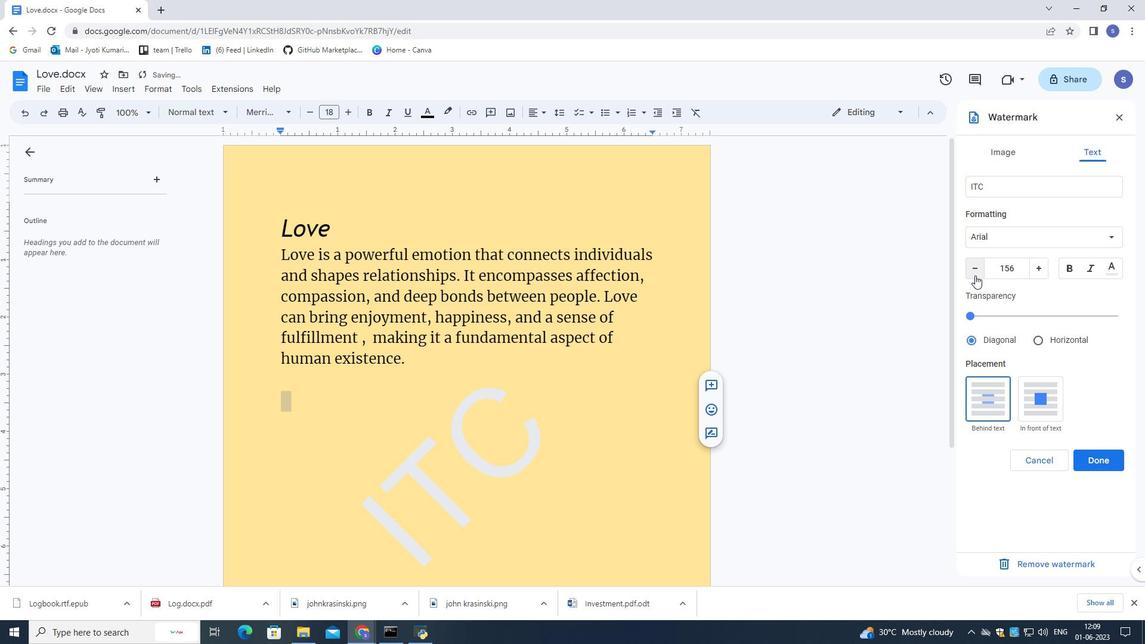 
Action: Mouse pressed left at (975, 275)
Screenshot: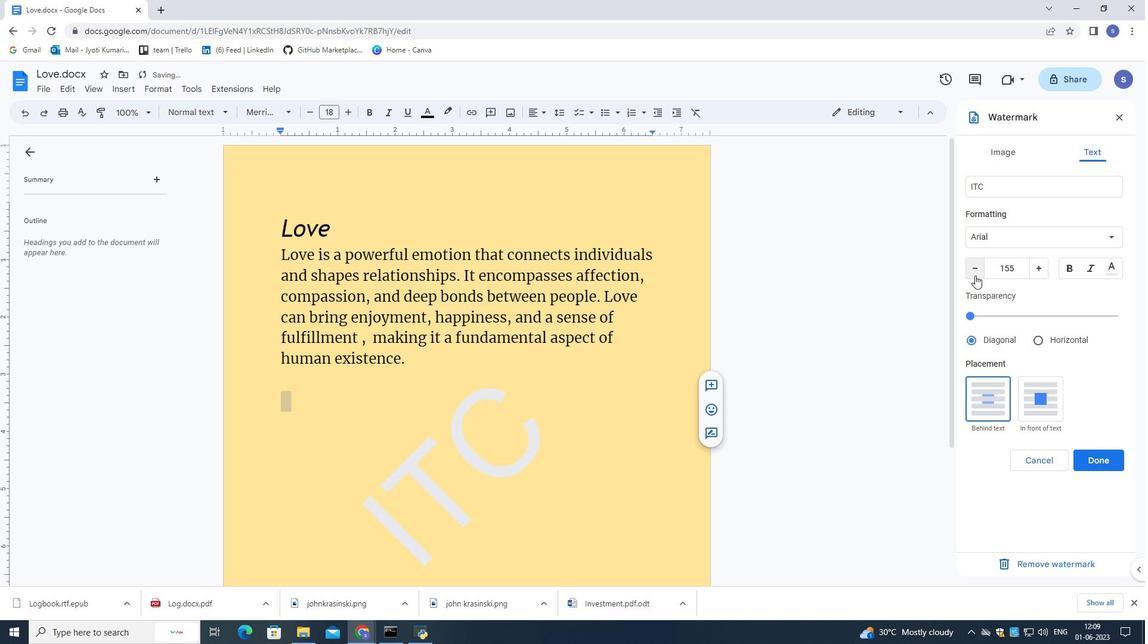 
Action: Mouse pressed left at (975, 275)
Screenshot: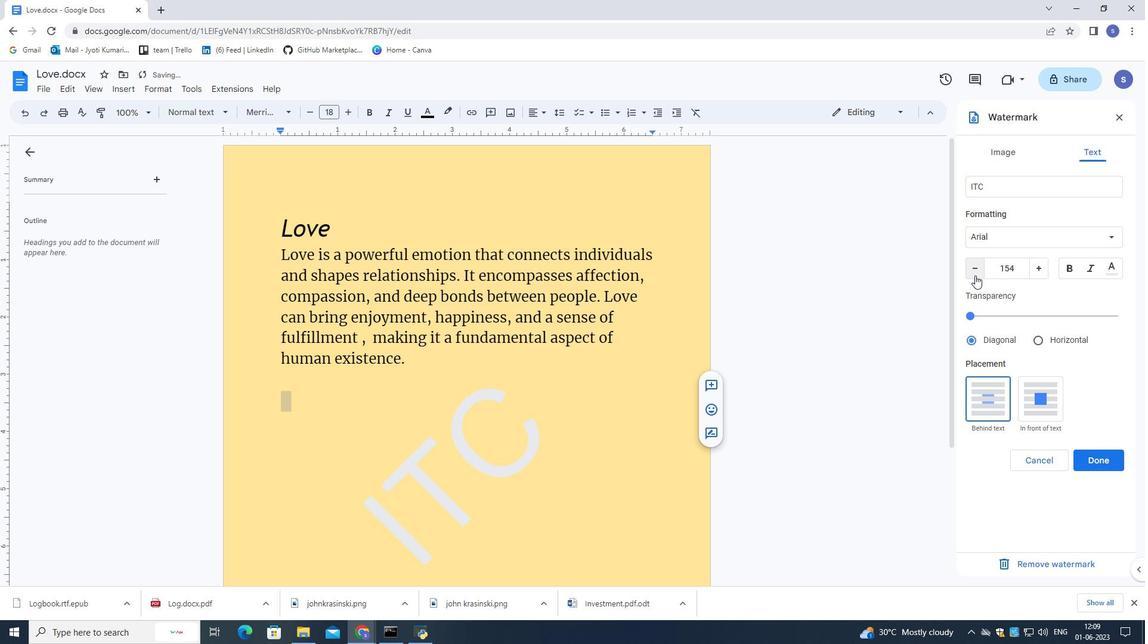 
Action: Mouse pressed left at (975, 275)
Screenshot: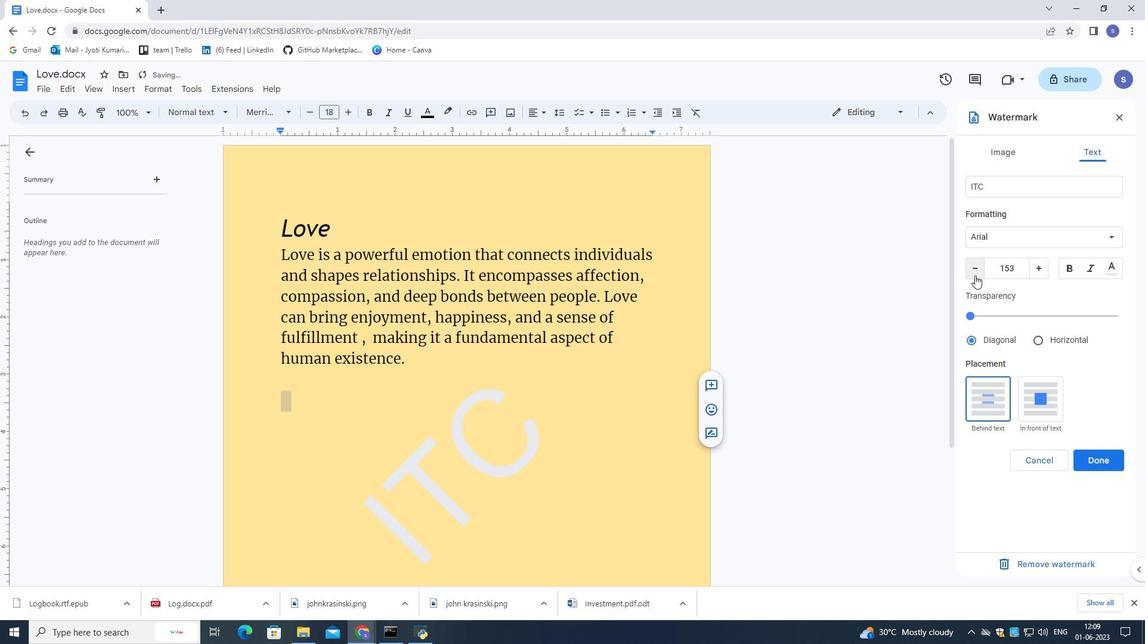 
Action: Mouse pressed left at (975, 275)
Screenshot: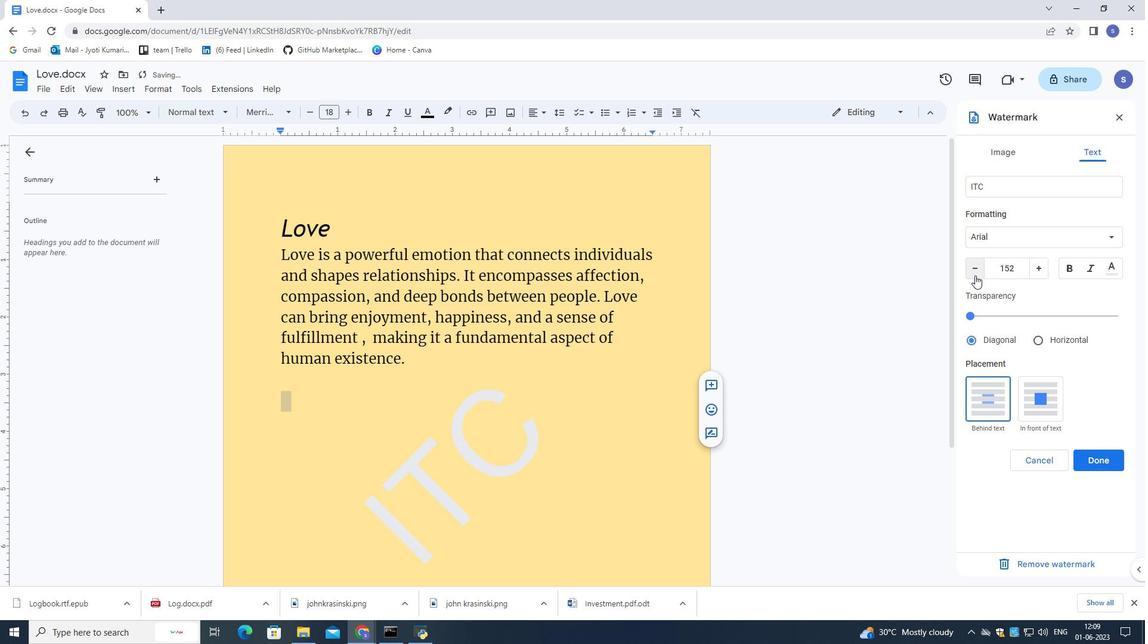 
Action: Mouse pressed left at (975, 275)
Screenshot: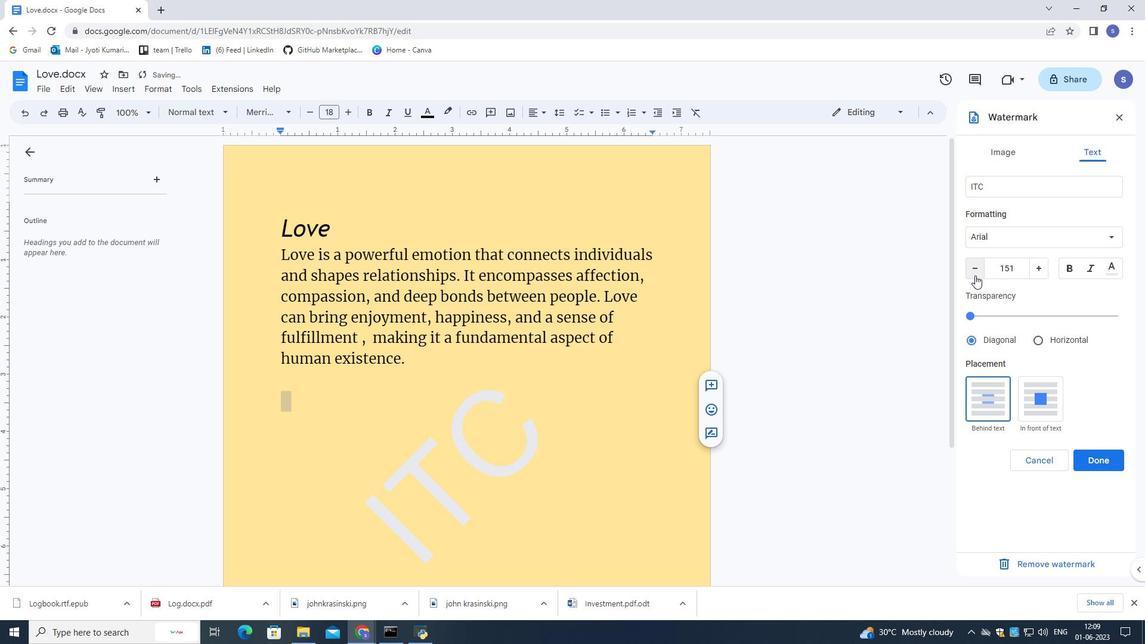 
Action: Mouse pressed left at (975, 275)
Screenshot: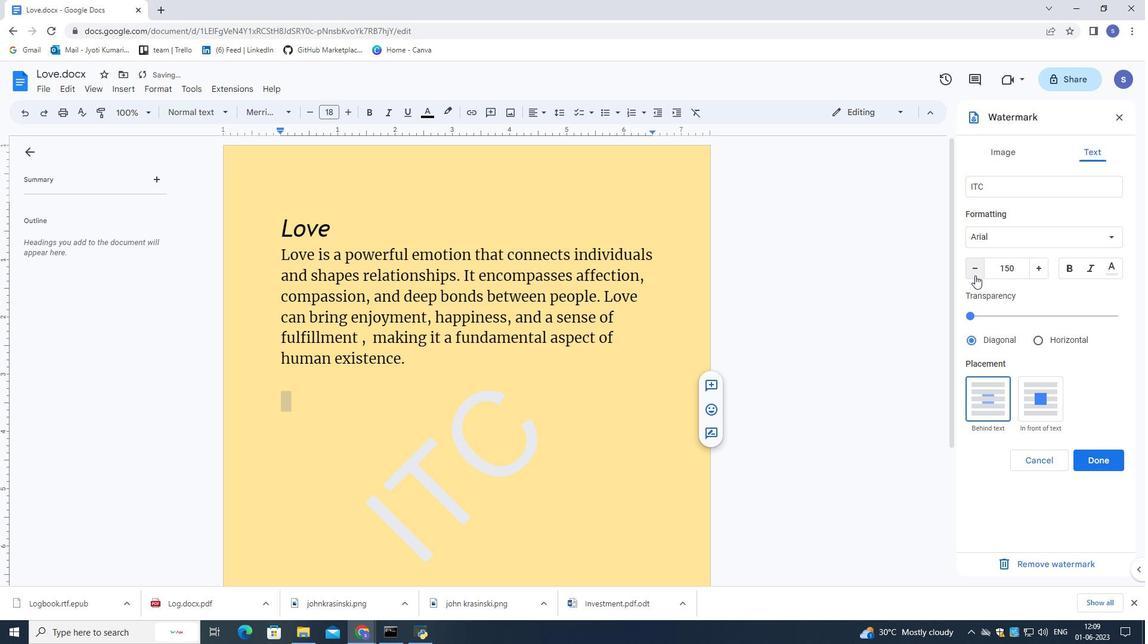 
Action: Mouse pressed left at (975, 275)
Screenshot: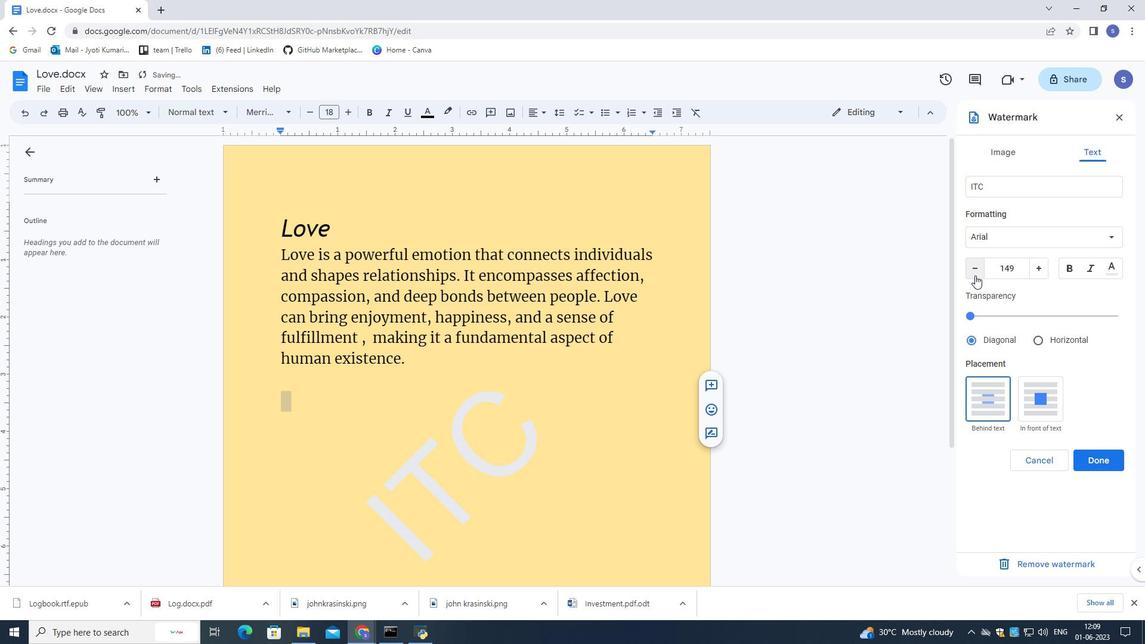 
Action: Mouse pressed left at (975, 275)
Screenshot: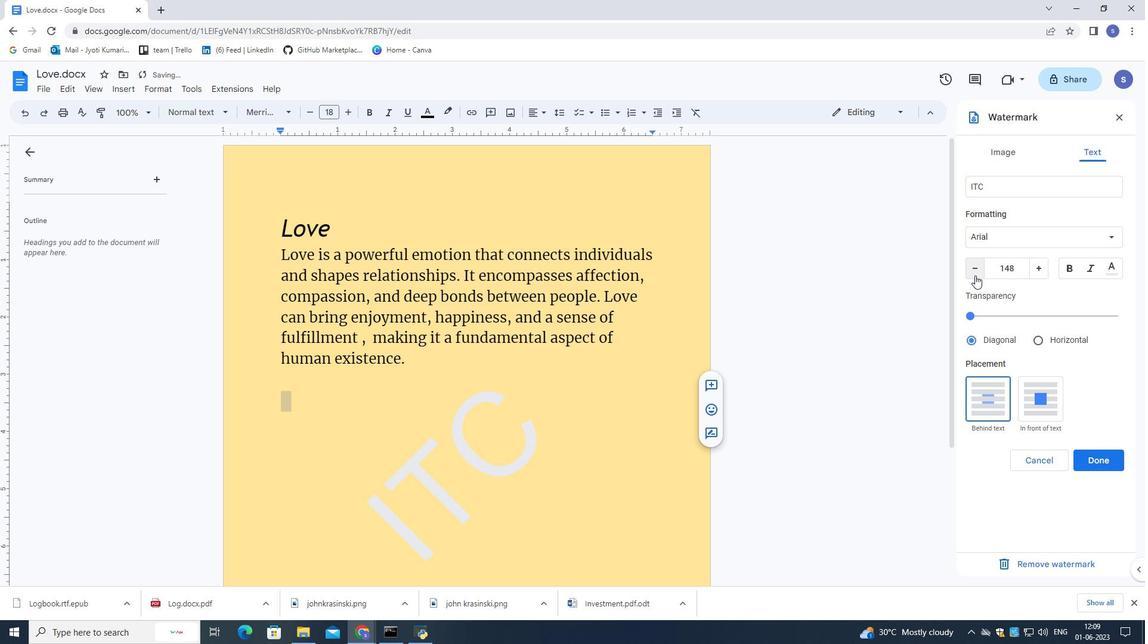 
Action: Mouse pressed left at (975, 275)
Screenshot: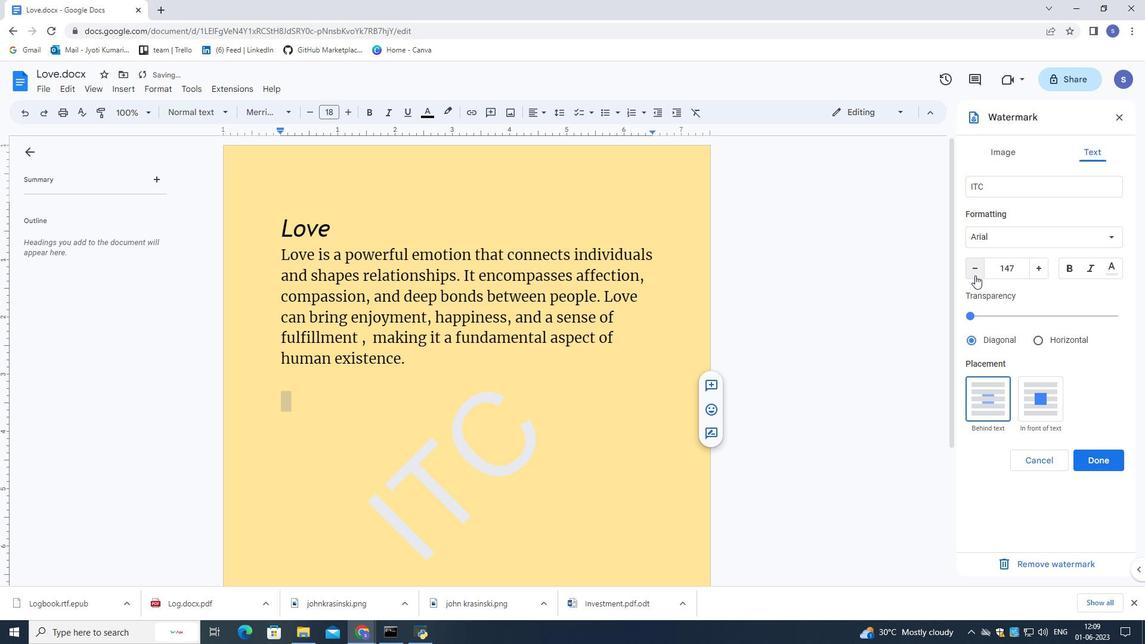 
Action: Mouse pressed left at (975, 275)
Screenshot: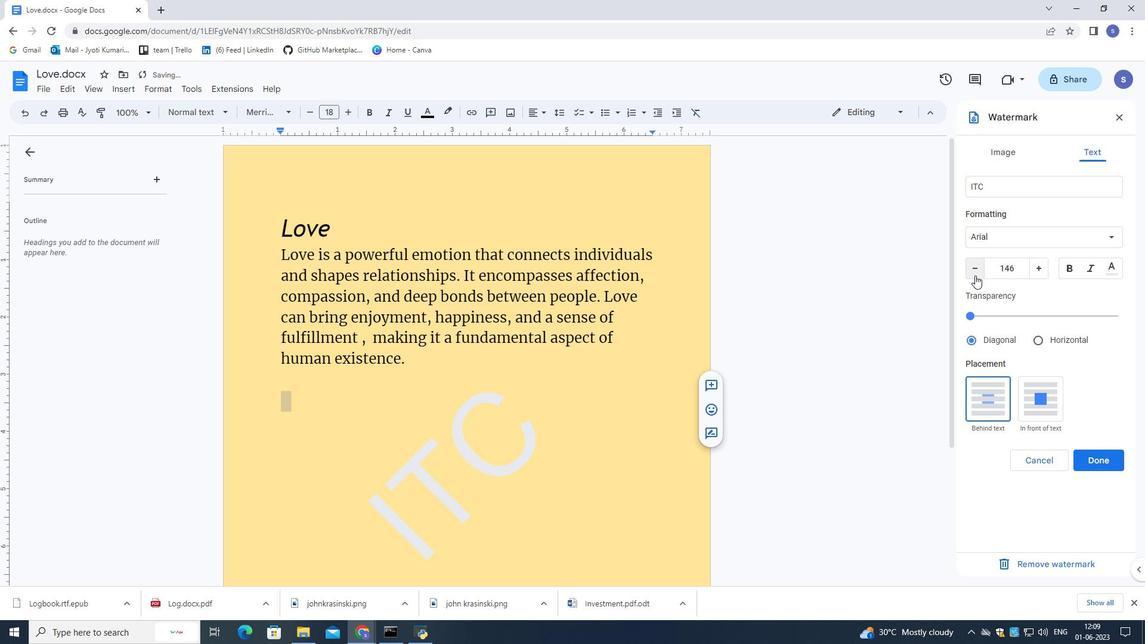 
Action: Mouse pressed left at (975, 275)
Screenshot: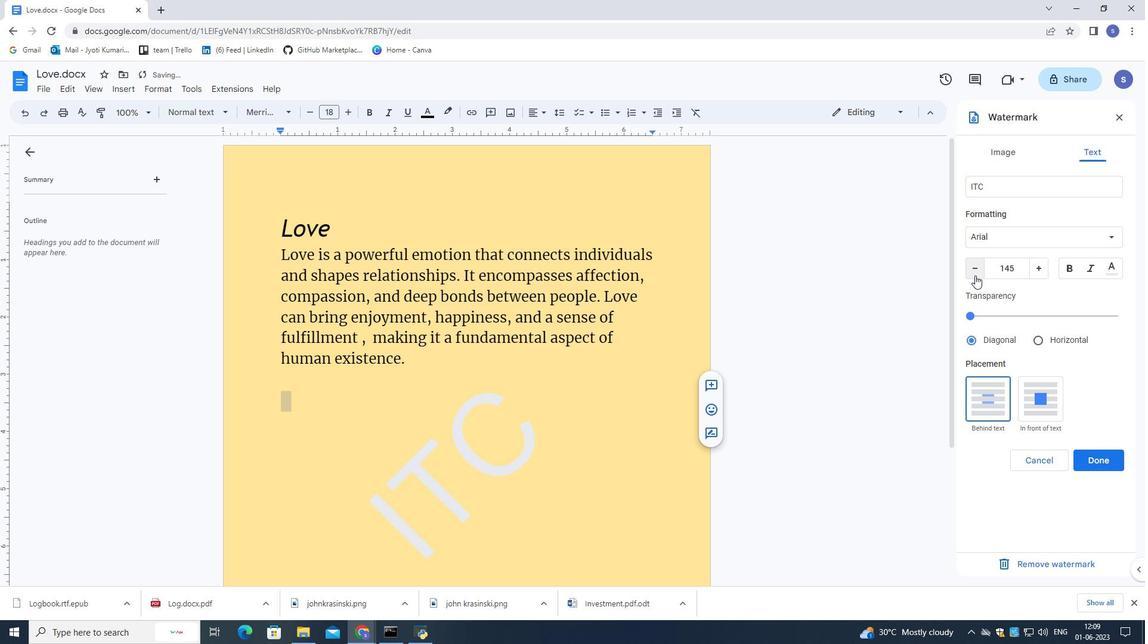 
Action: Mouse pressed left at (975, 275)
Screenshot: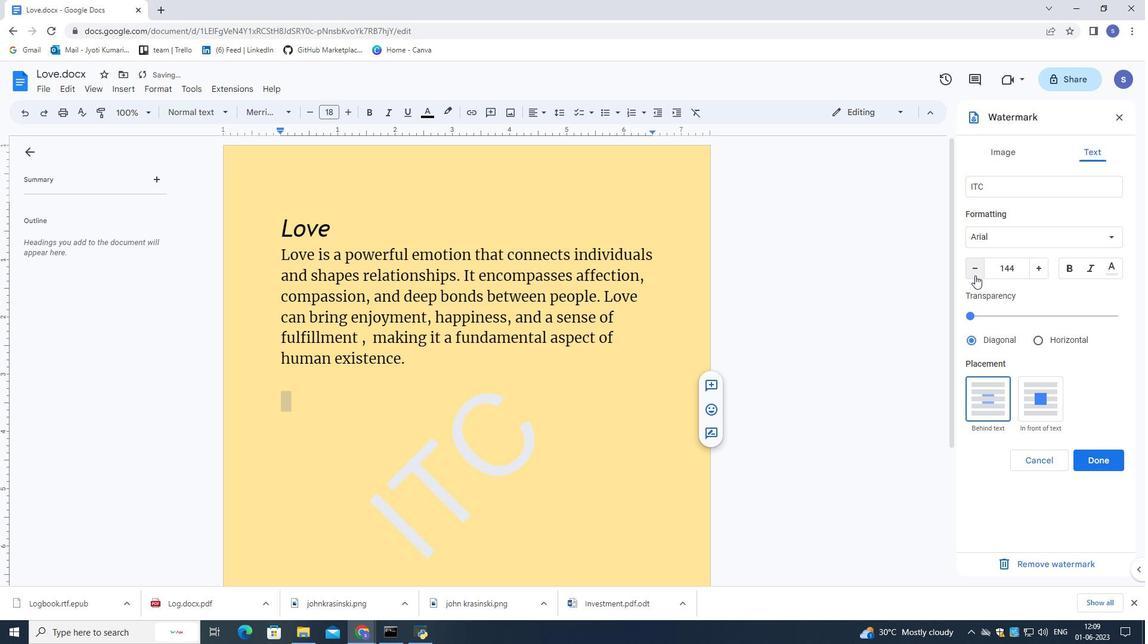 
Action: Mouse pressed left at (975, 275)
Screenshot: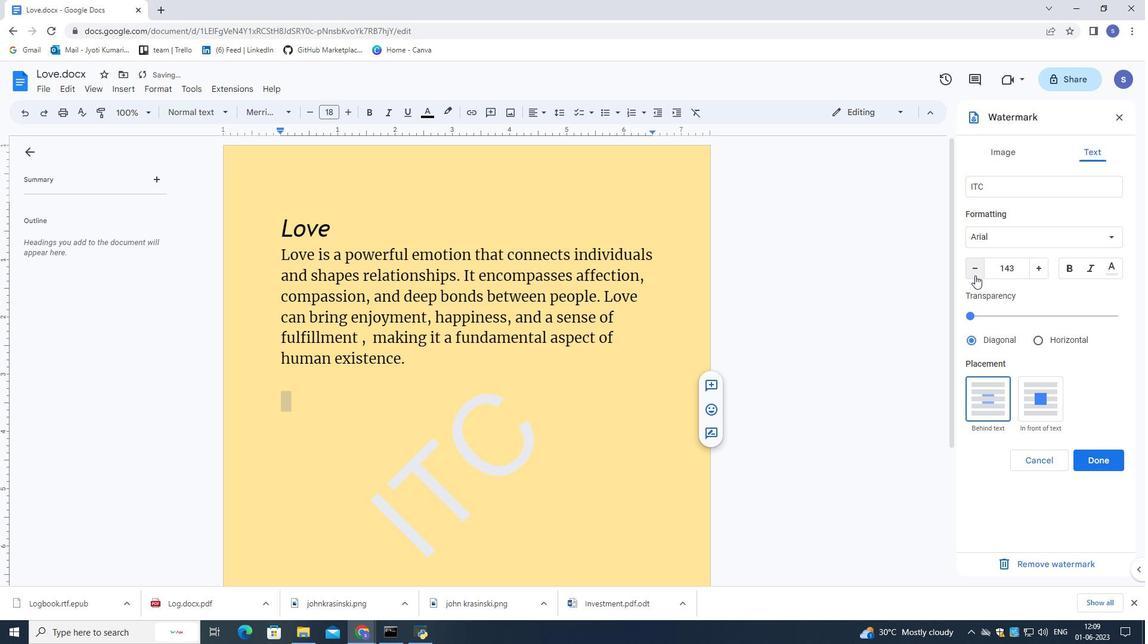 
Action: Mouse pressed left at (975, 275)
Screenshot: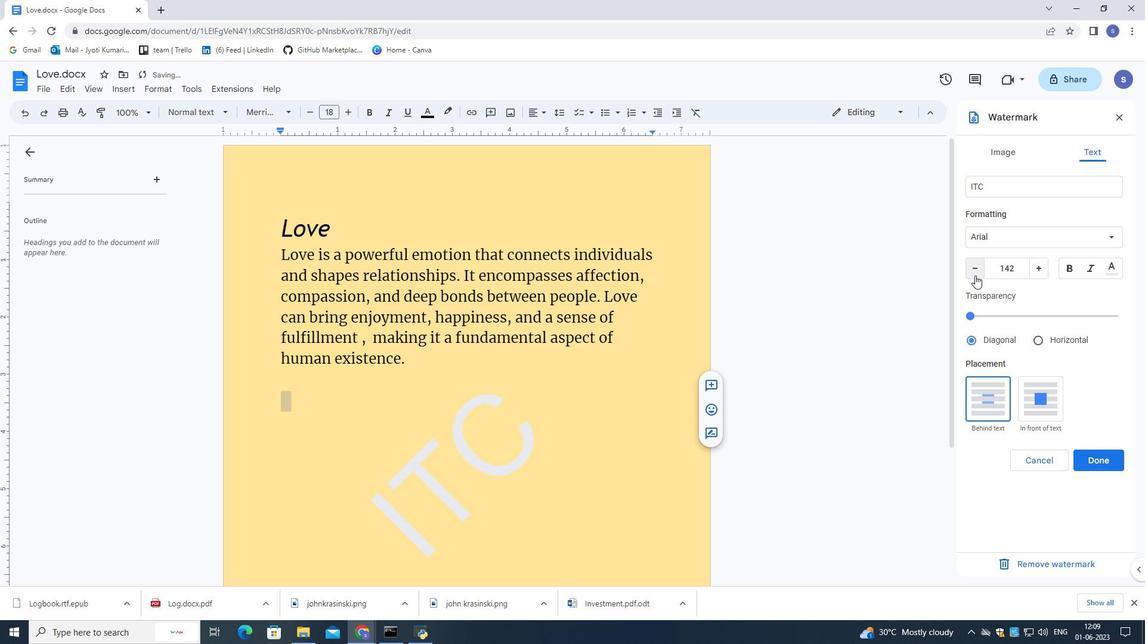 
Action: Mouse pressed left at (975, 275)
Screenshot: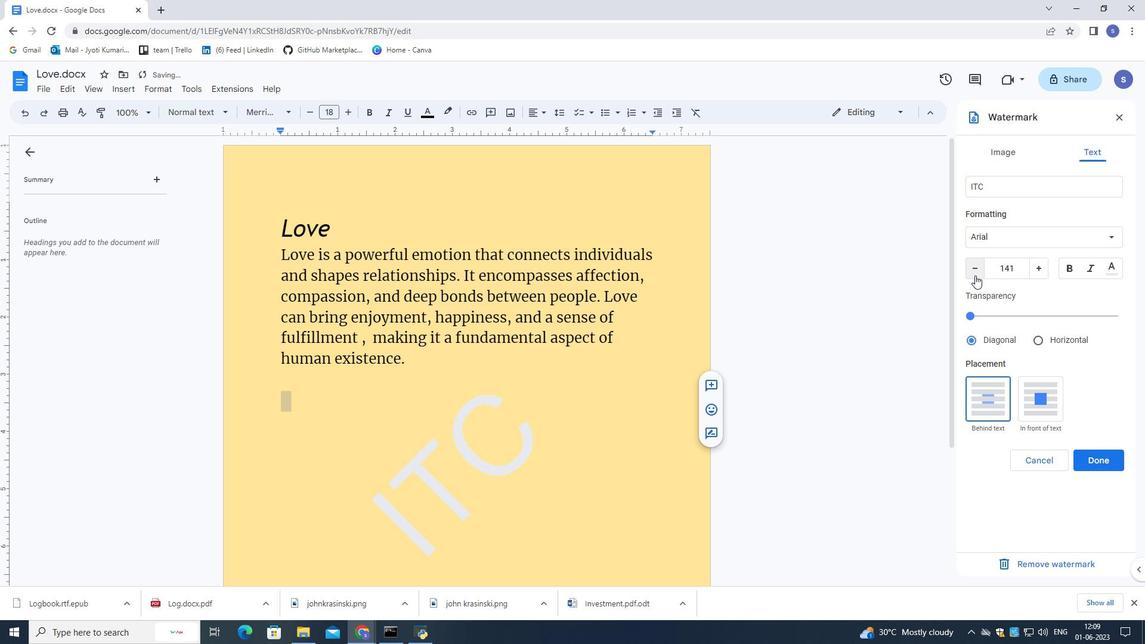
Action: Mouse pressed left at (975, 275)
Screenshot: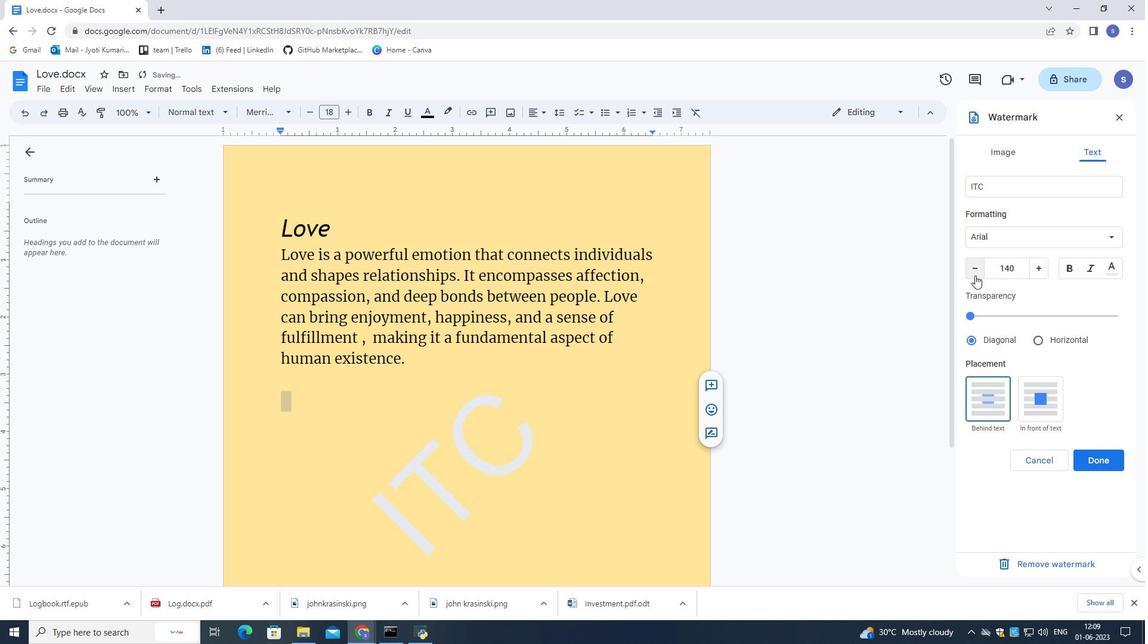 
Action: Mouse pressed left at (975, 275)
Screenshot: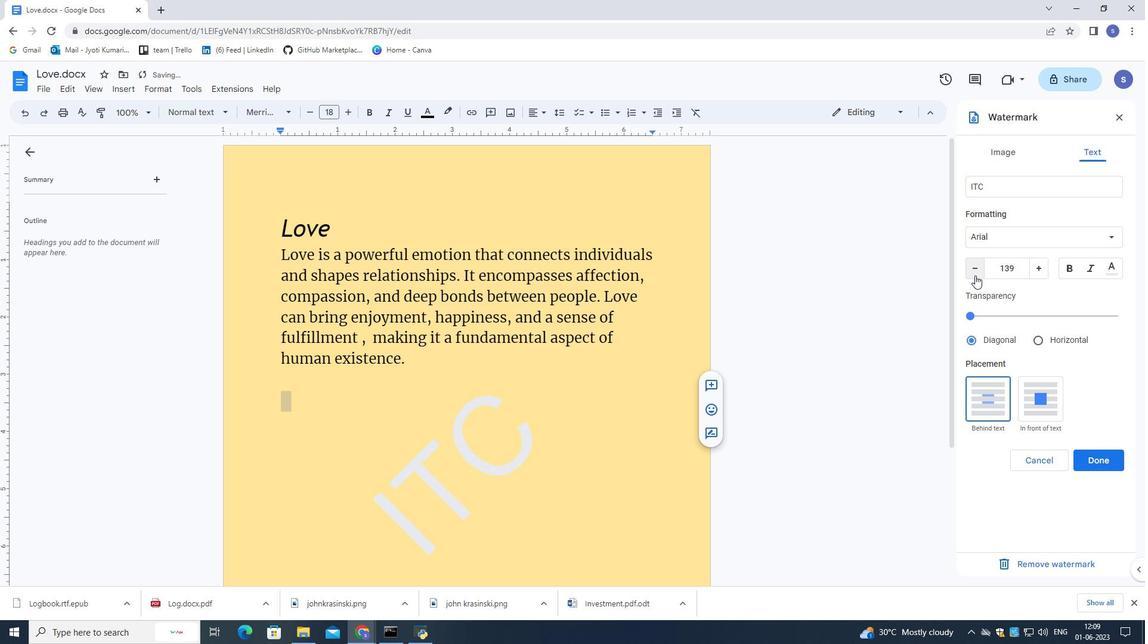 
Action: Mouse pressed left at (975, 275)
Screenshot: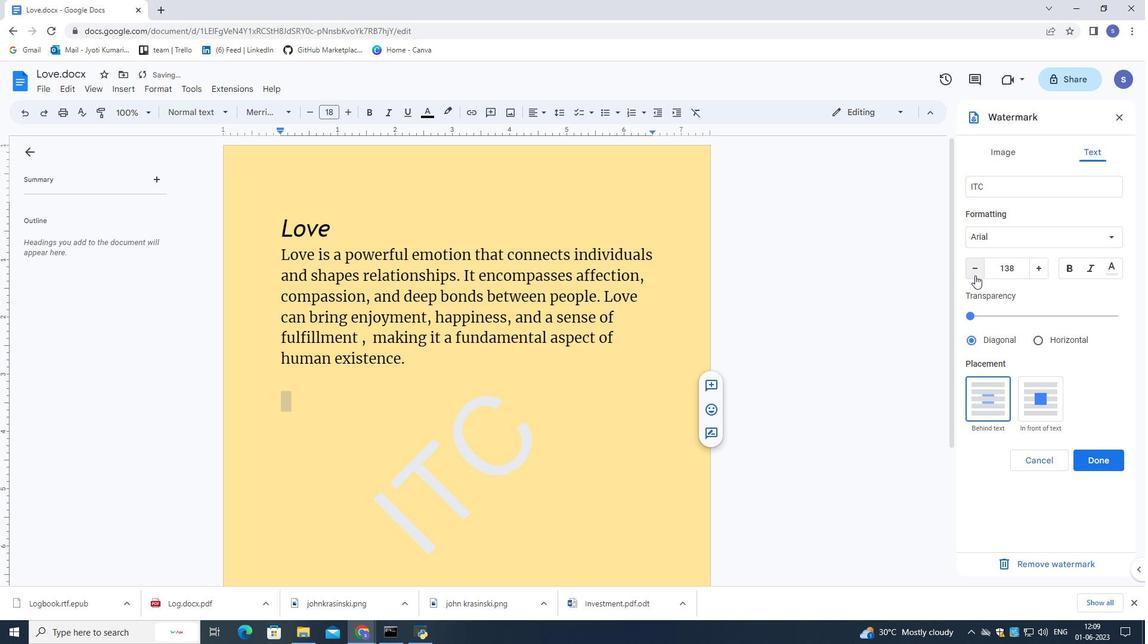 
Action: Mouse pressed left at (975, 275)
Screenshot: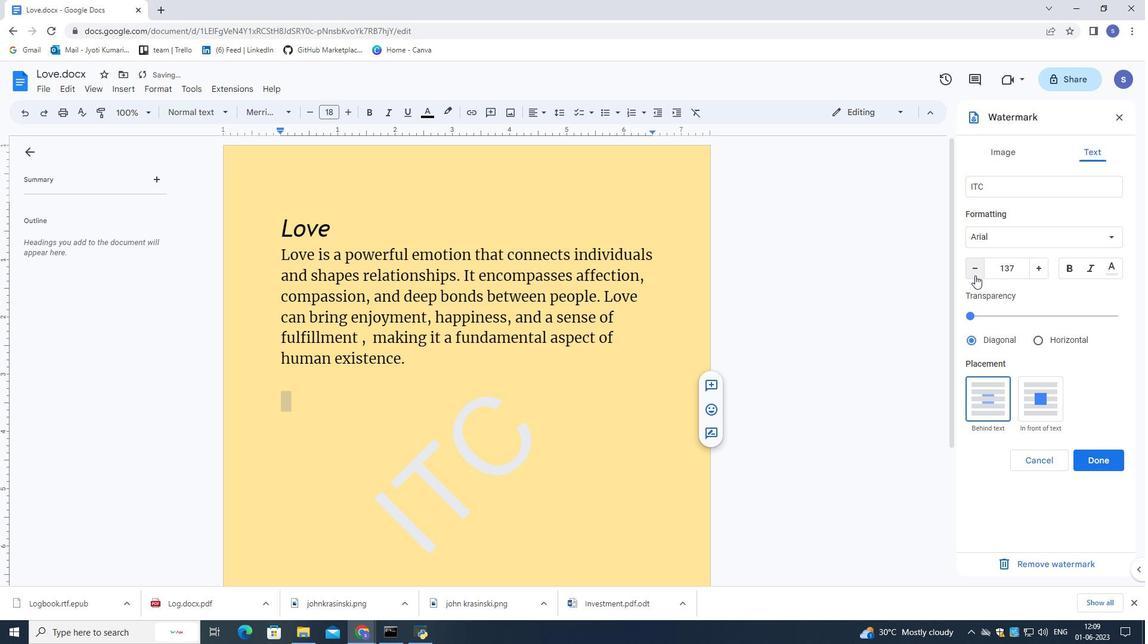 
Action: Mouse pressed left at (975, 275)
Screenshot: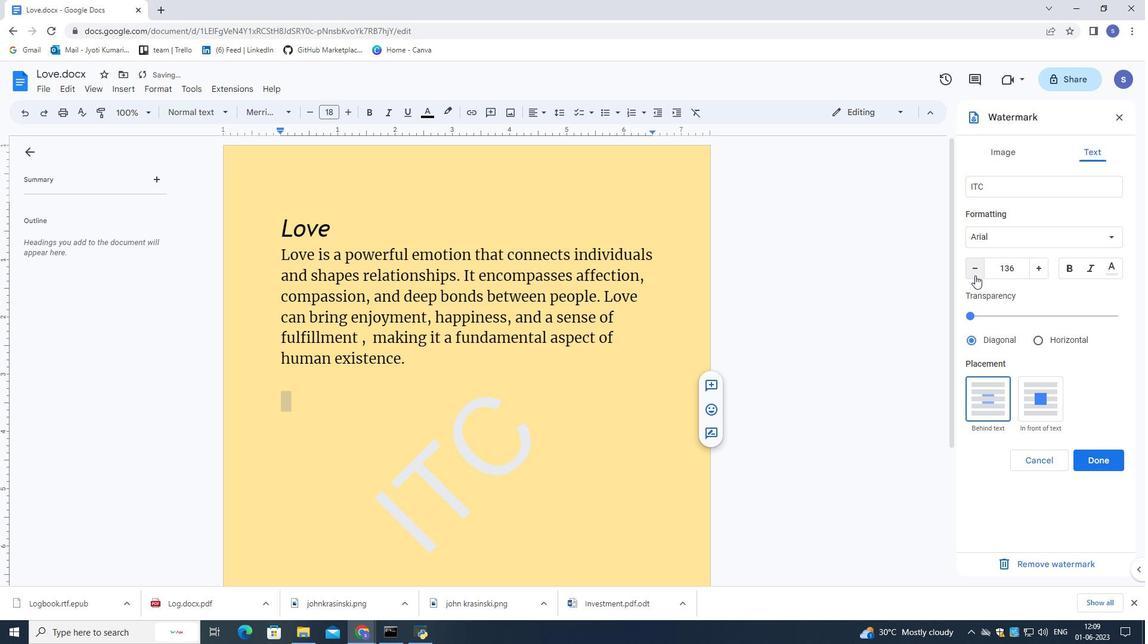 
Action: Mouse pressed left at (975, 275)
Screenshot: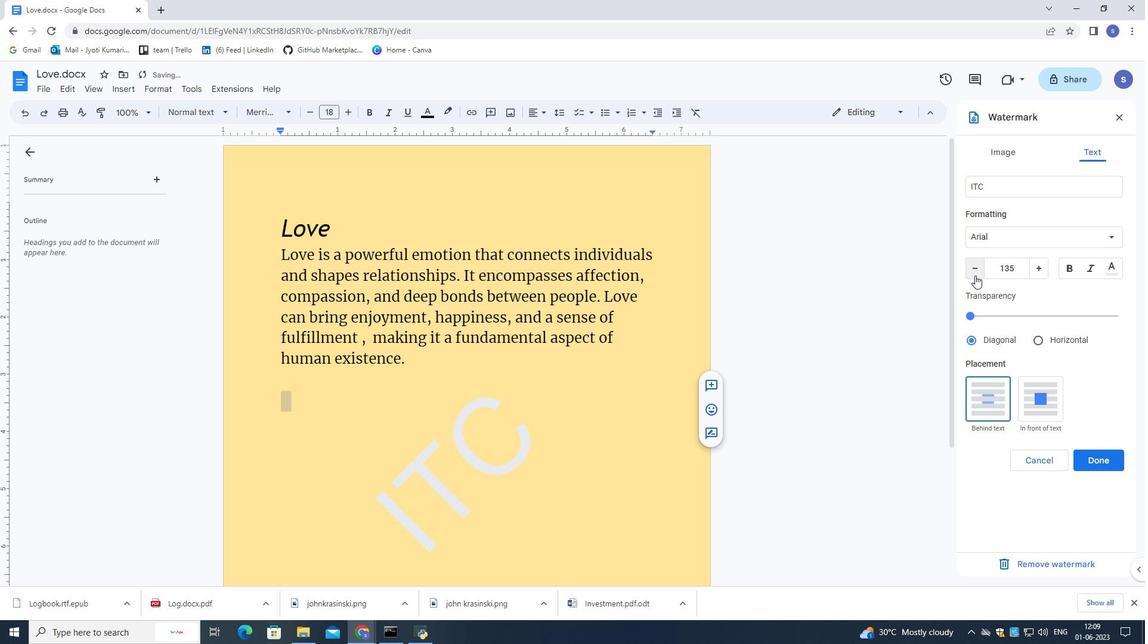 
Action: Mouse pressed left at (975, 275)
Screenshot: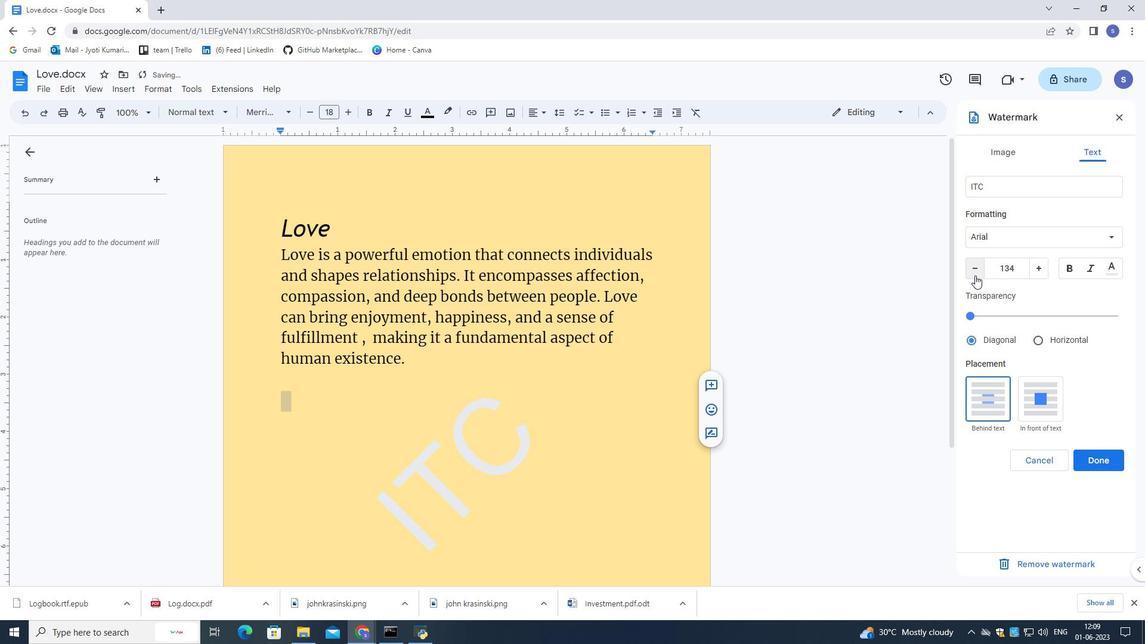 
Action: Mouse pressed left at (975, 275)
Screenshot: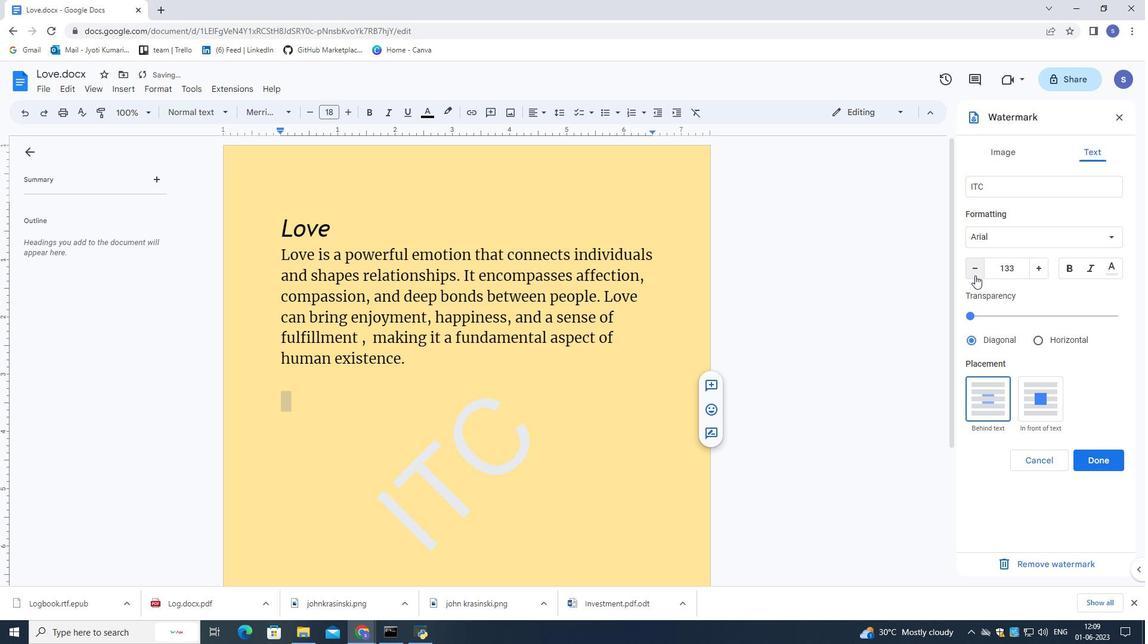 
Action: Mouse pressed left at (975, 275)
Screenshot: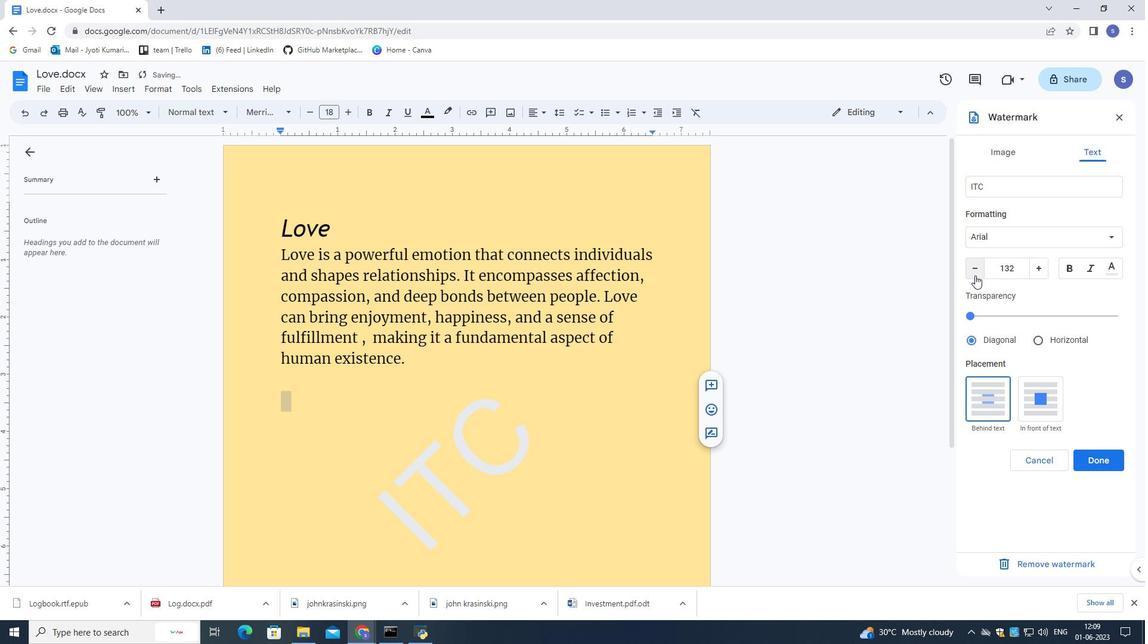 
Action: Mouse pressed left at (975, 275)
Screenshot: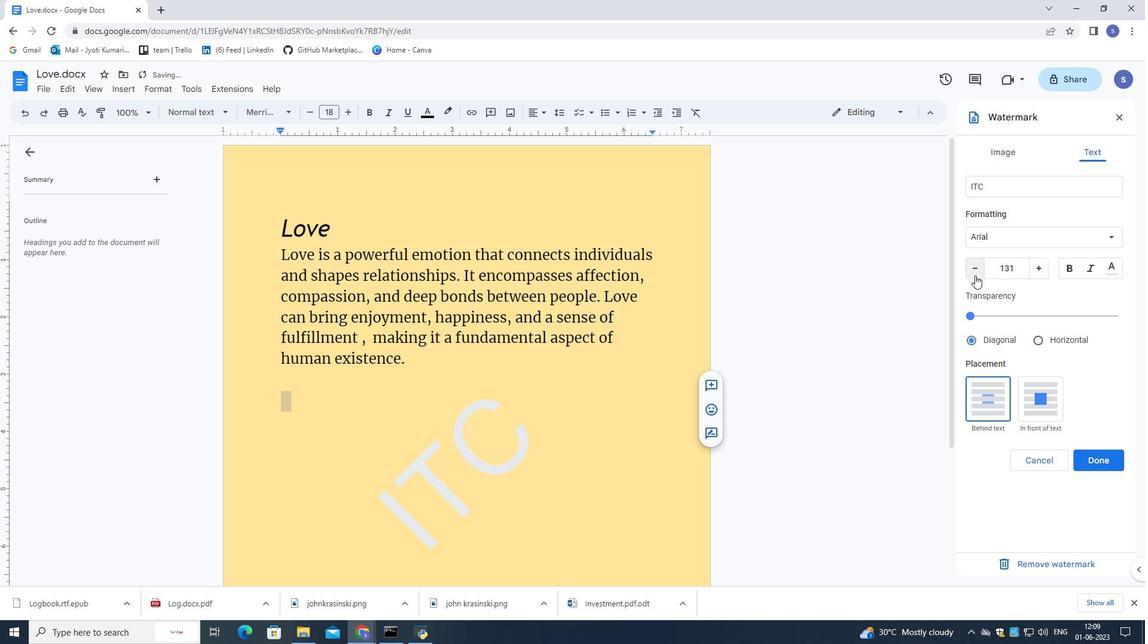 
Action: Mouse pressed left at (975, 275)
Screenshot: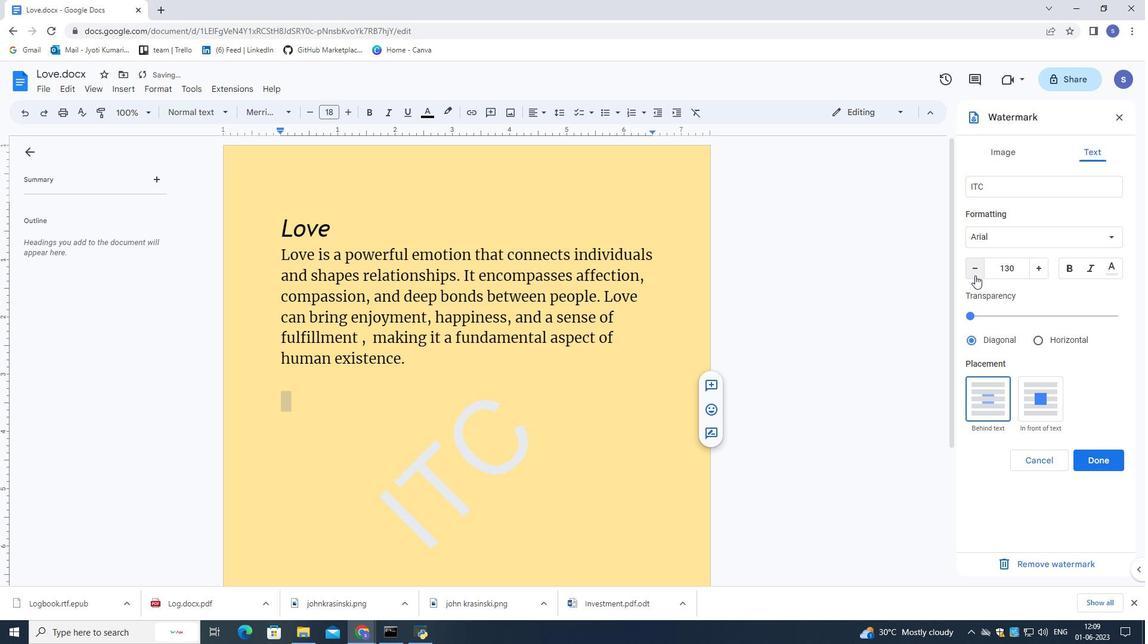 
Action: Mouse pressed left at (975, 275)
Screenshot: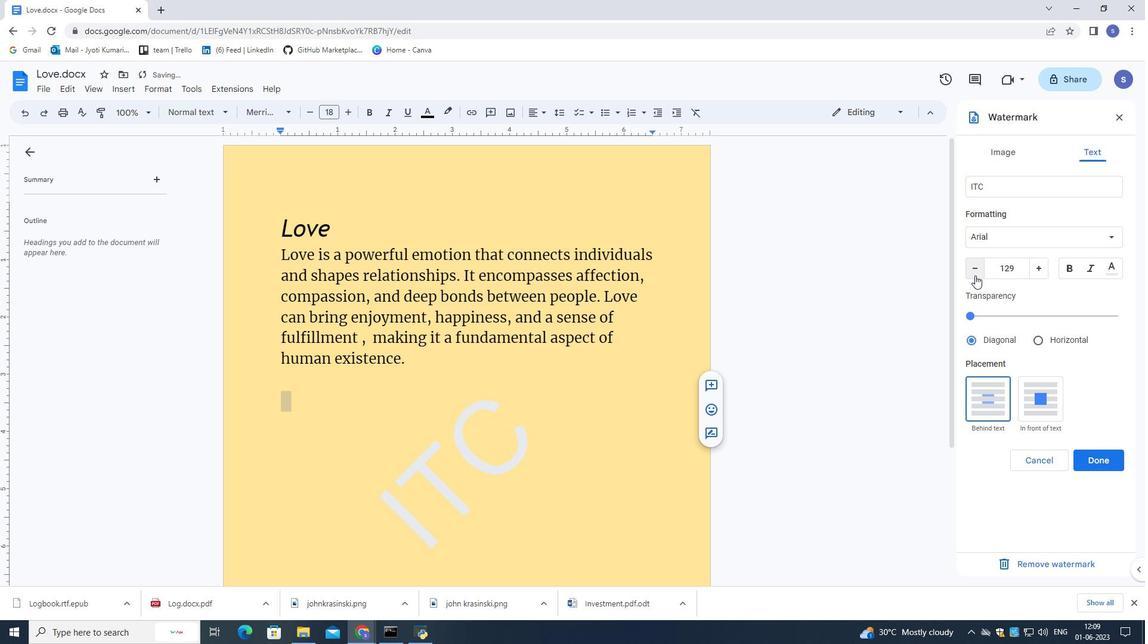 
Action: Mouse moved to (974, 275)
Screenshot: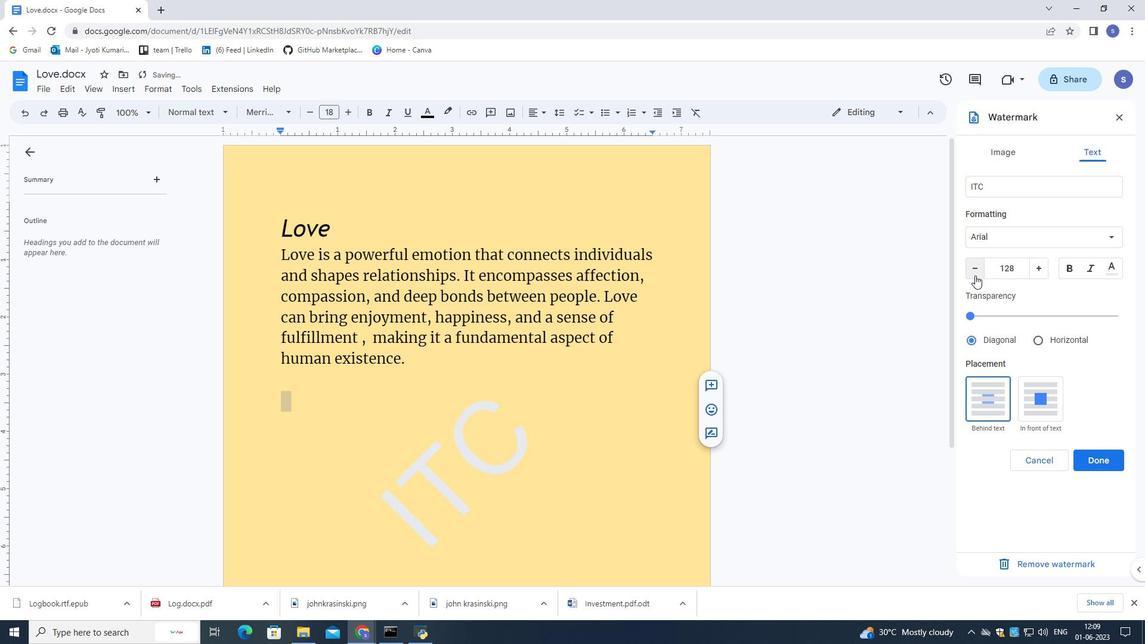 
Action: Mouse pressed left at (974, 275)
Screenshot: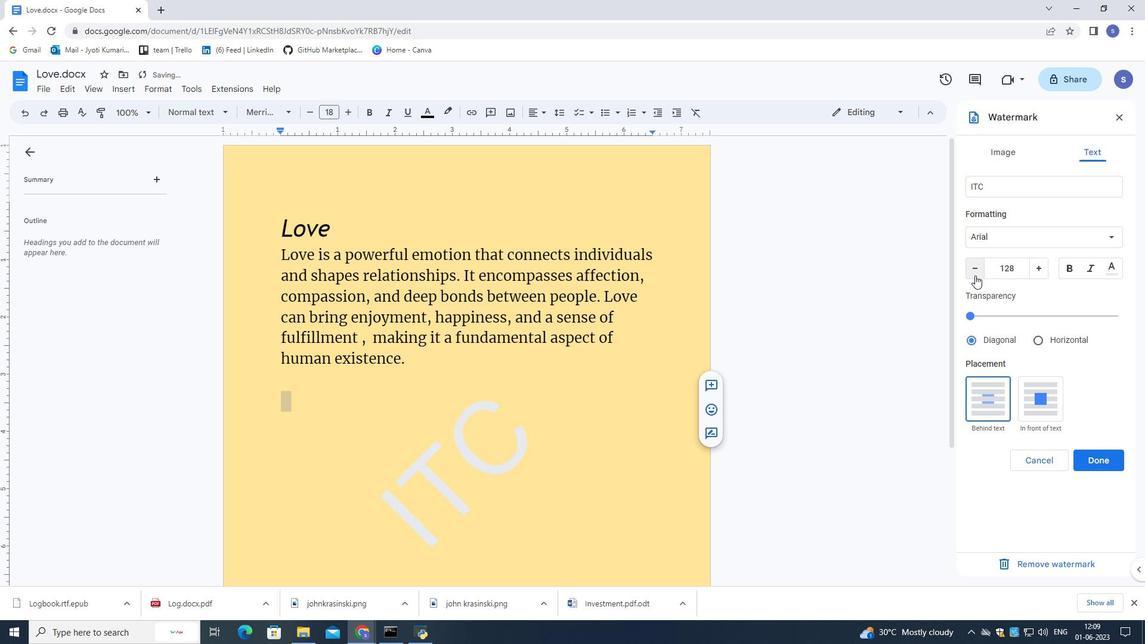 
Action: Mouse pressed left at (974, 275)
Screenshot: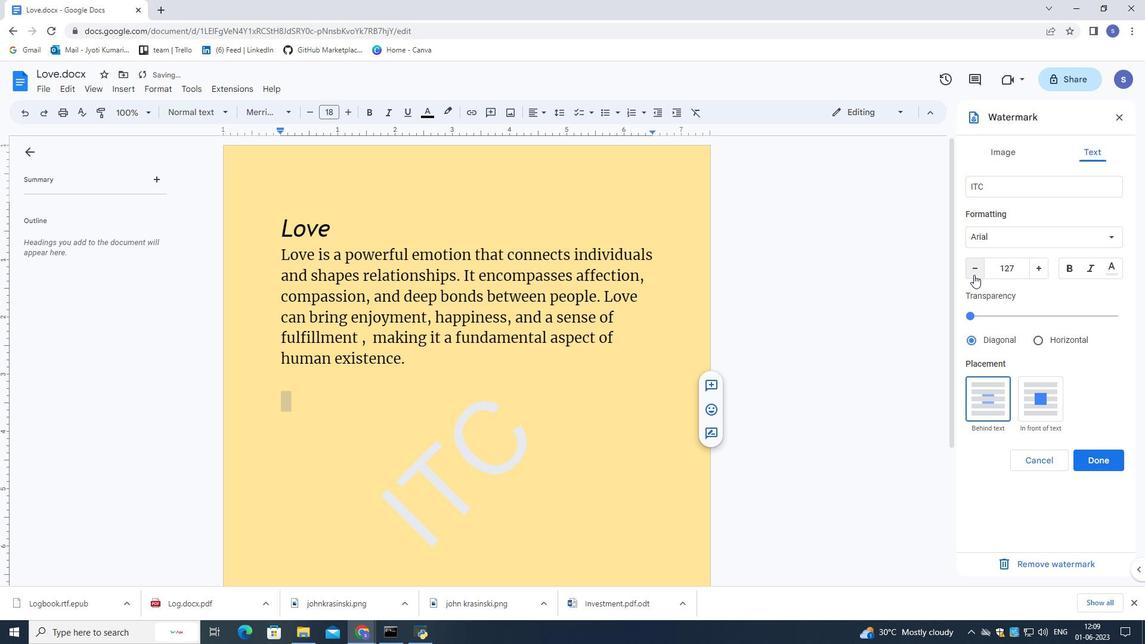 
Action: Mouse pressed left at (974, 275)
Screenshot: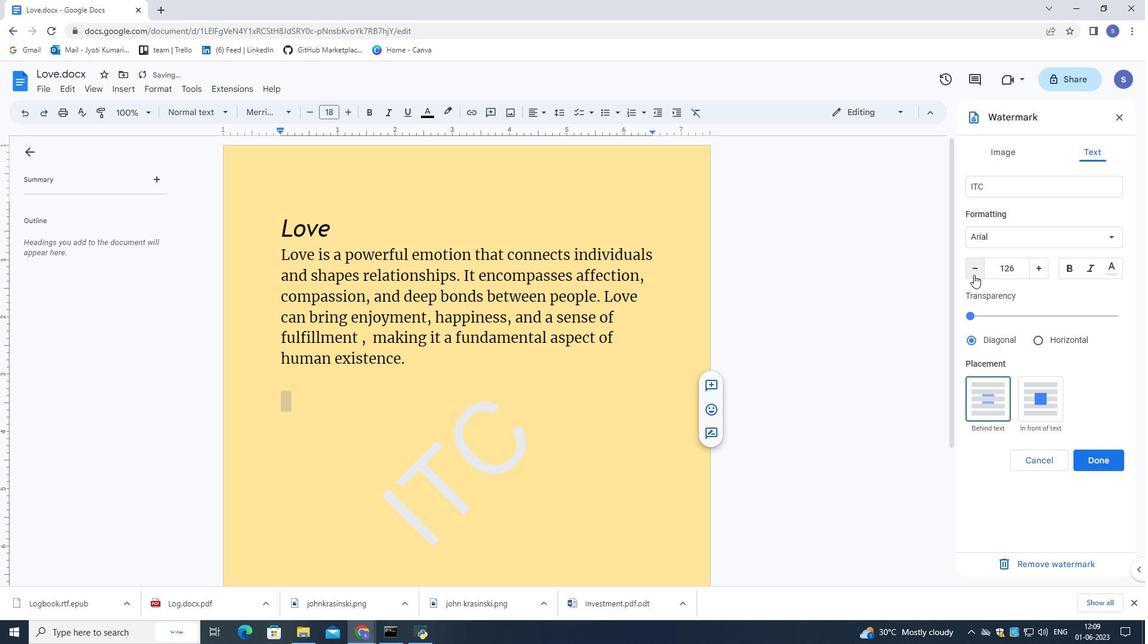 
Action: Mouse pressed left at (974, 275)
Screenshot: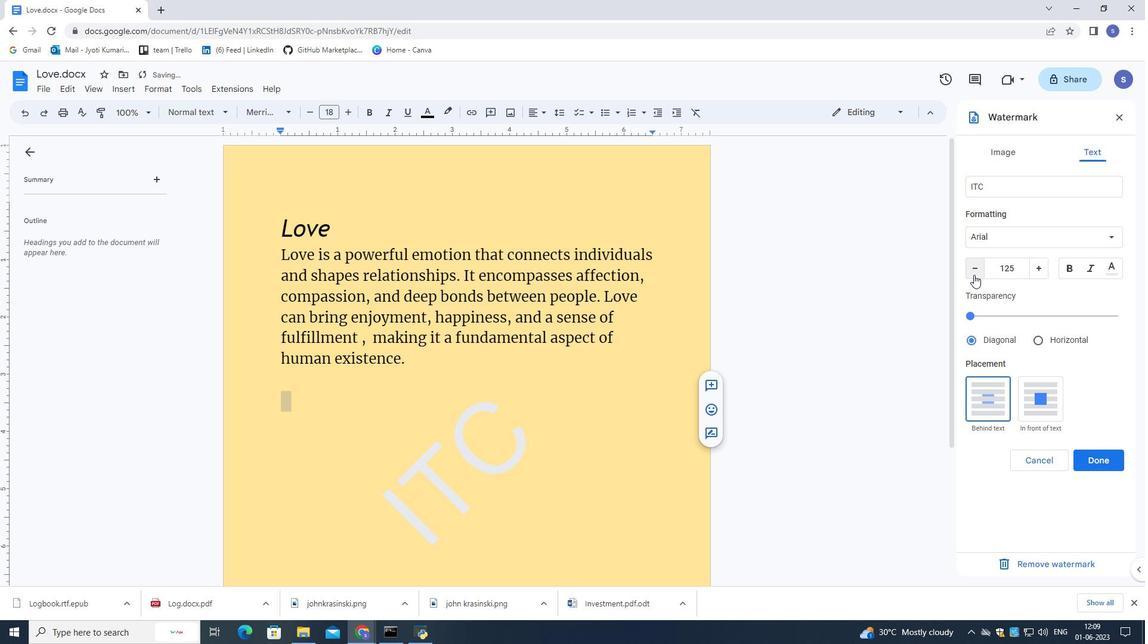 
Action: Mouse pressed left at (974, 275)
Screenshot: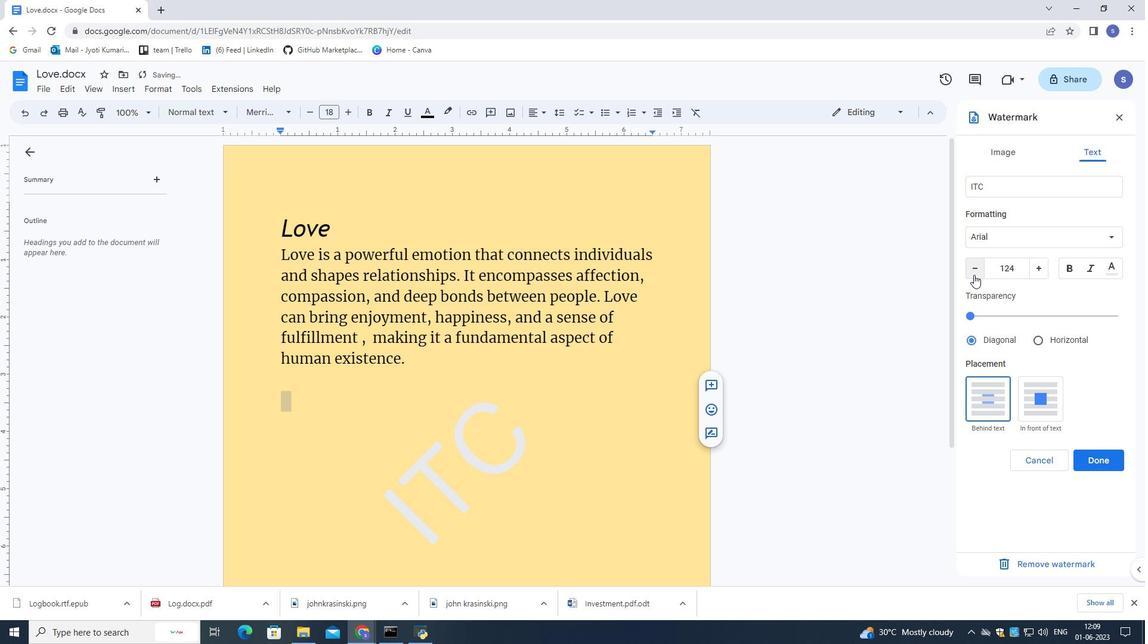 
Action: Mouse pressed left at (974, 275)
Screenshot: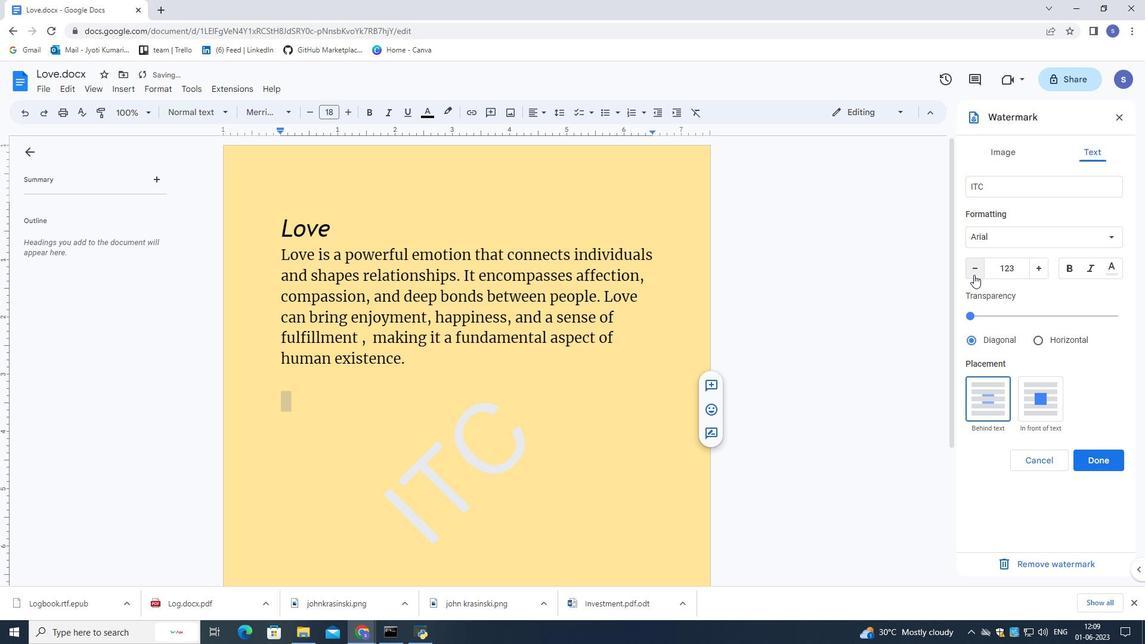 
Action: Mouse pressed left at (974, 275)
Screenshot: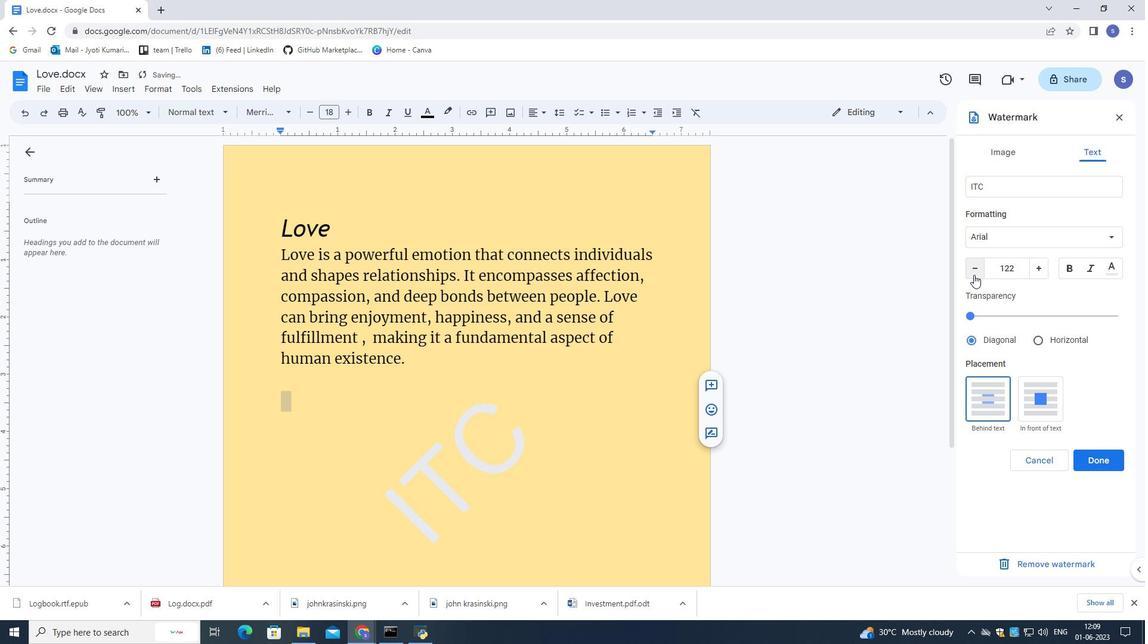
Action: Mouse pressed left at (974, 275)
Screenshot: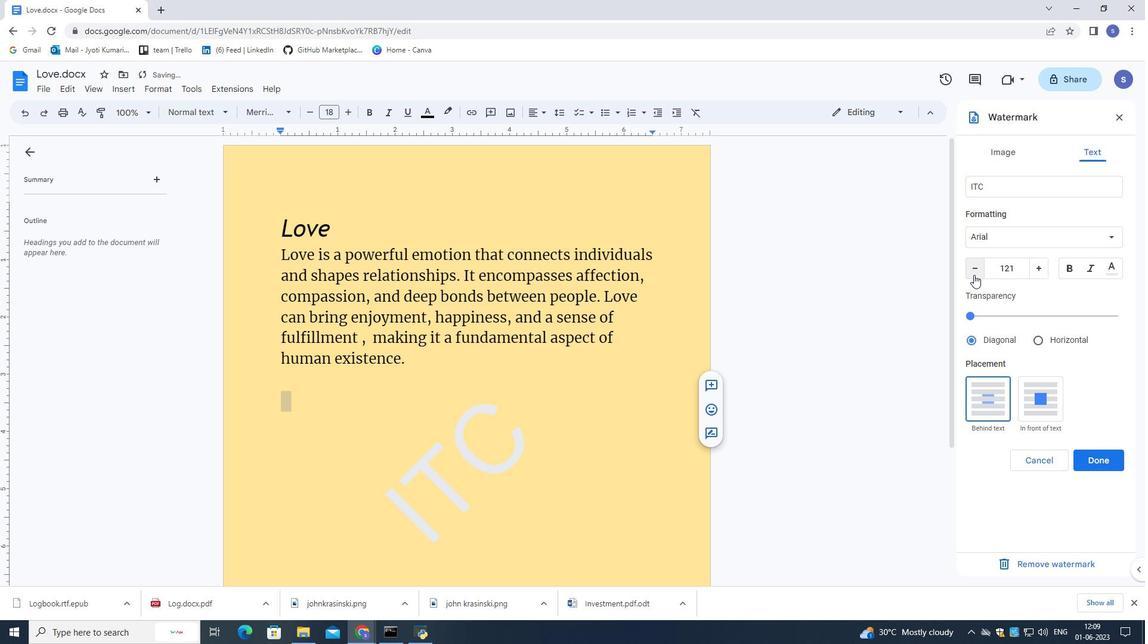 
Action: Mouse pressed left at (974, 275)
Screenshot: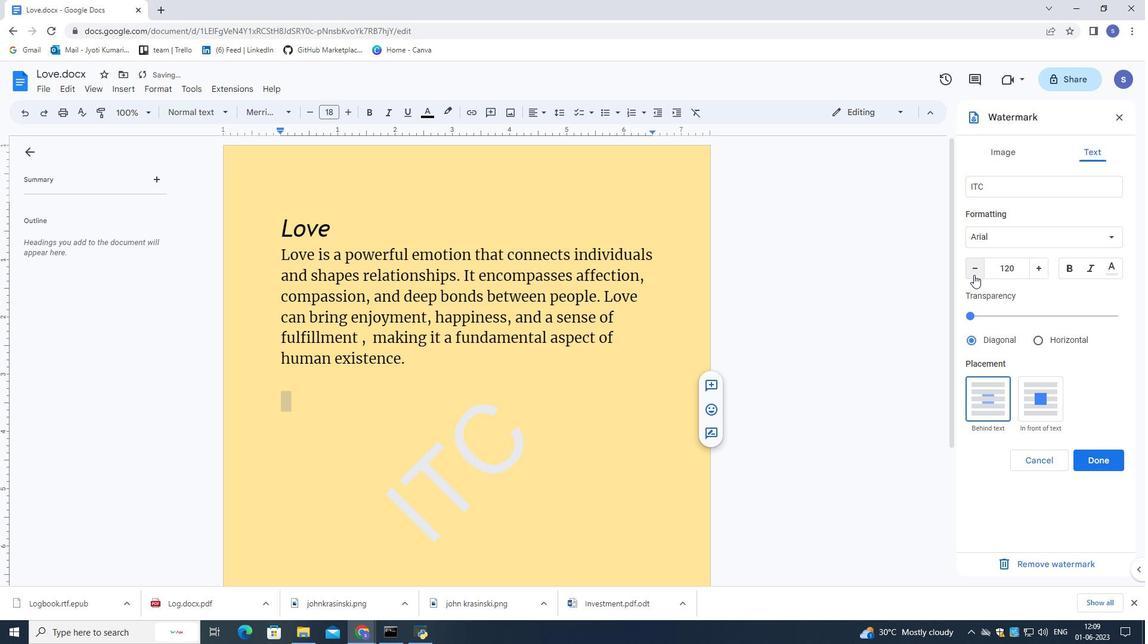 
Action: Mouse pressed left at (974, 275)
Screenshot: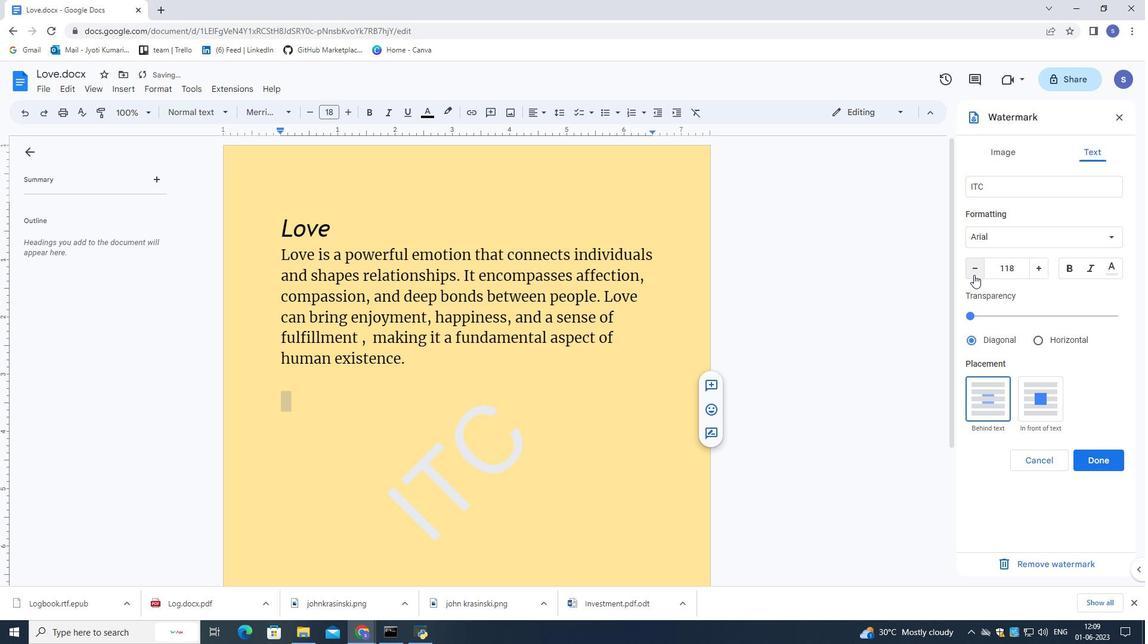 
Action: Mouse pressed left at (974, 275)
Screenshot: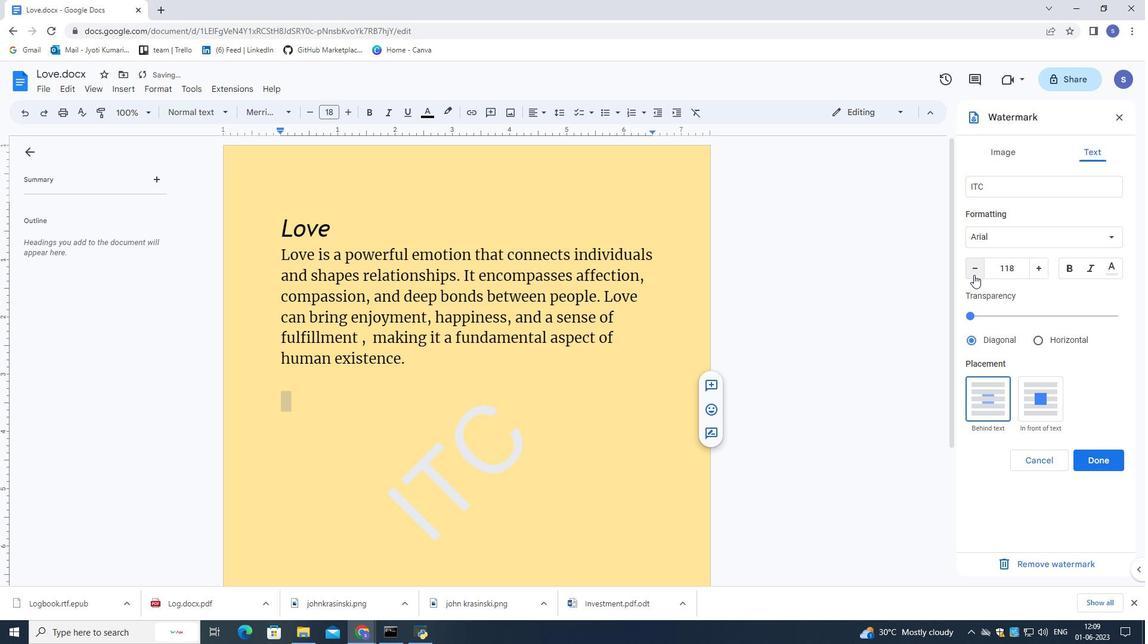 
Action: Mouse pressed left at (974, 275)
Screenshot: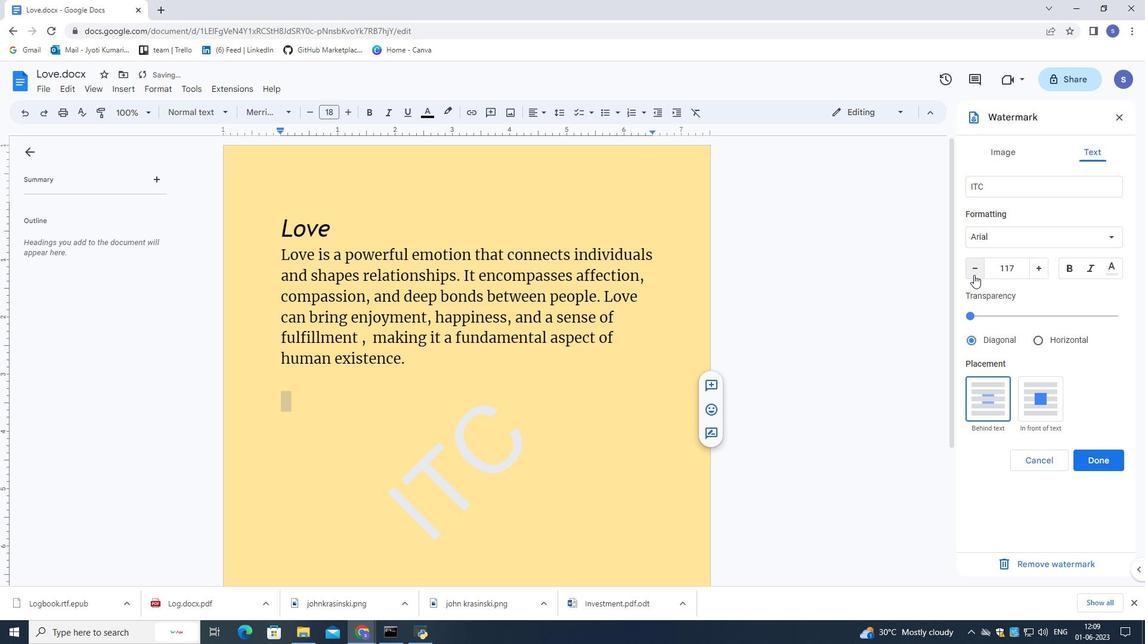
Action: Mouse pressed left at (974, 275)
Screenshot: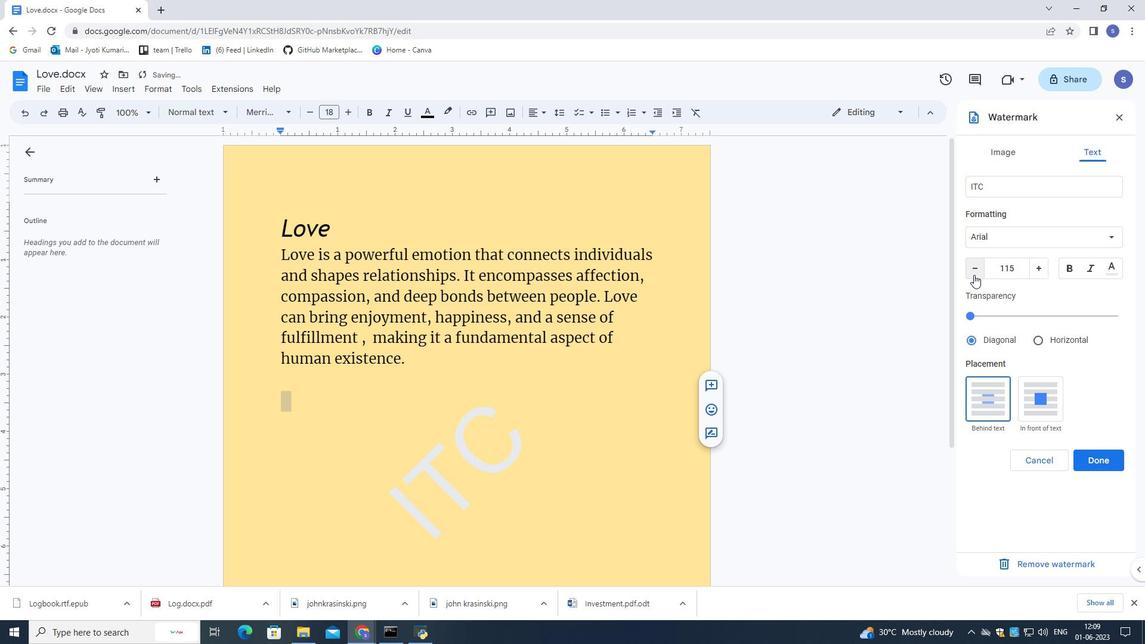 
Action: Mouse pressed left at (974, 275)
Screenshot: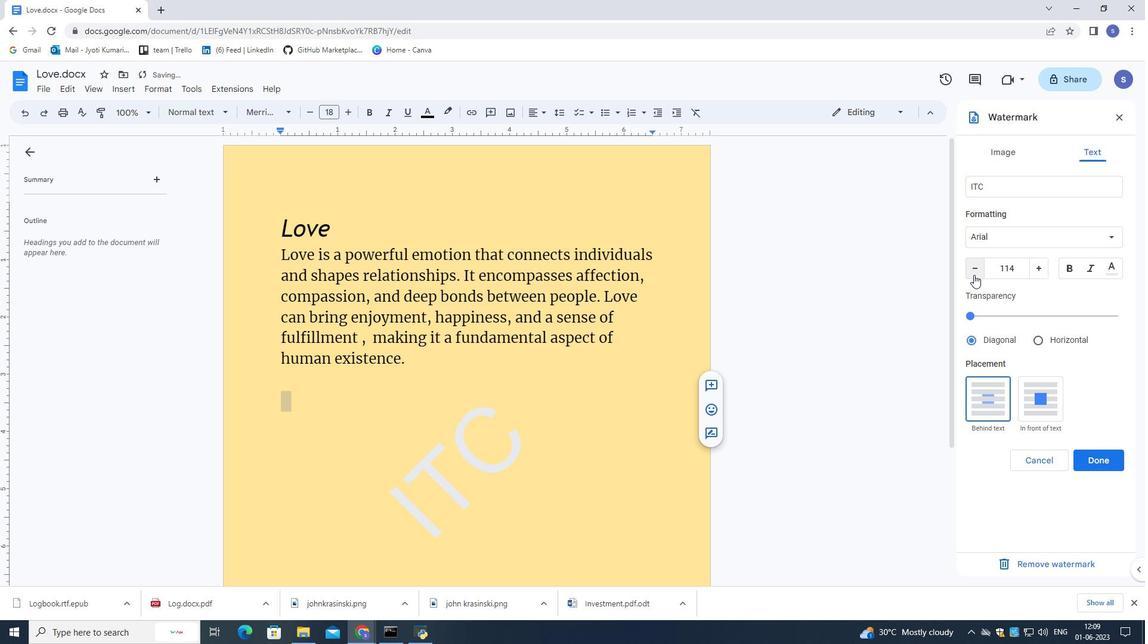 
Action: Mouse moved to (1008, 241)
Screenshot: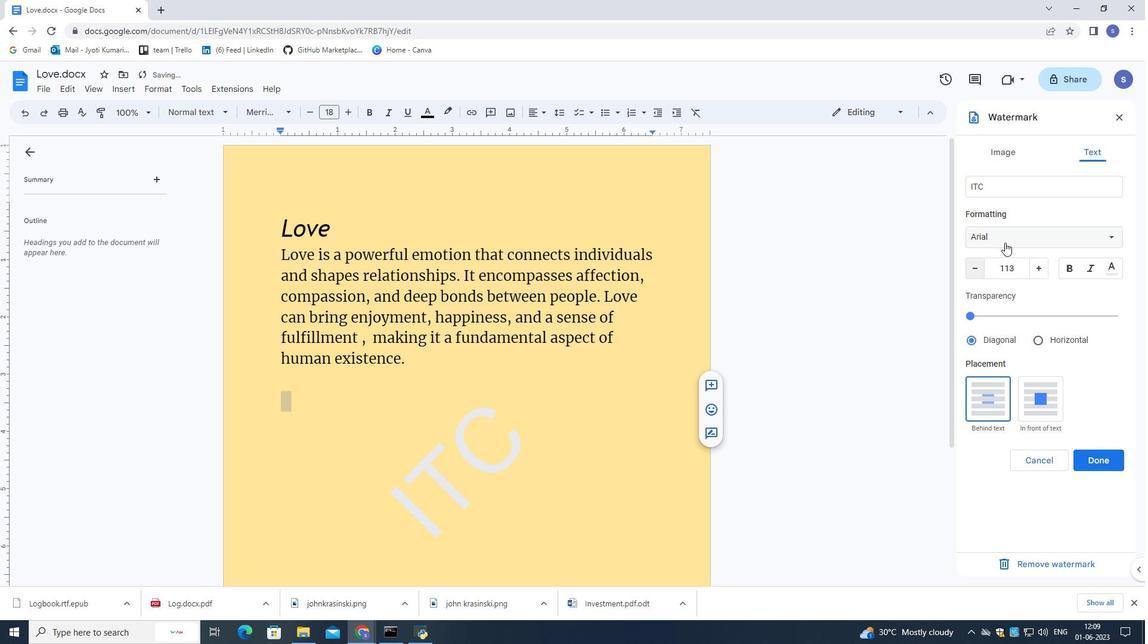 
Action: Mouse pressed left at (1008, 241)
Screenshot: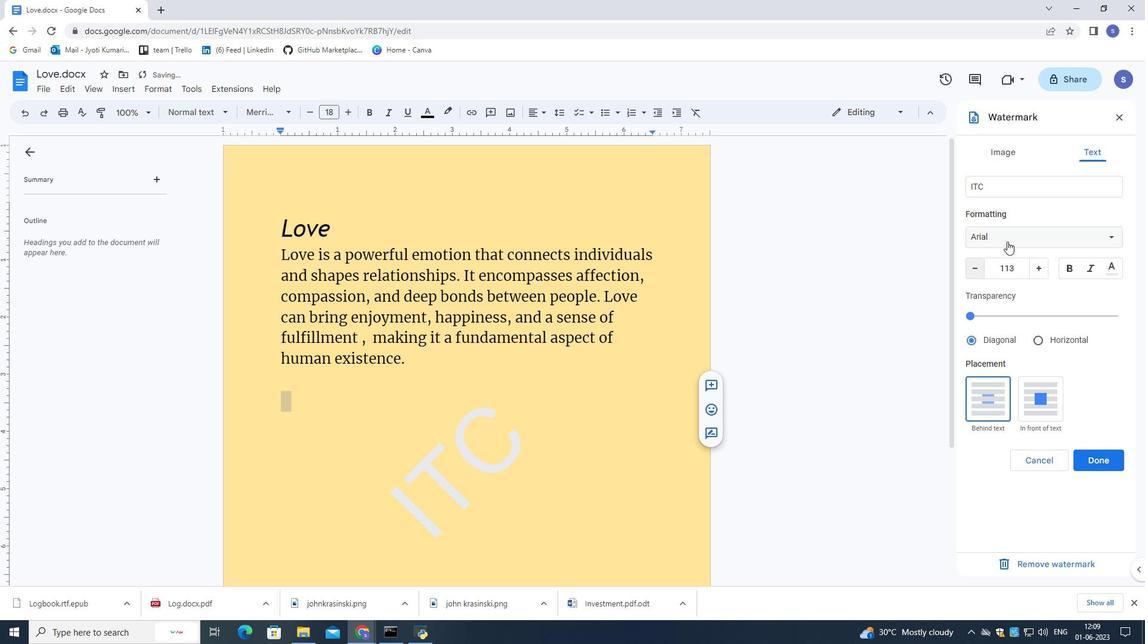 
Action: Mouse moved to (1012, 260)
Screenshot: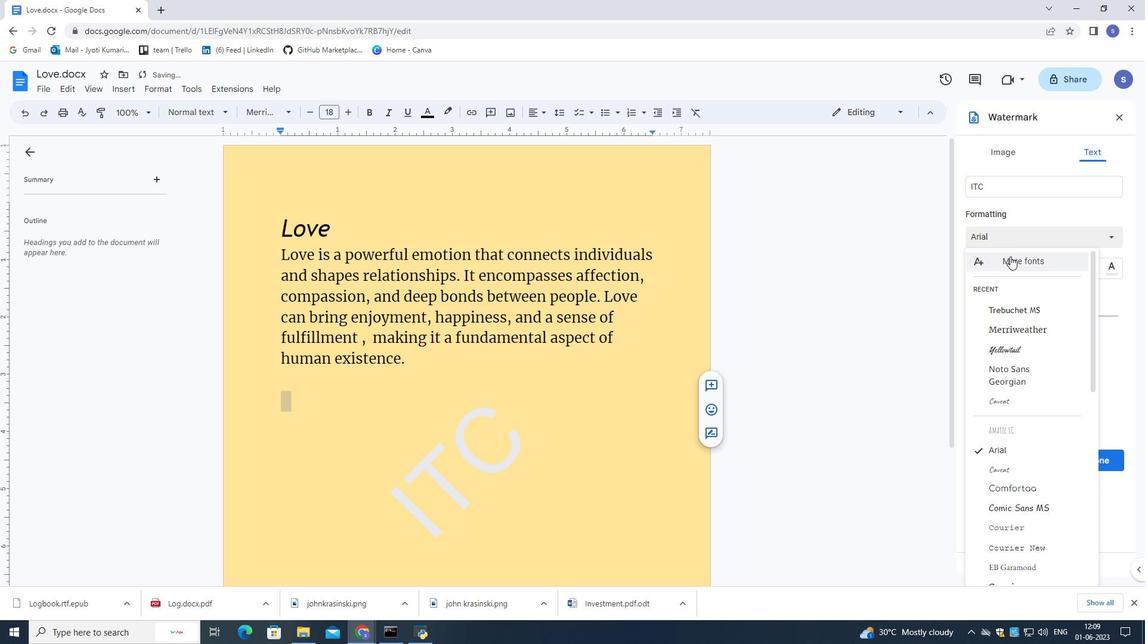
Action: Mouse pressed left at (1012, 260)
Screenshot: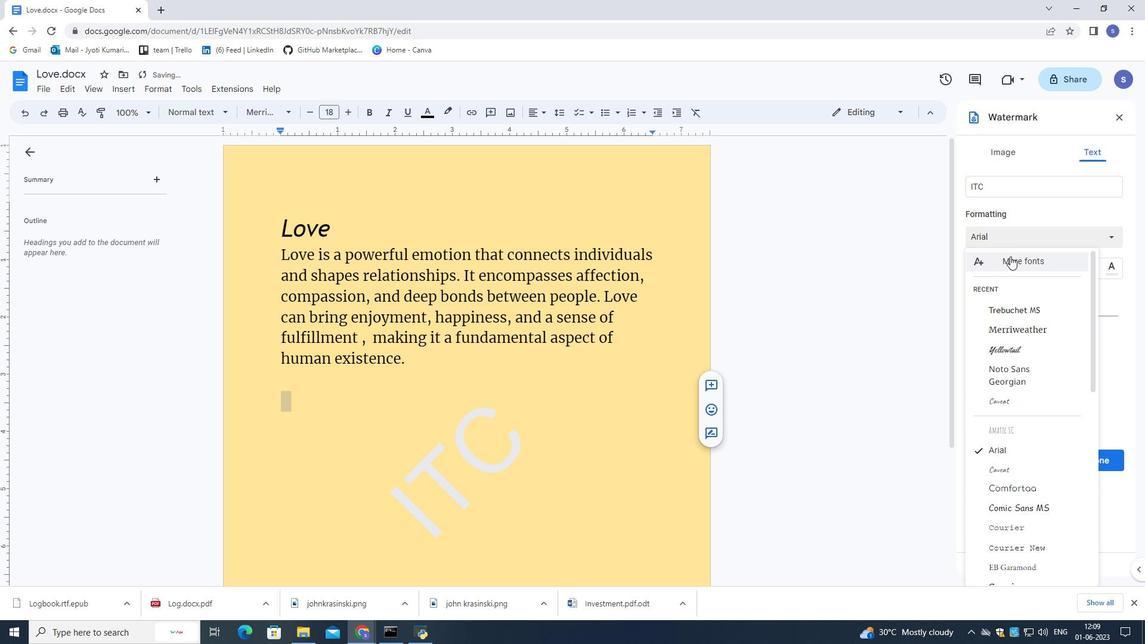 
Action: Mouse moved to (377, 188)
Screenshot: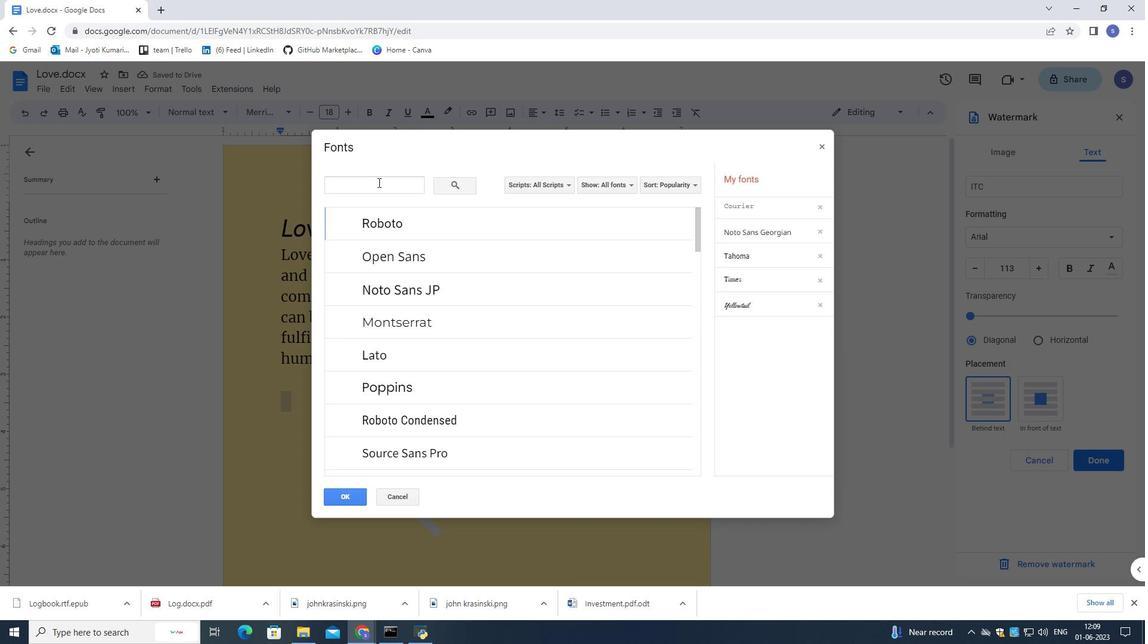 
Action: Mouse pressed left at (377, 188)
Screenshot: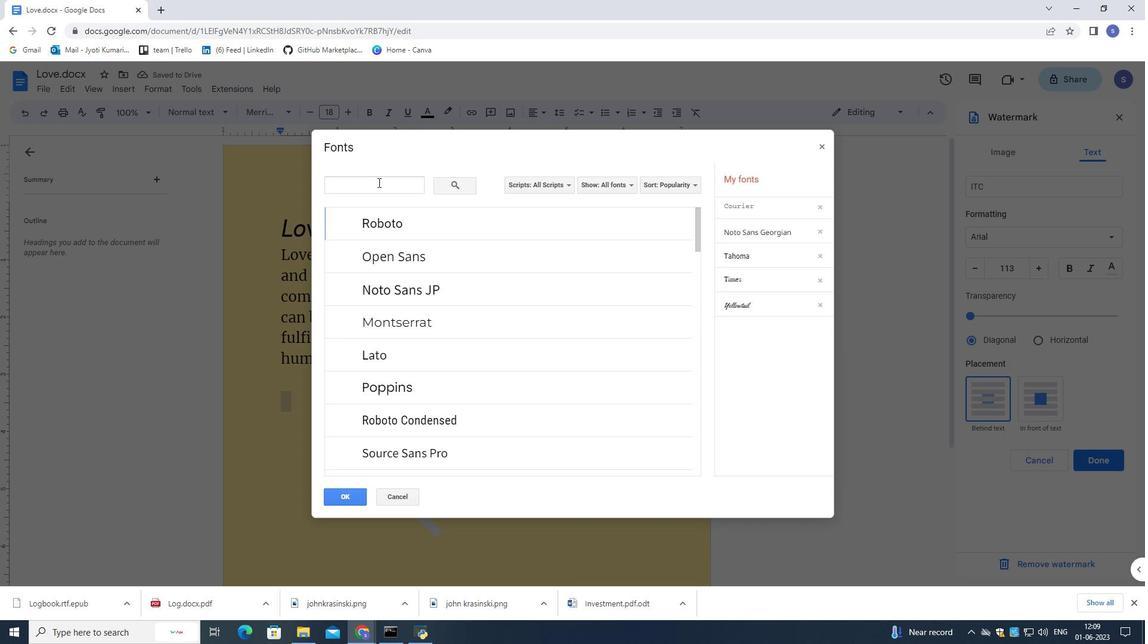 
Action: Mouse moved to (384, 195)
Screenshot: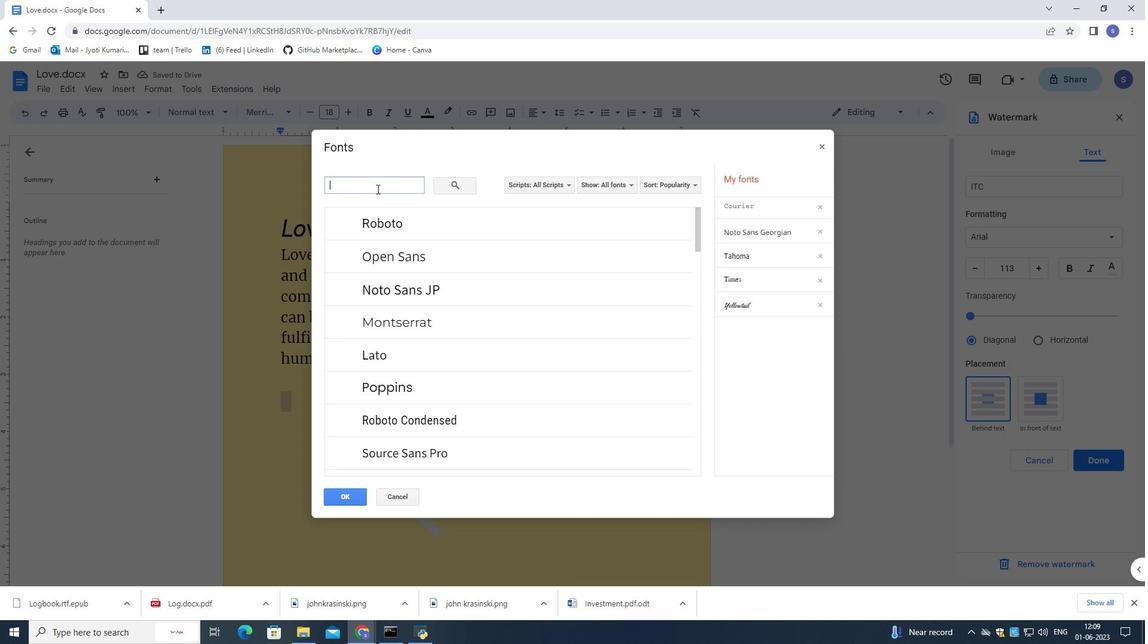 
Action: Key pressed georgis
Screenshot: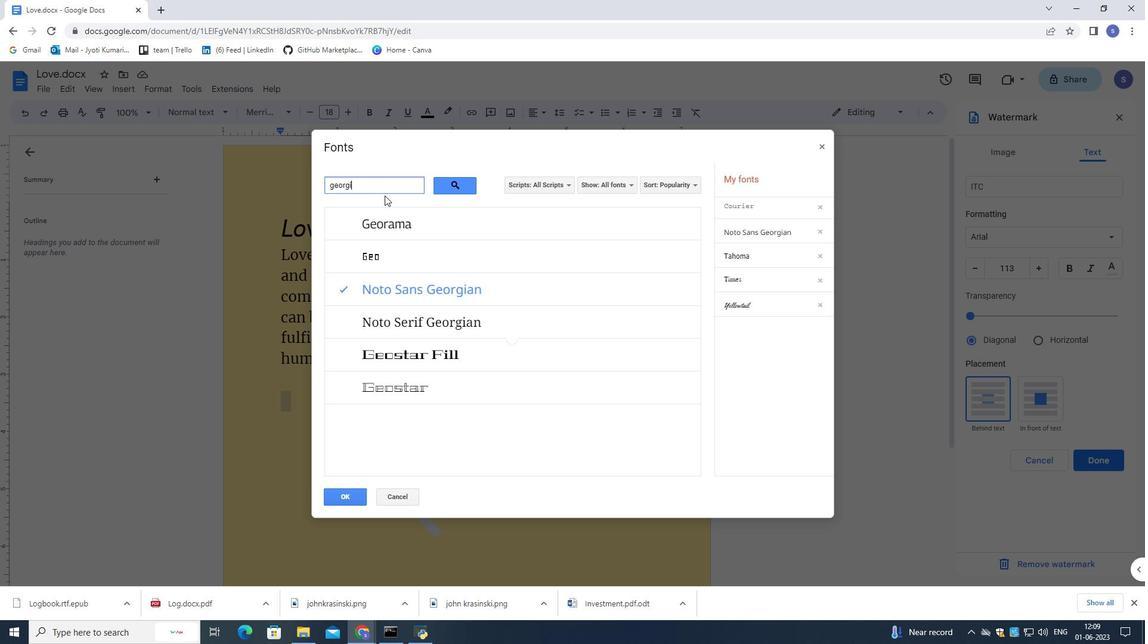 
Action: Mouse moved to (390, 201)
Screenshot: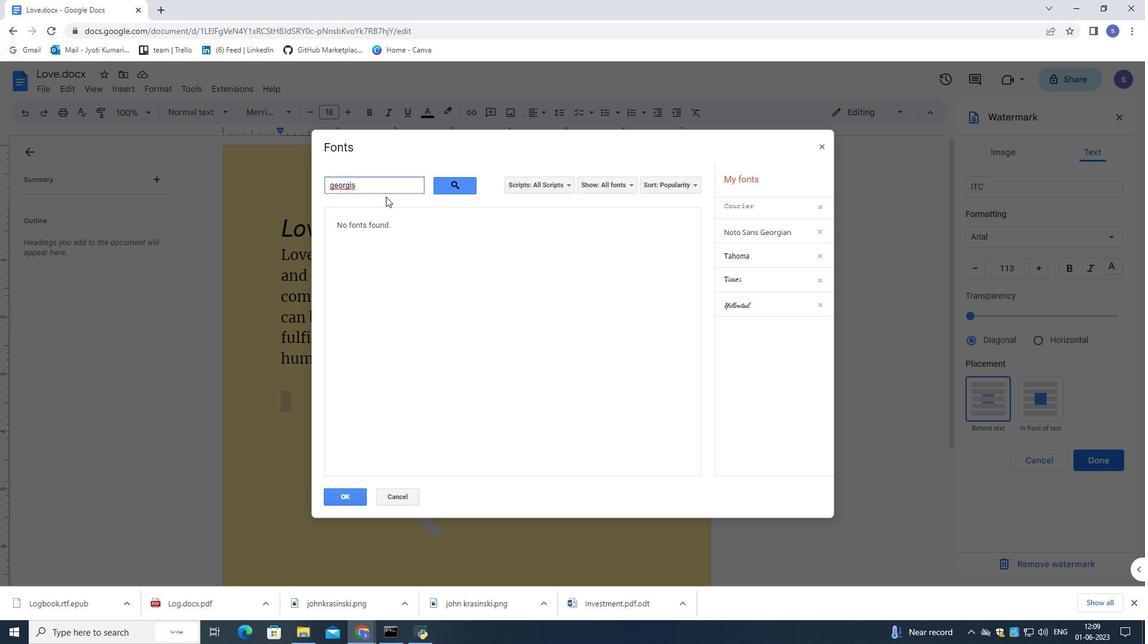 
Action: Key pressed <Key.backspace><Key.backspace><Key.backspace>
Screenshot: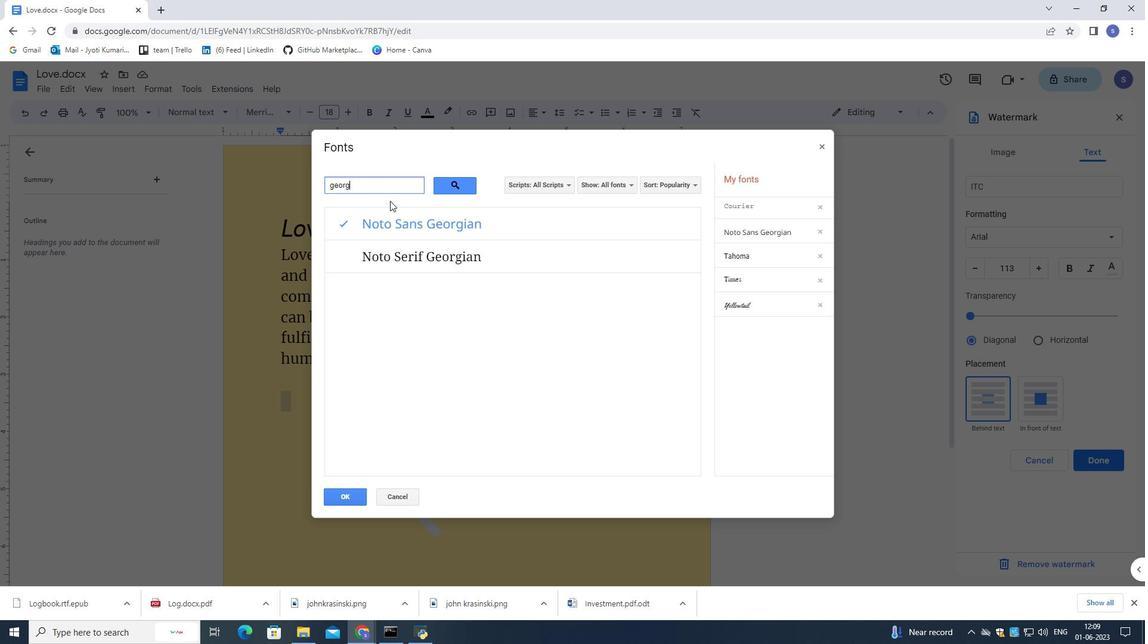 
Action: Mouse moved to (426, 251)
Screenshot: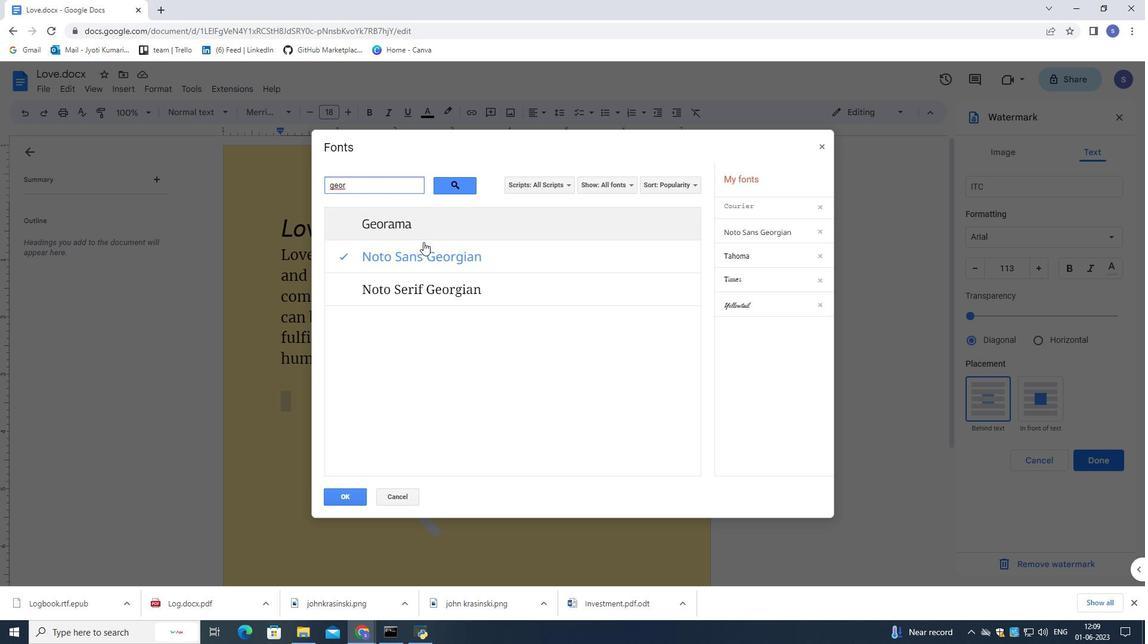 
Action: Mouse pressed left at (426, 251)
Screenshot: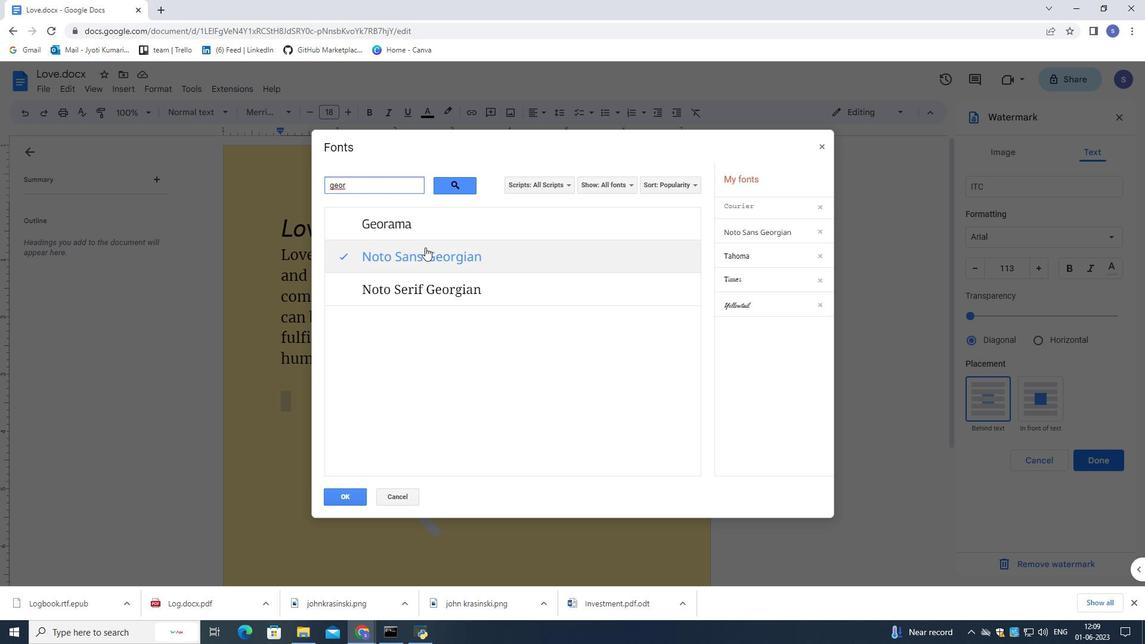 
Action: Mouse moved to (470, 265)
Screenshot: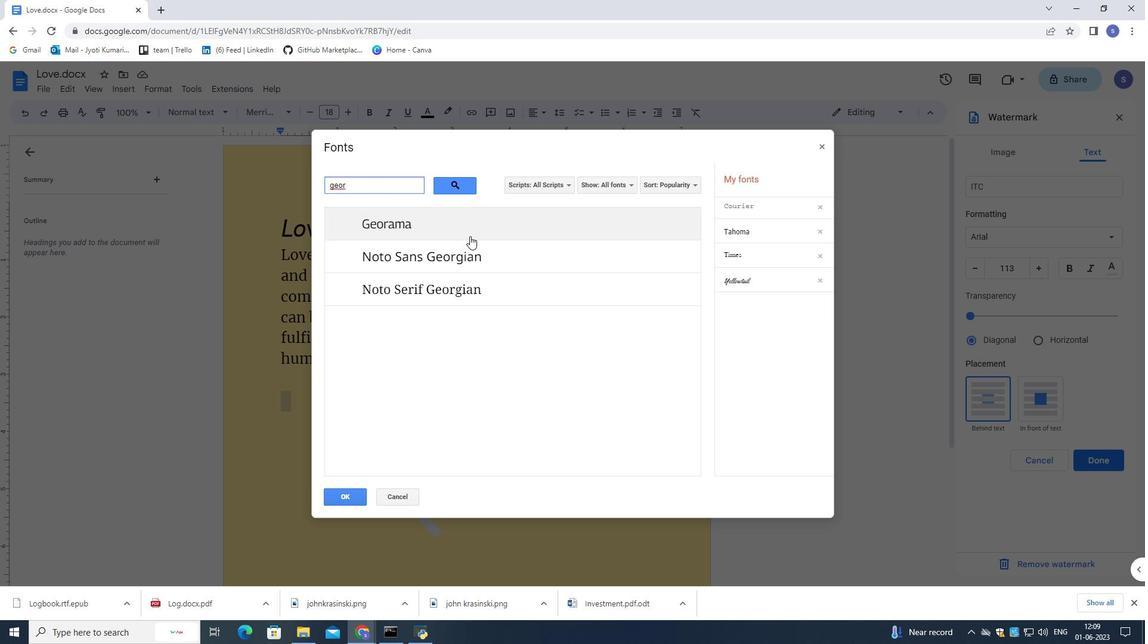 
Action: Mouse pressed left at (470, 265)
Screenshot: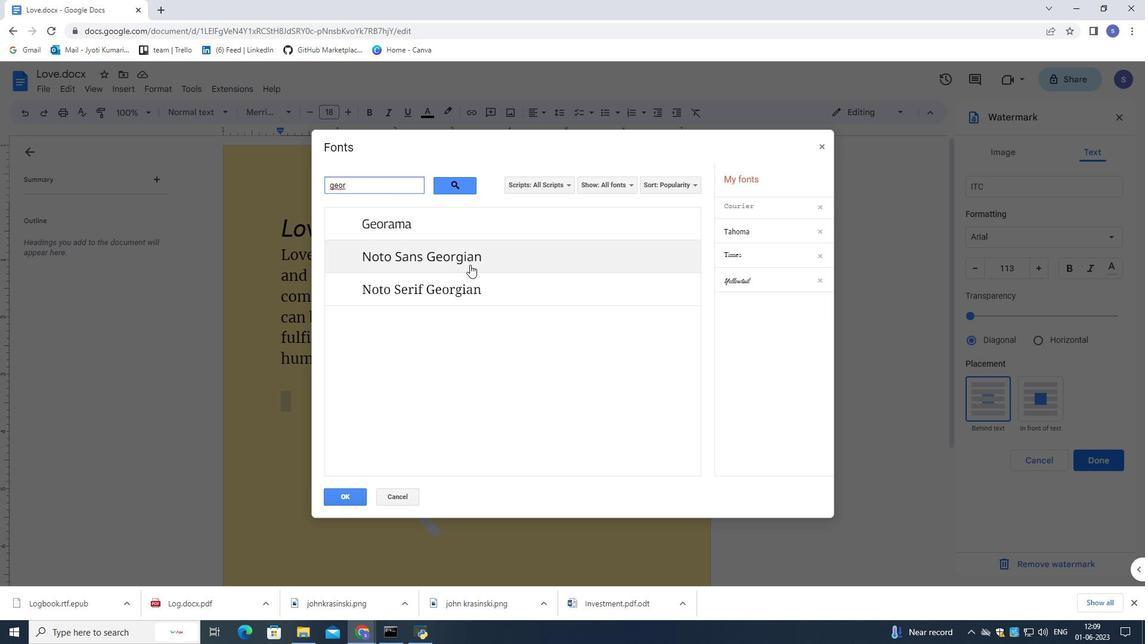 
Action: Mouse moved to (353, 498)
Screenshot: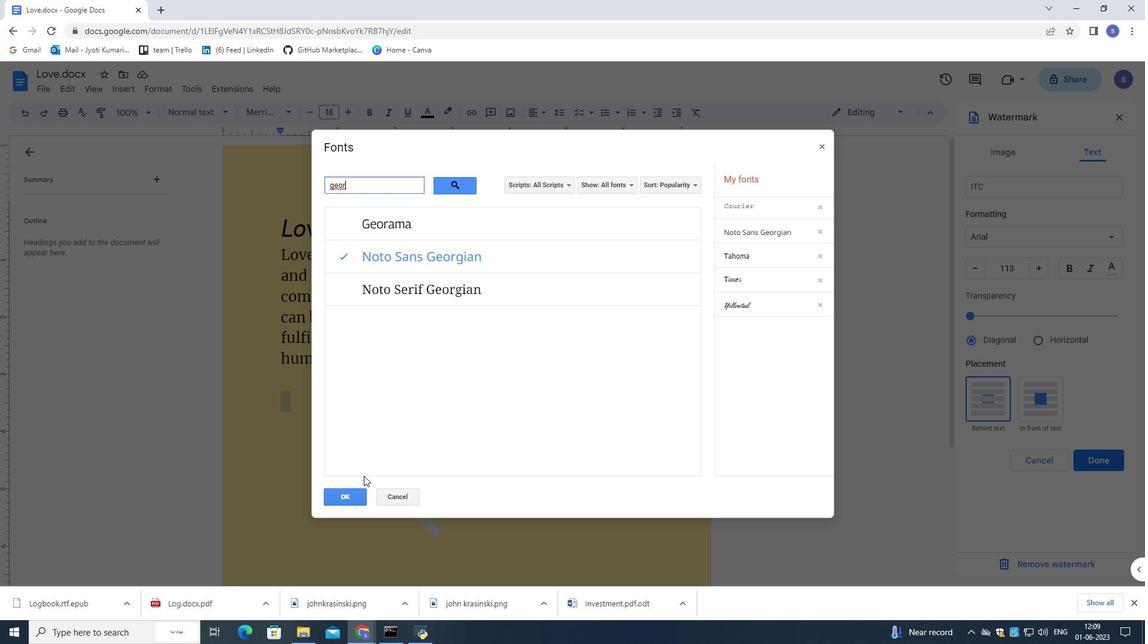
Action: Mouse pressed left at (353, 498)
Screenshot: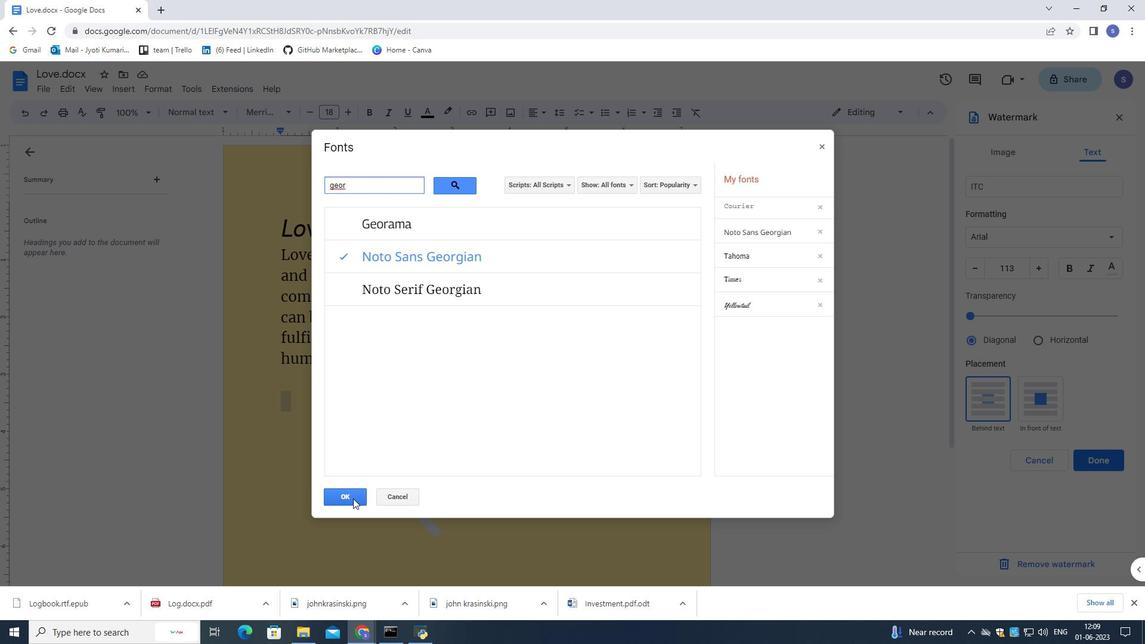 
Action: Mouse moved to (1076, 340)
Screenshot: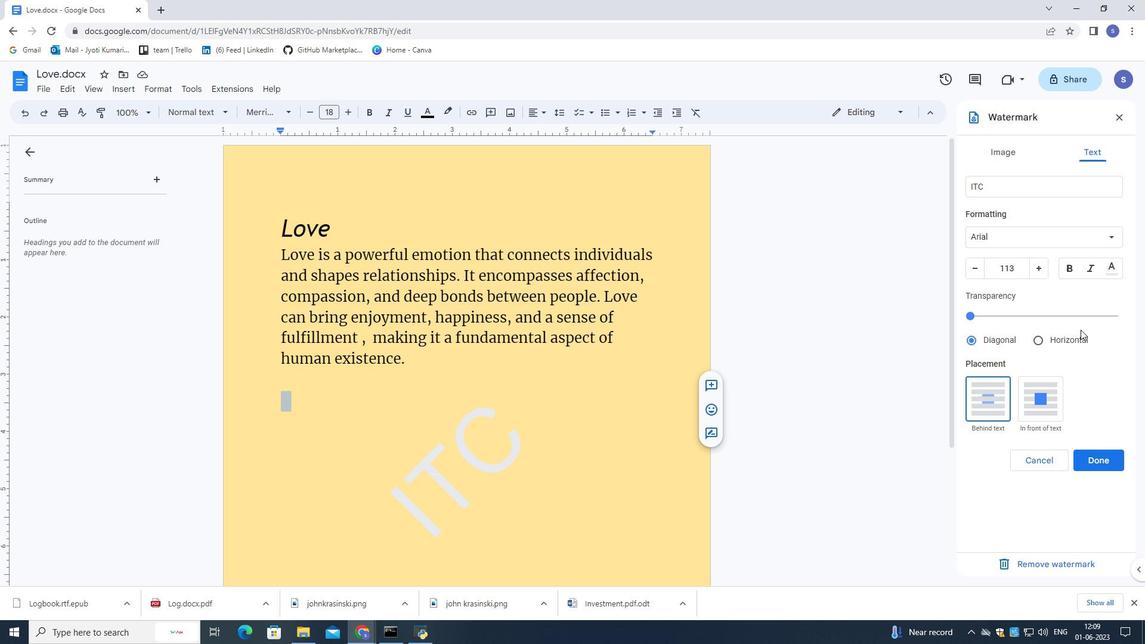
Action: Mouse pressed left at (1076, 340)
Screenshot: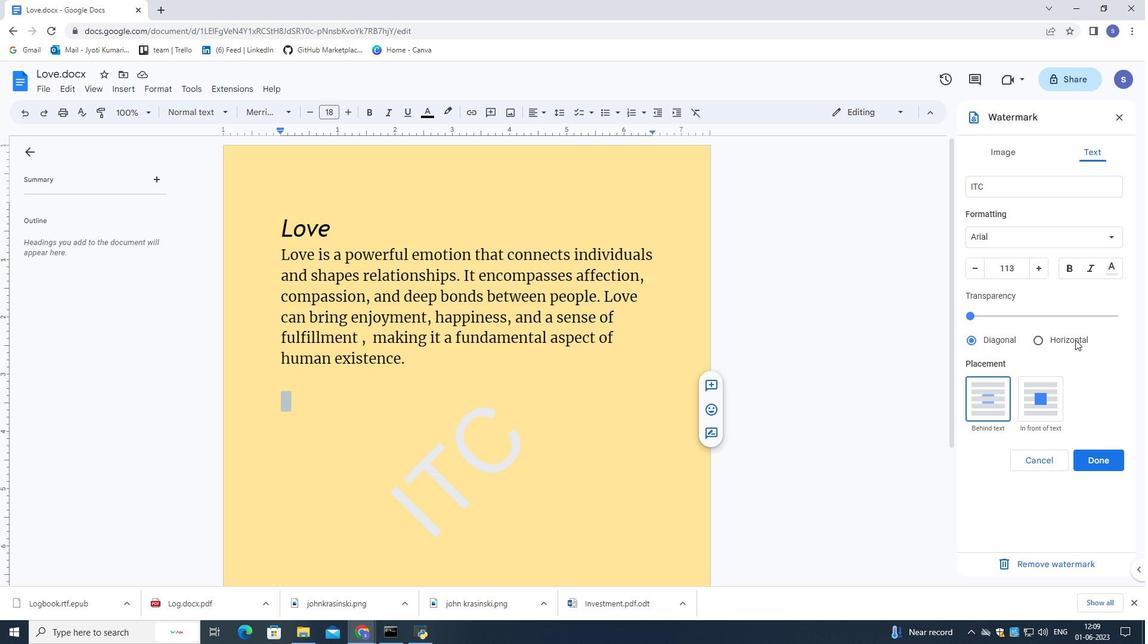 
Action: Mouse moved to (1099, 458)
Screenshot: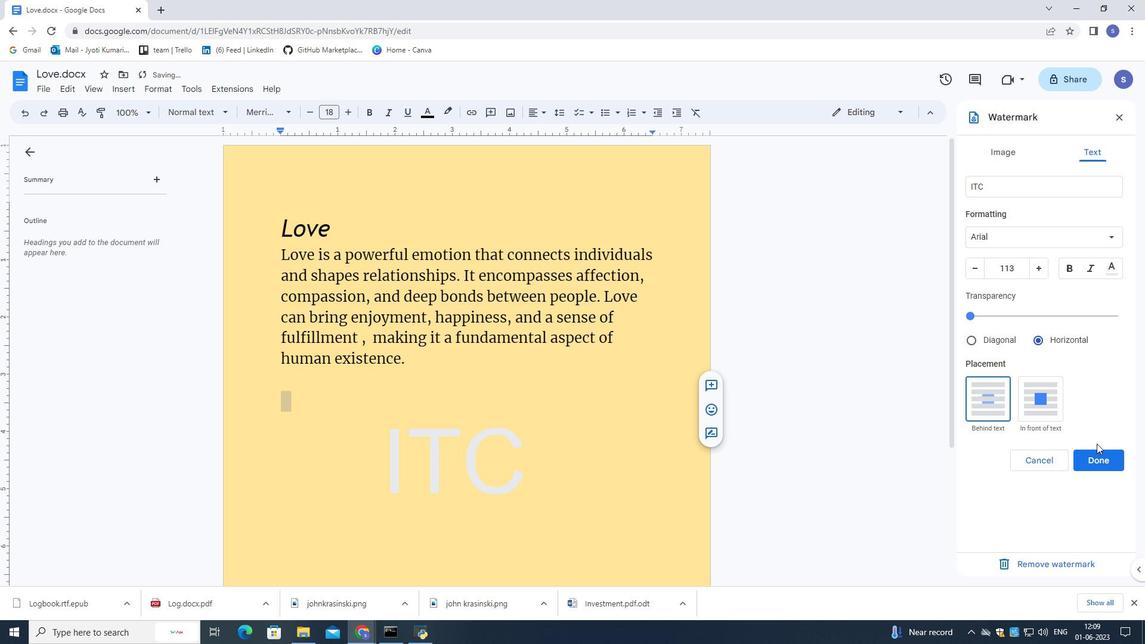 
Action: Mouse pressed left at (1099, 458)
Screenshot: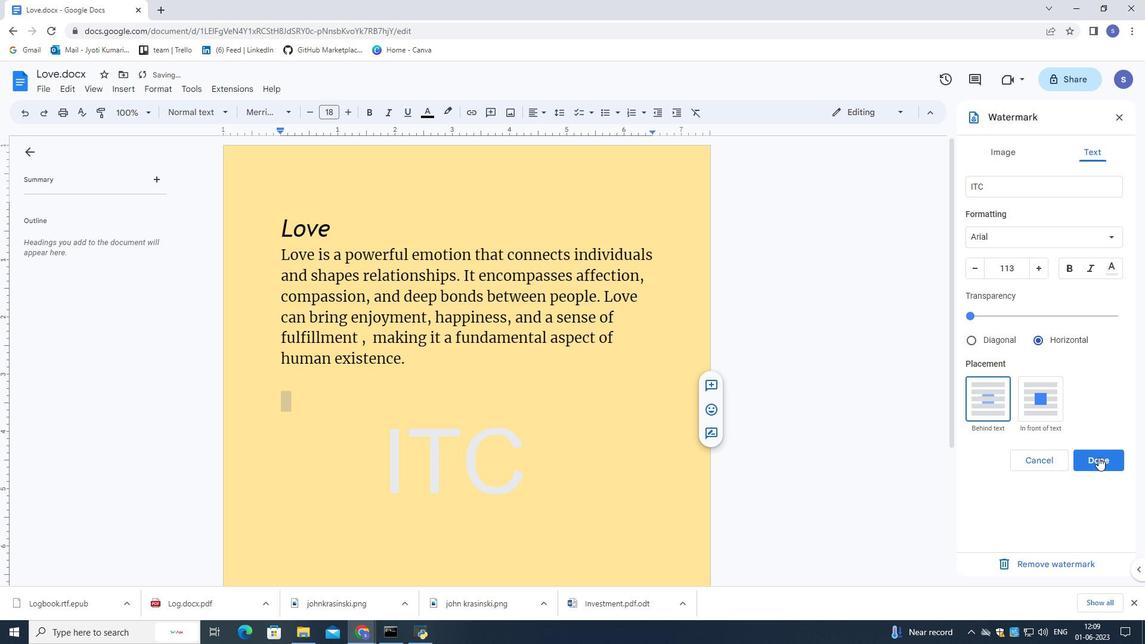 
Action: Mouse moved to (495, 343)
Screenshot: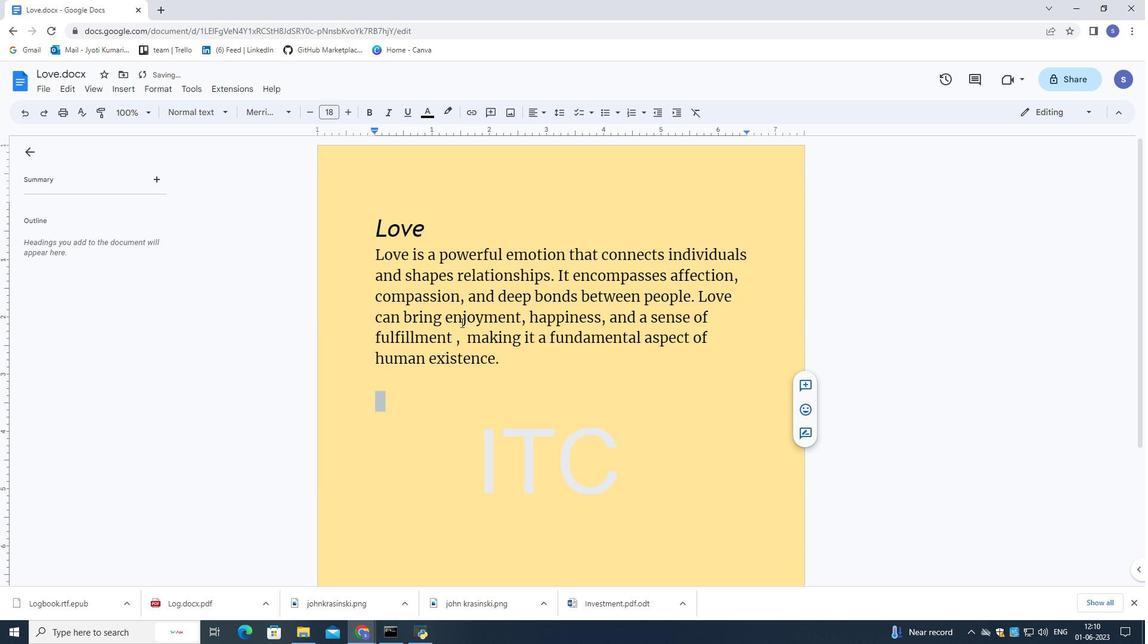 
Action: Mouse scrolled (495, 342) with delta (0, 0)
Screenshot: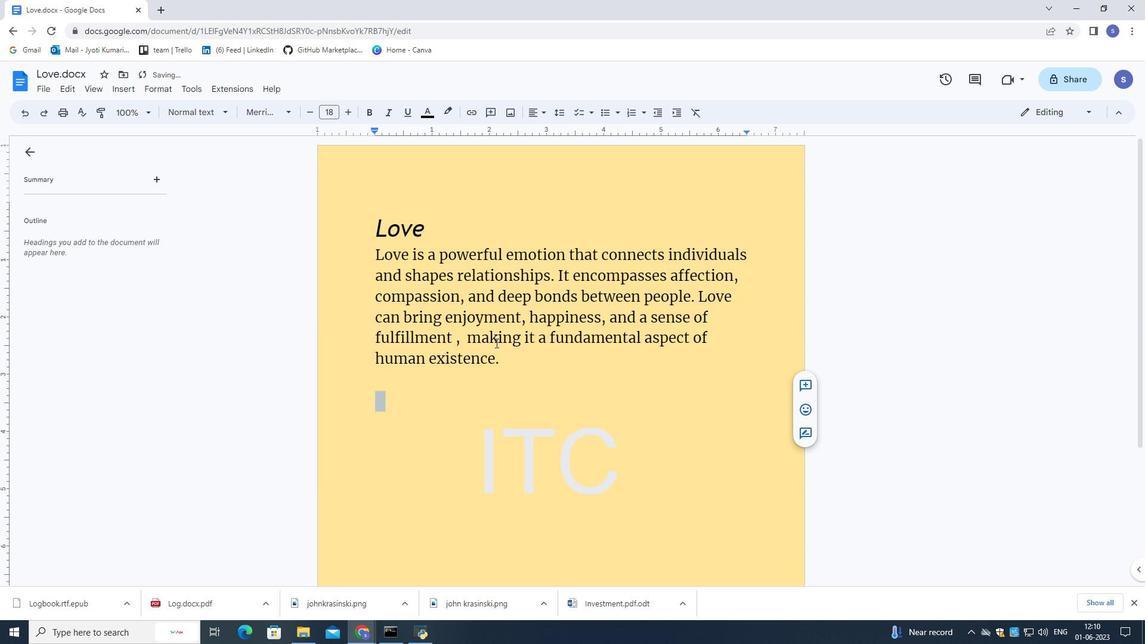 
Action: Mouse moved to (532, 337)
Screenshot: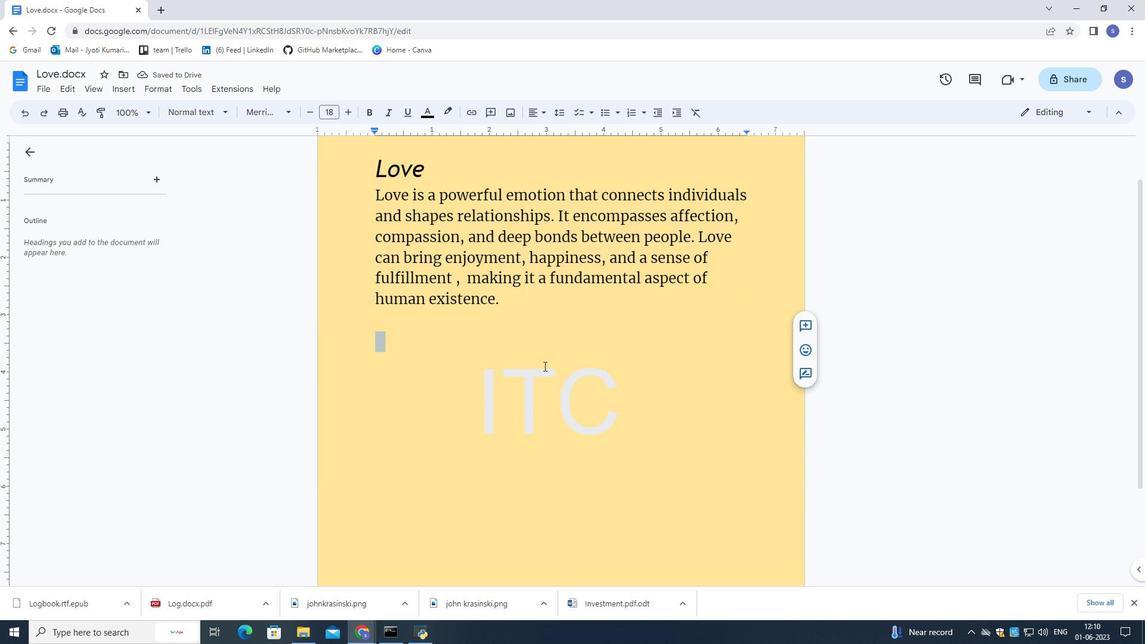 
Action: Mouse pressed left at (532, 337)
Screenshot: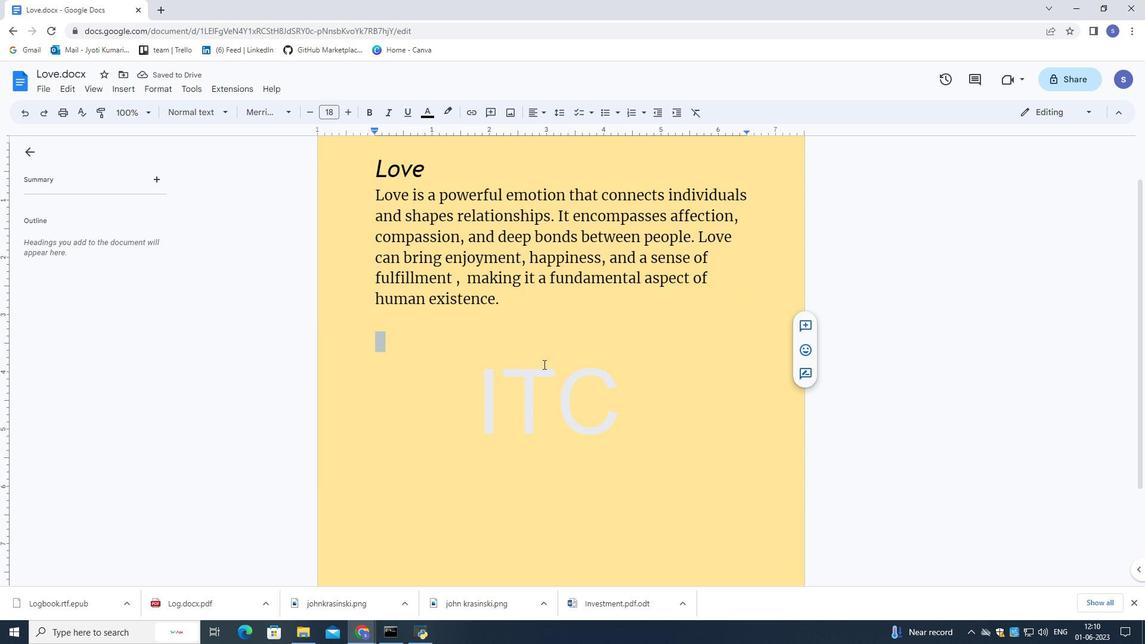 
Action: Mouse moved to (532, 312)
Screenshot: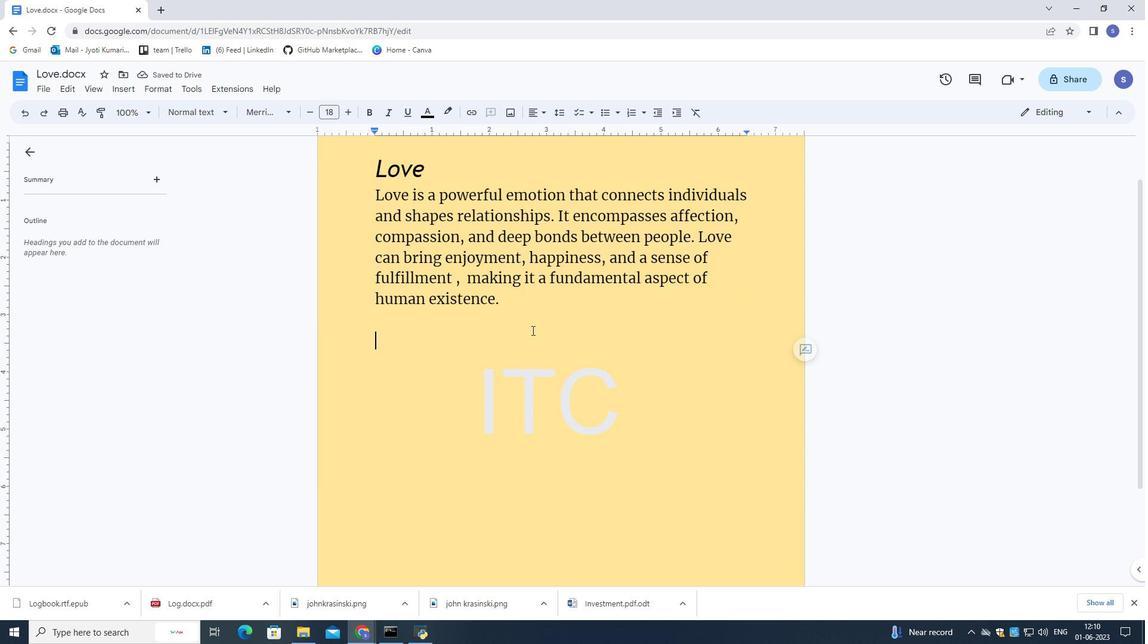 
Action: Mouse pressed left at (532, 312)
Screenshot: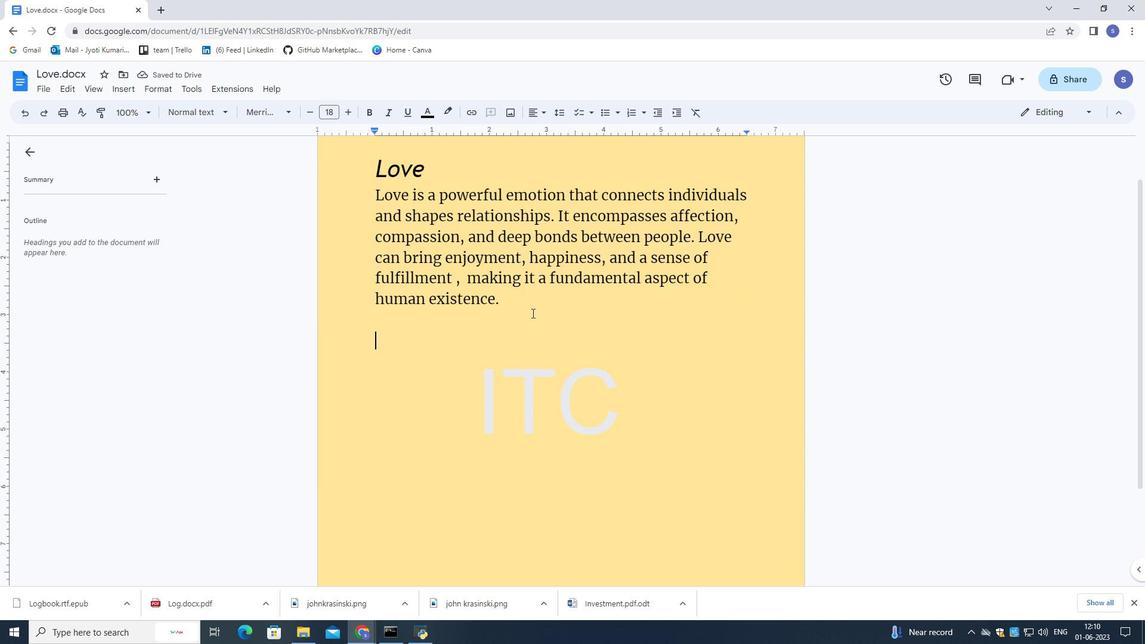 
Action: Mouse moved to (532, 307)
Screenshot: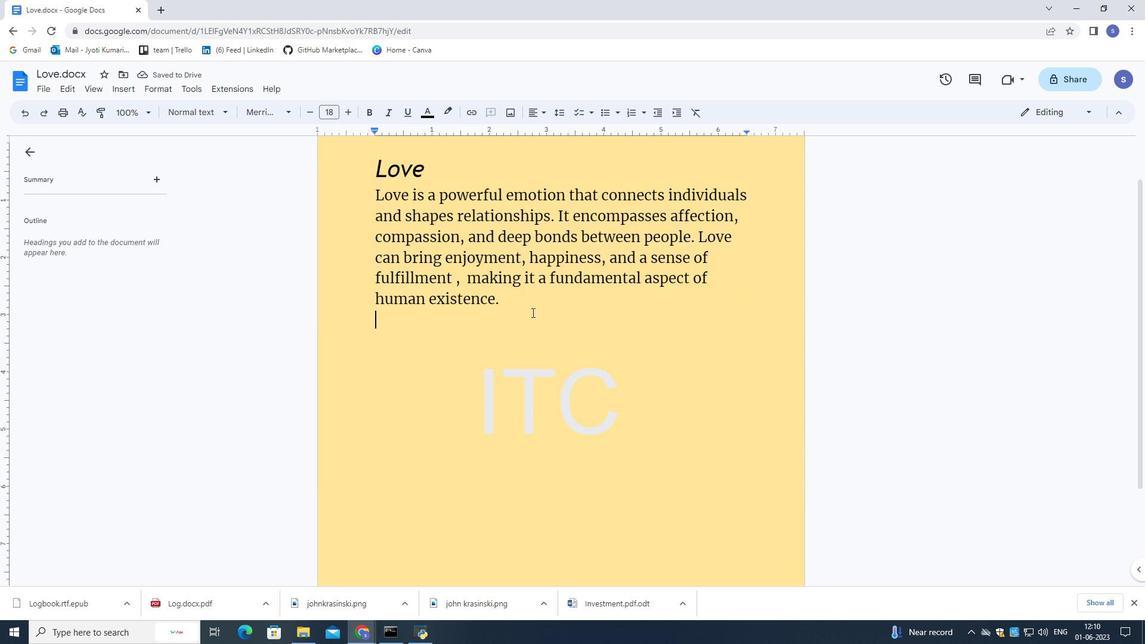
Action: Mouse pressed left at (532, 307)
Screenshot: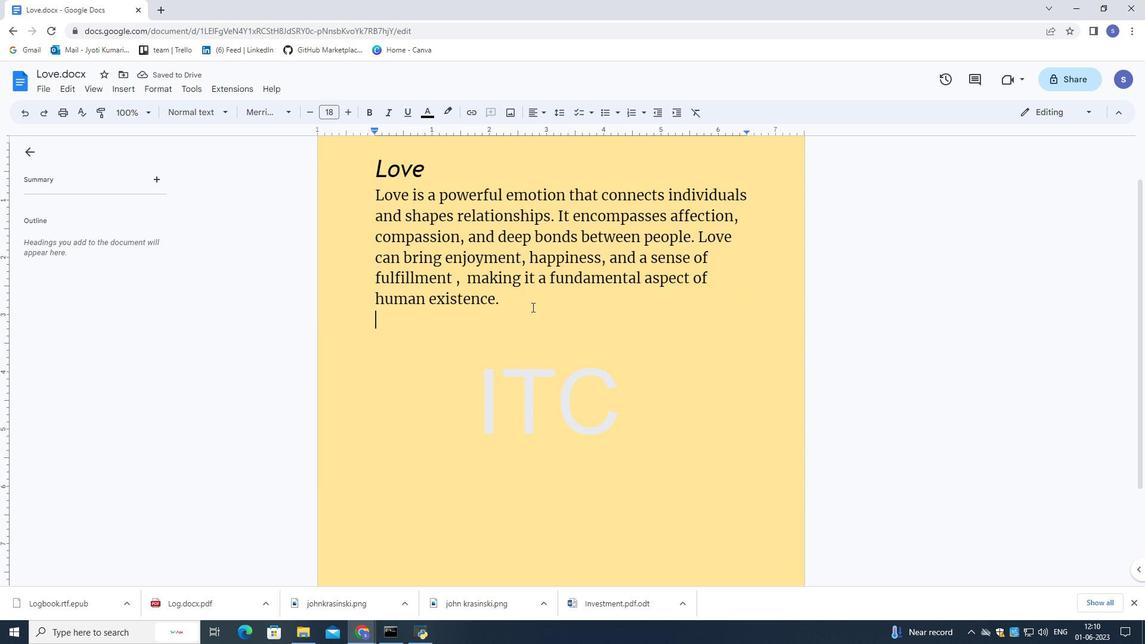 
